 Task: Find connections with filter location Paris with filter topic #Leanstartupswith filter profile language Potuguese with filter current company Pine Labs with filter school IIMT UNIVERSITY with filter industry Computer Games with filter service category Email Marketing with filter keywords title Officer
Action: Mouse moved to (635, 104)
Screenshot: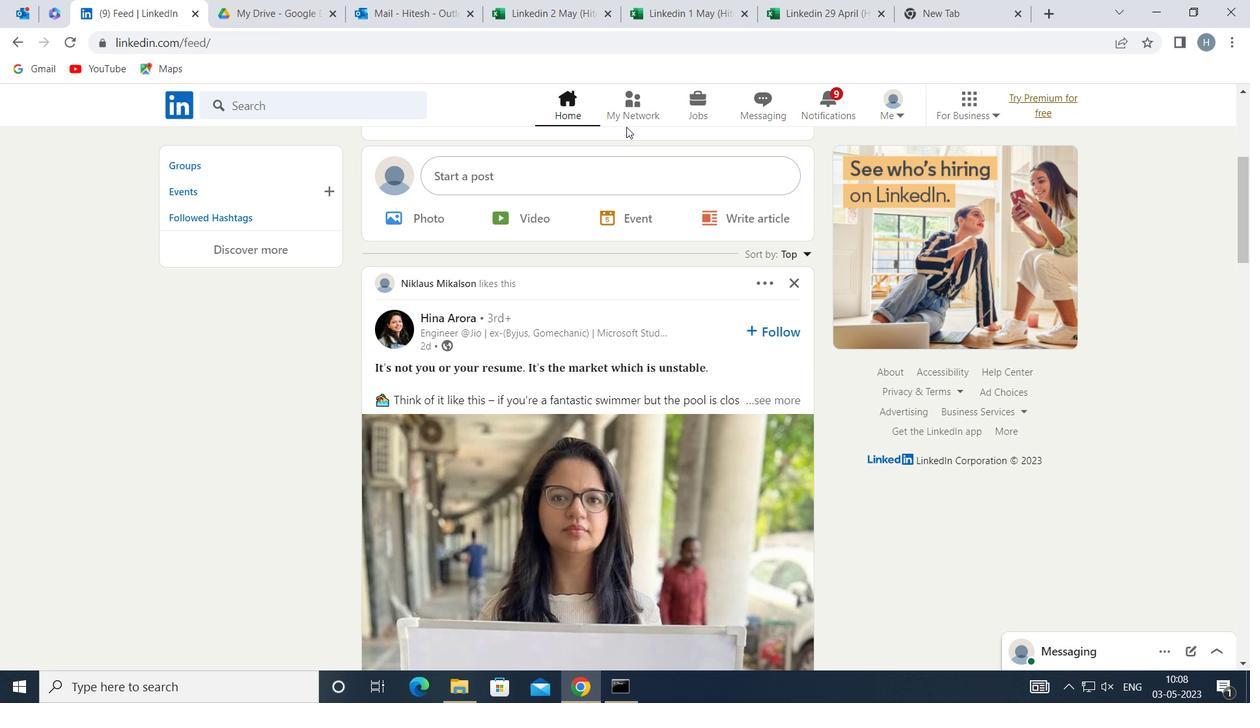 
Action: Mouse pressed left at (635, 104)
Screenshot: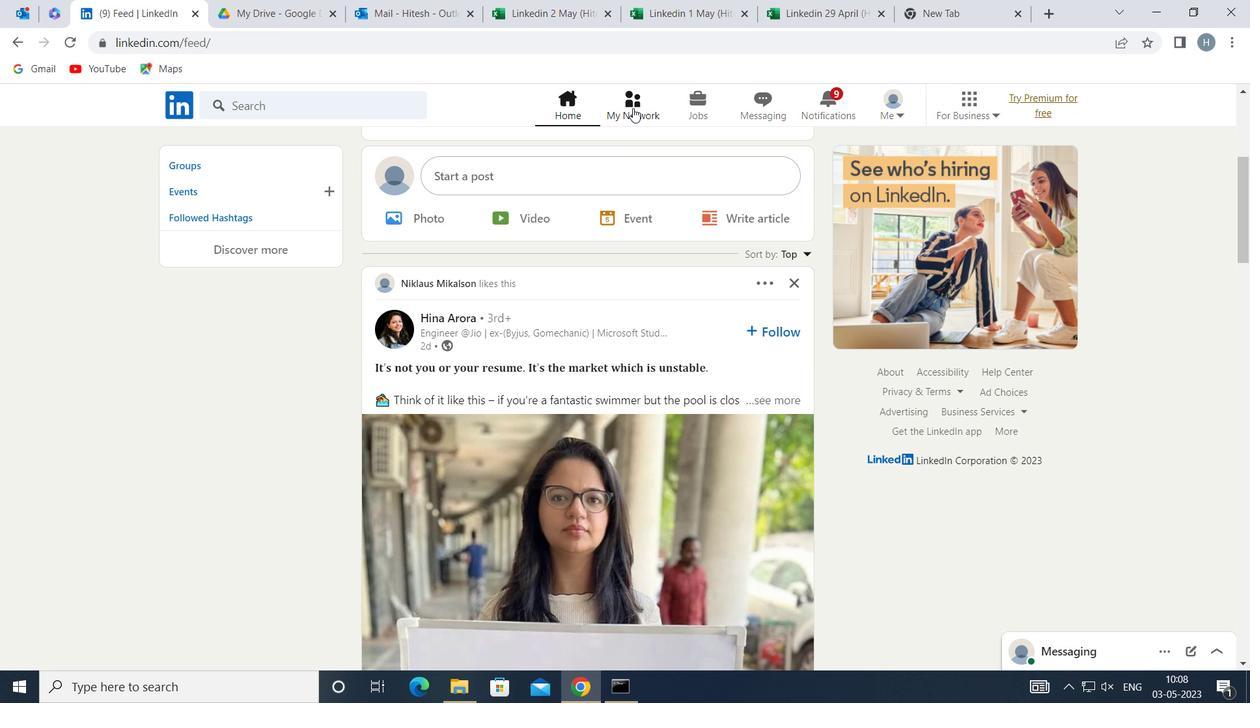 
Action: Mouse moved to (367, 201)
Screenshot: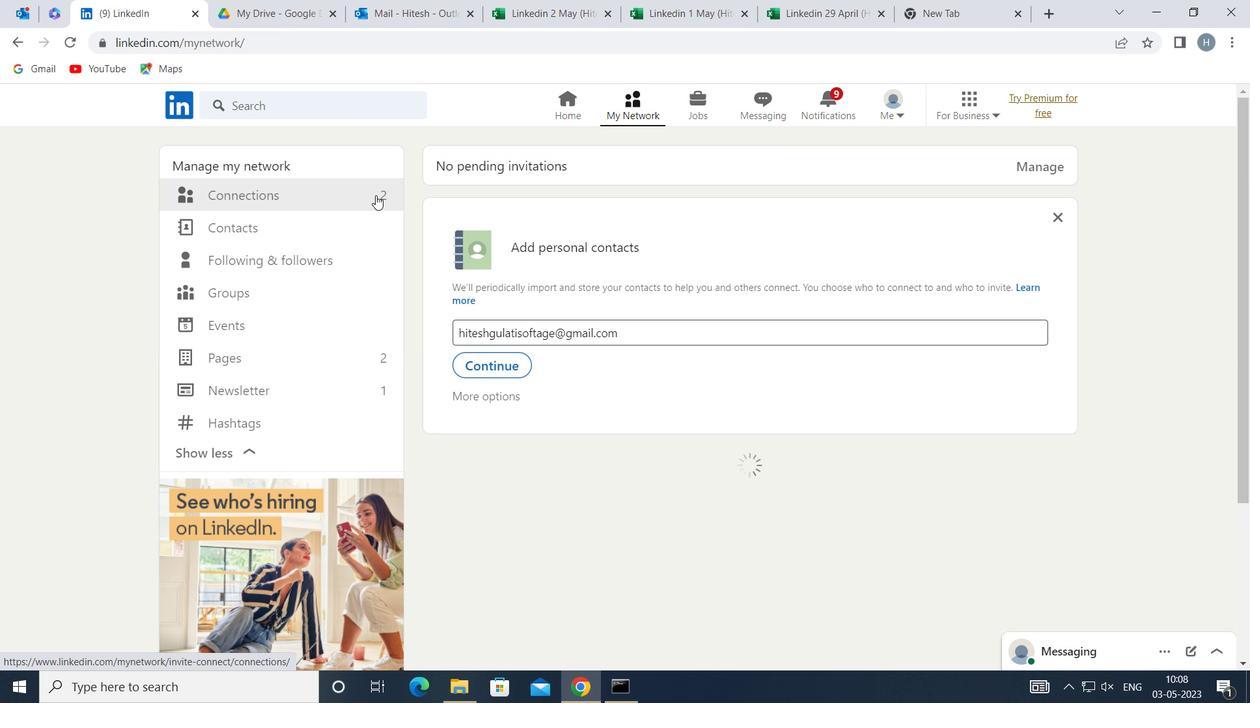 
Action: Mouse pressed left at (367, 201)
Screenshot: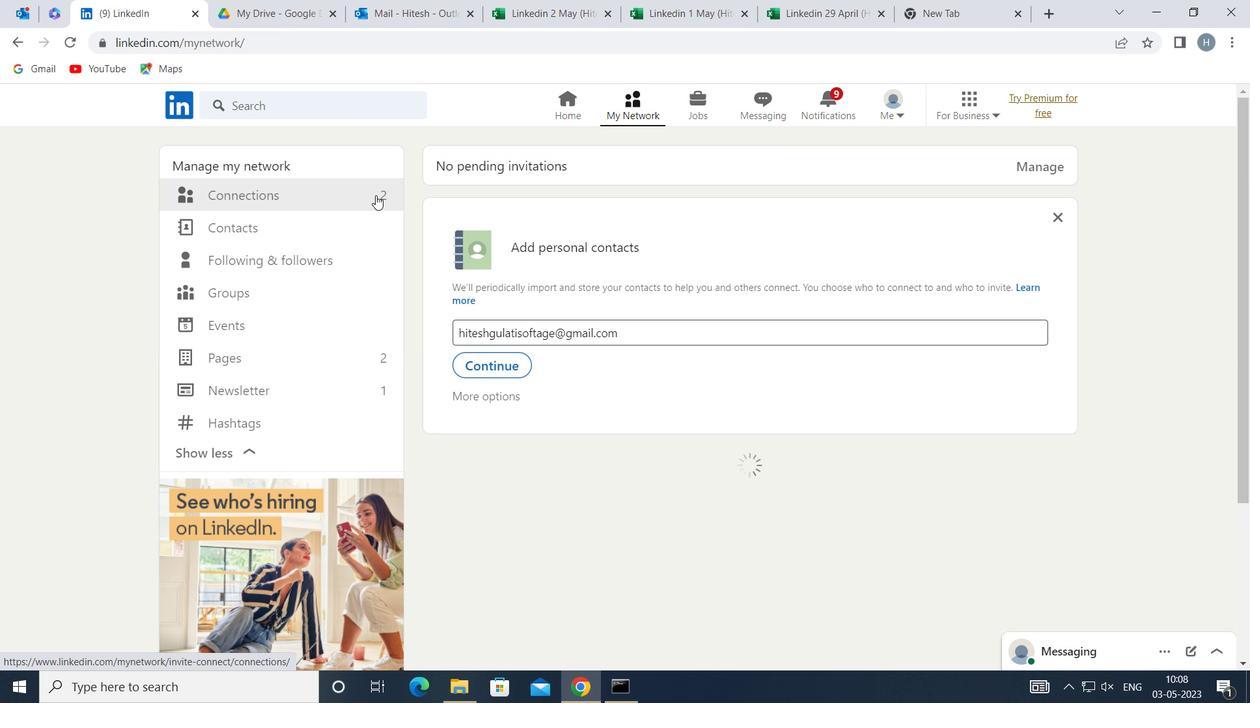 
Action: Mouse moved to (783, 194)
Screenshot: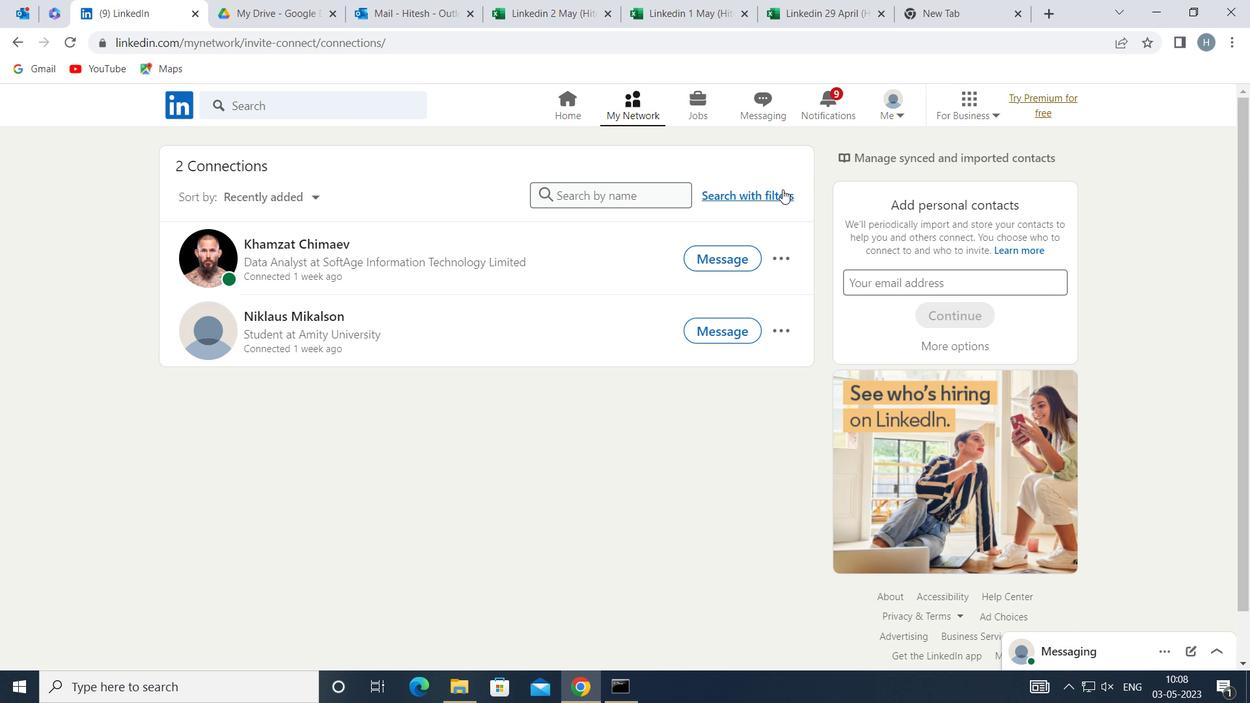 
Action: Mouse pressed left at (783, 194)
Screenshot: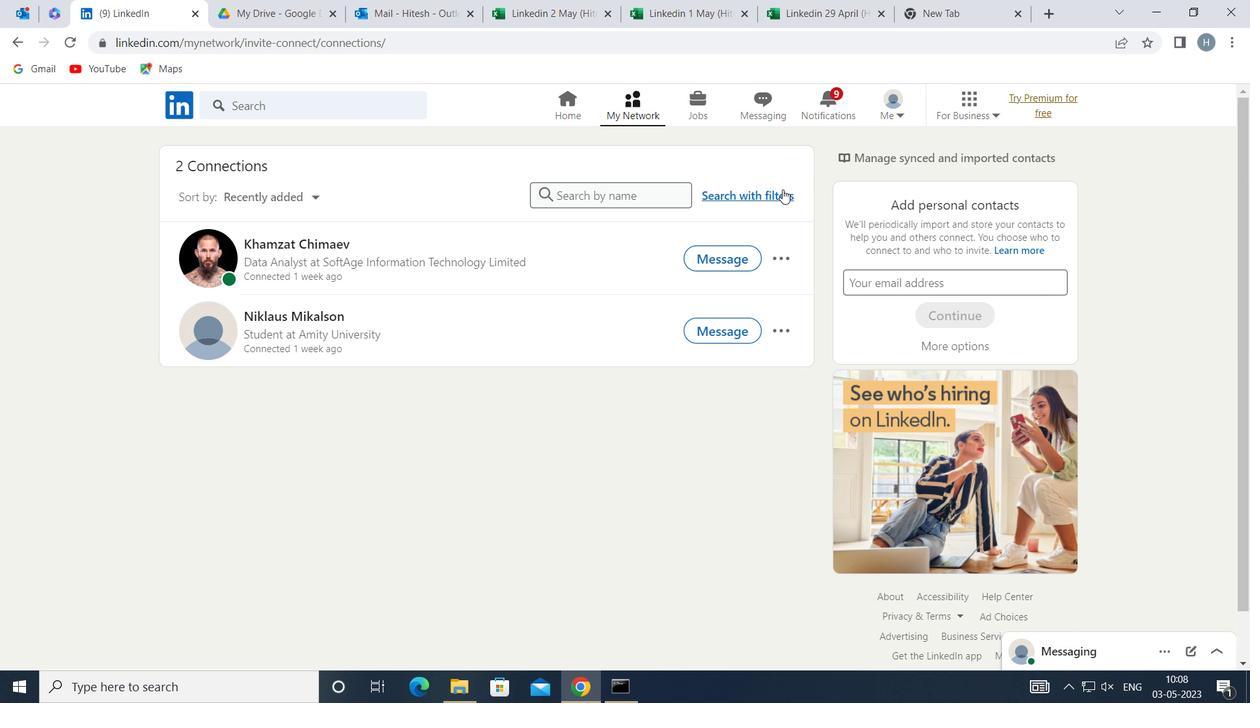 
Action: Mouse moved to (678, 151)
Screenshot: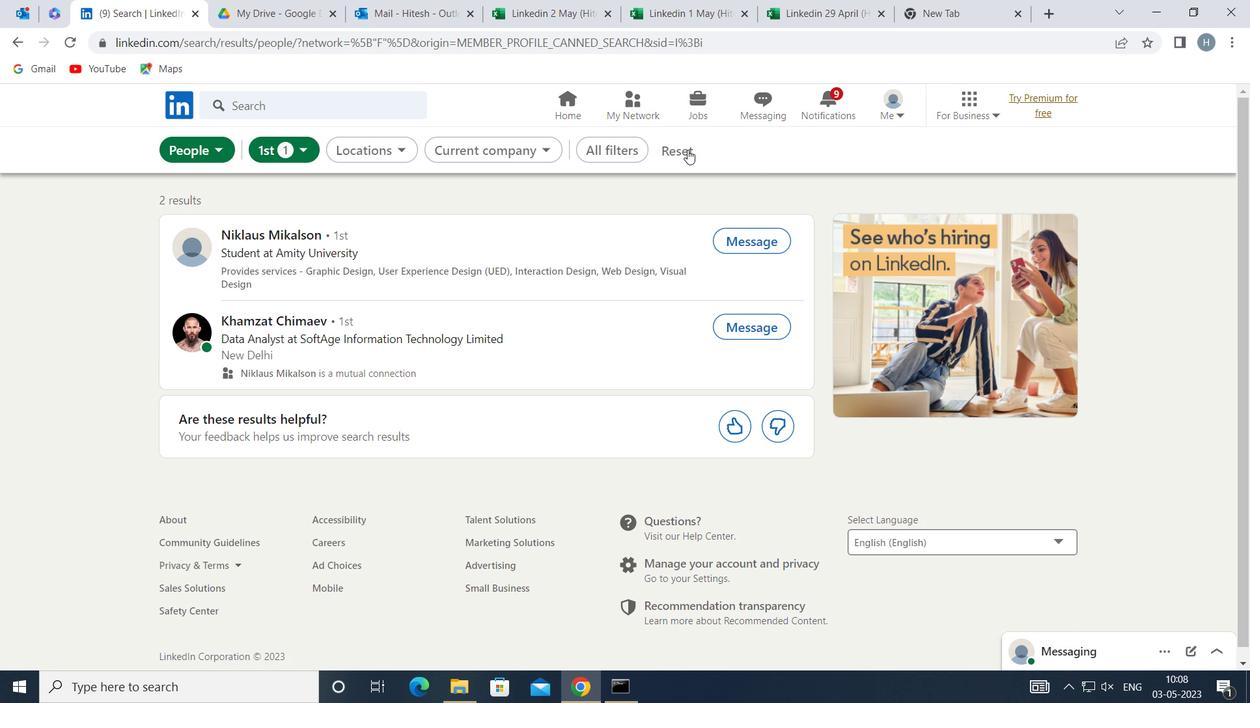 
Action: Mouse pressed left at (678, 151)
Screenshot: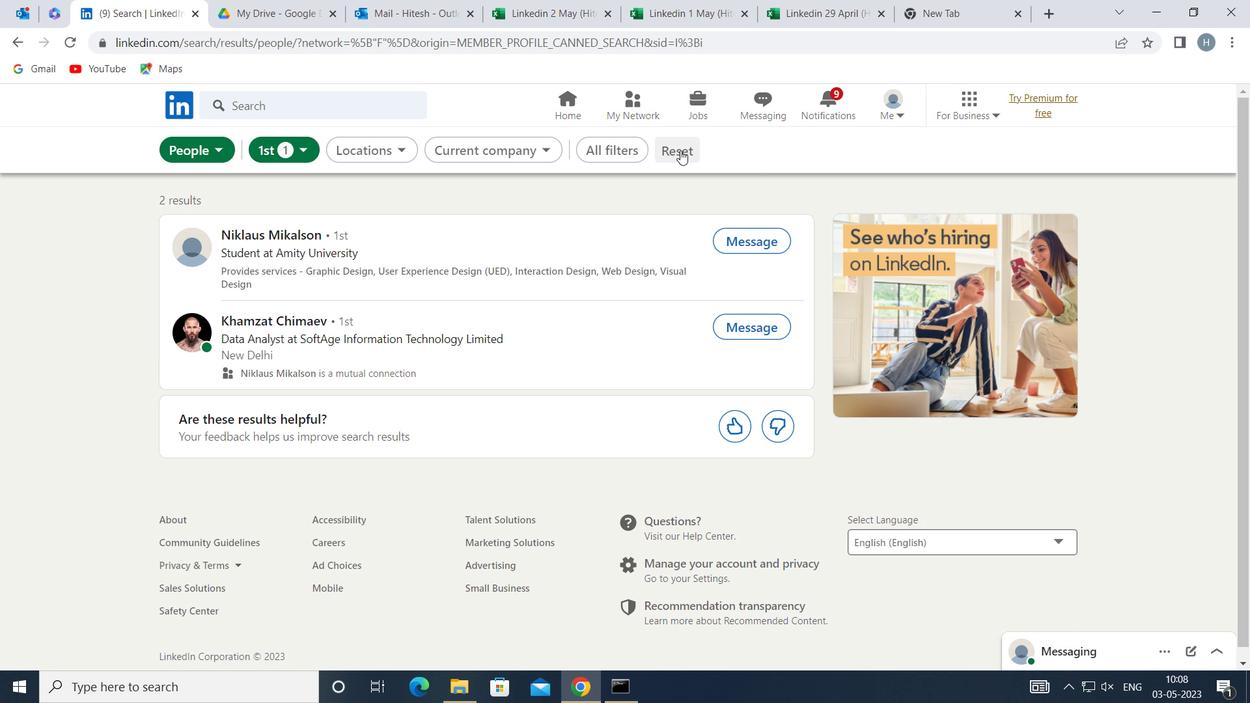 
Action: Mouse moved to (670, 152)
Screenshot: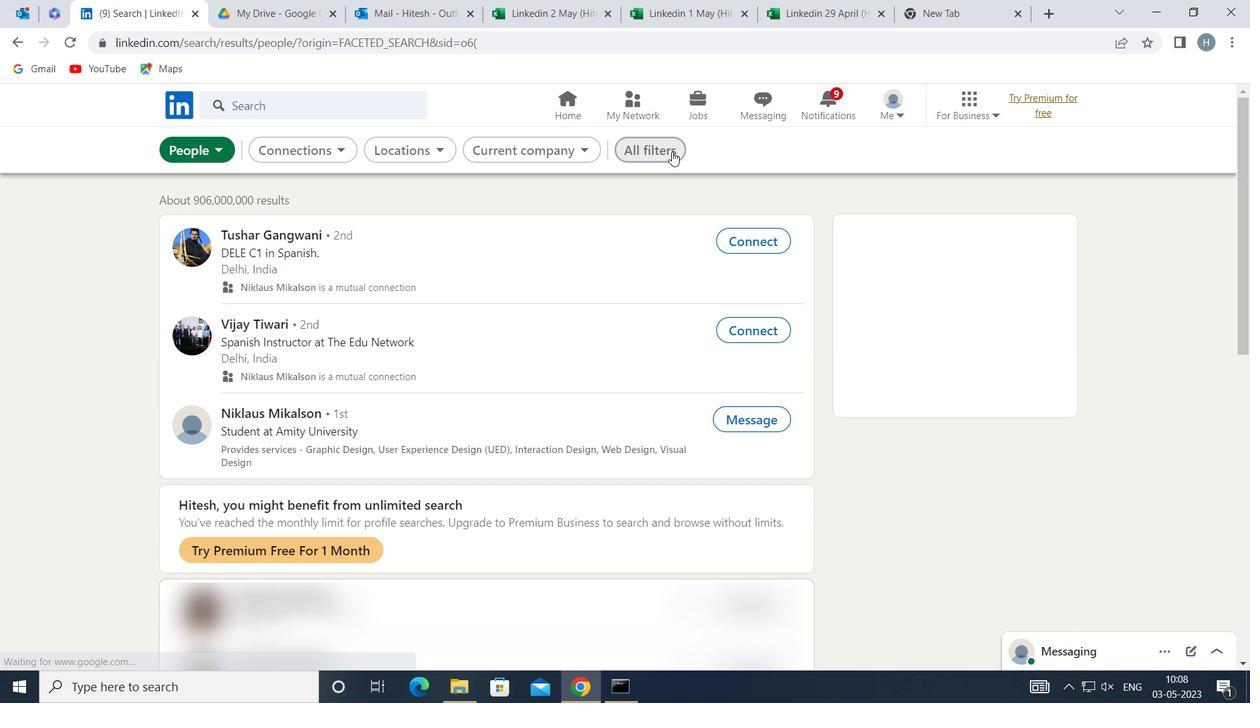 
Action: Mouse pressed left at (670, 152)
Screenshot: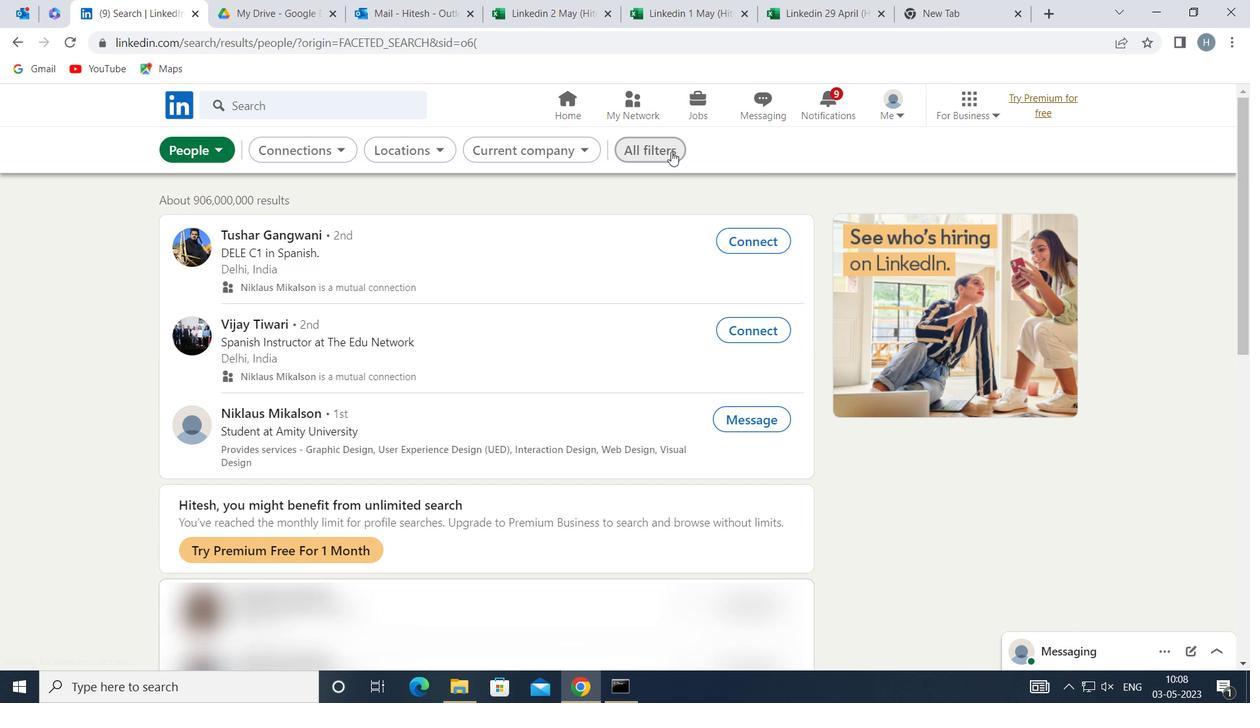 
Action: Mouse moved to (978, 376)
Screenshot: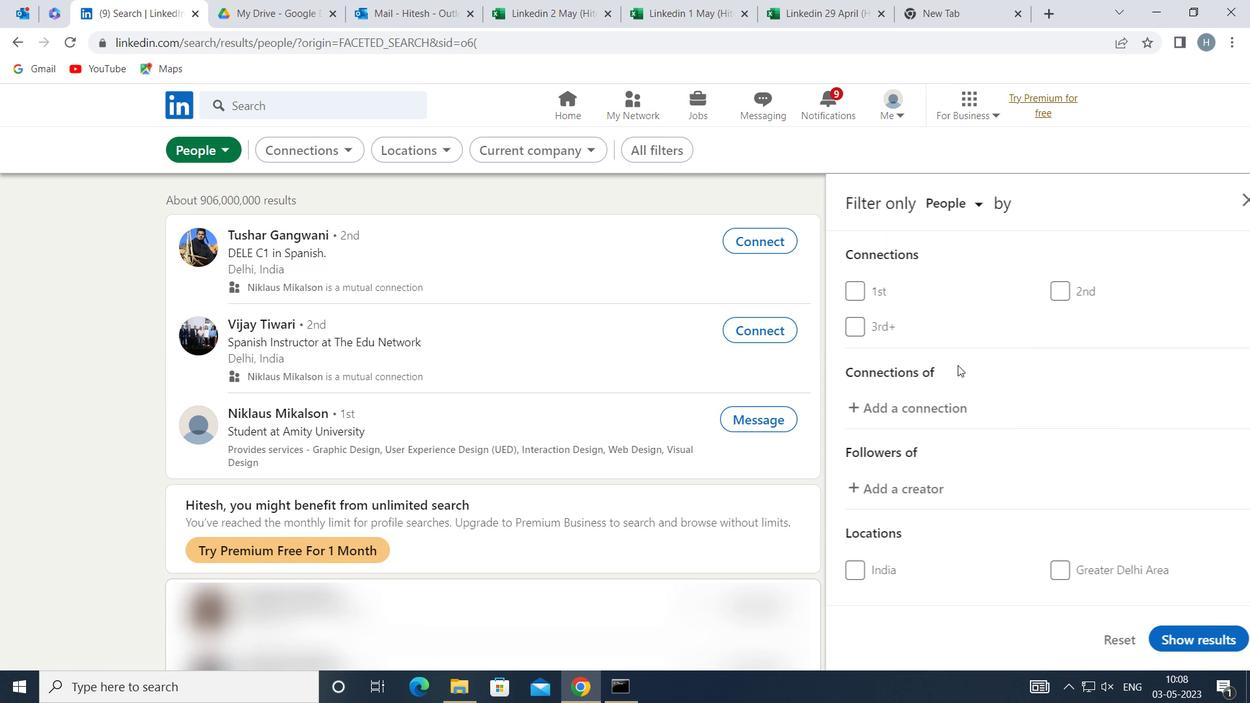 
Action: Mouse scrolled (978, 375) with delta (0, 0)
Screenshot: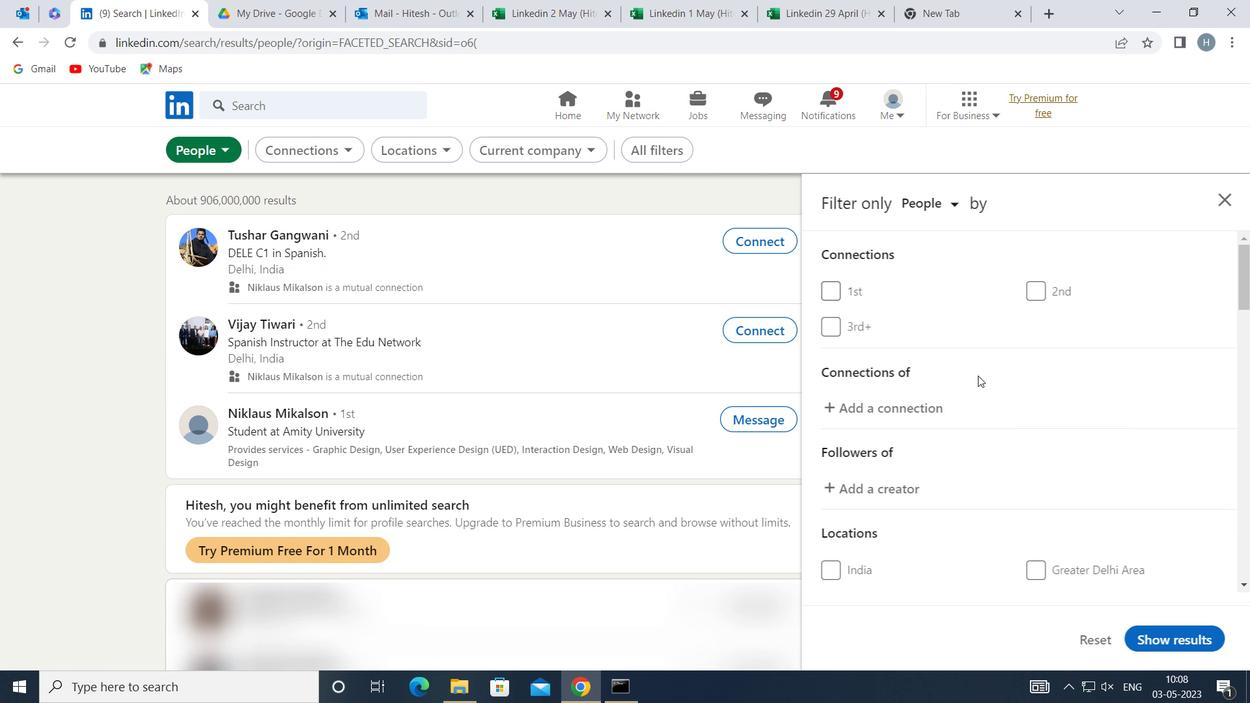 
Action: Mouse moved to (978, 376)
Screenshot: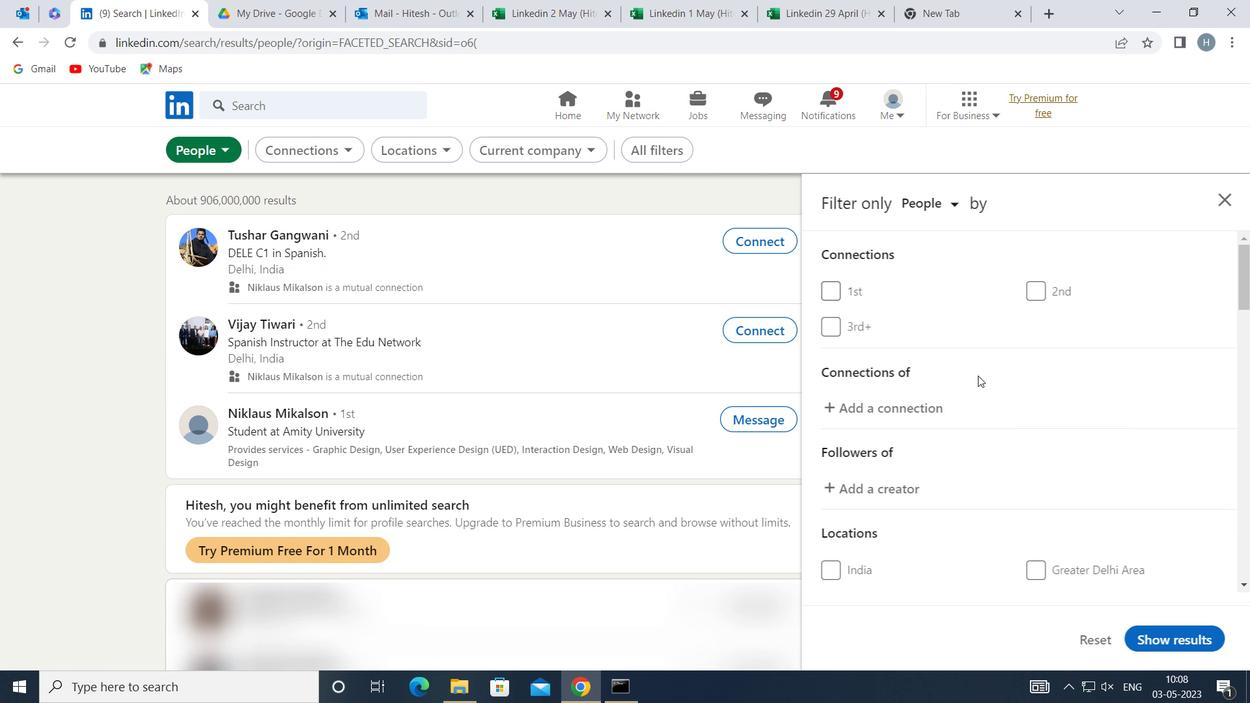 
Action: Mouse scrolled (978, 375) with delta (0, 0)
Screenshot: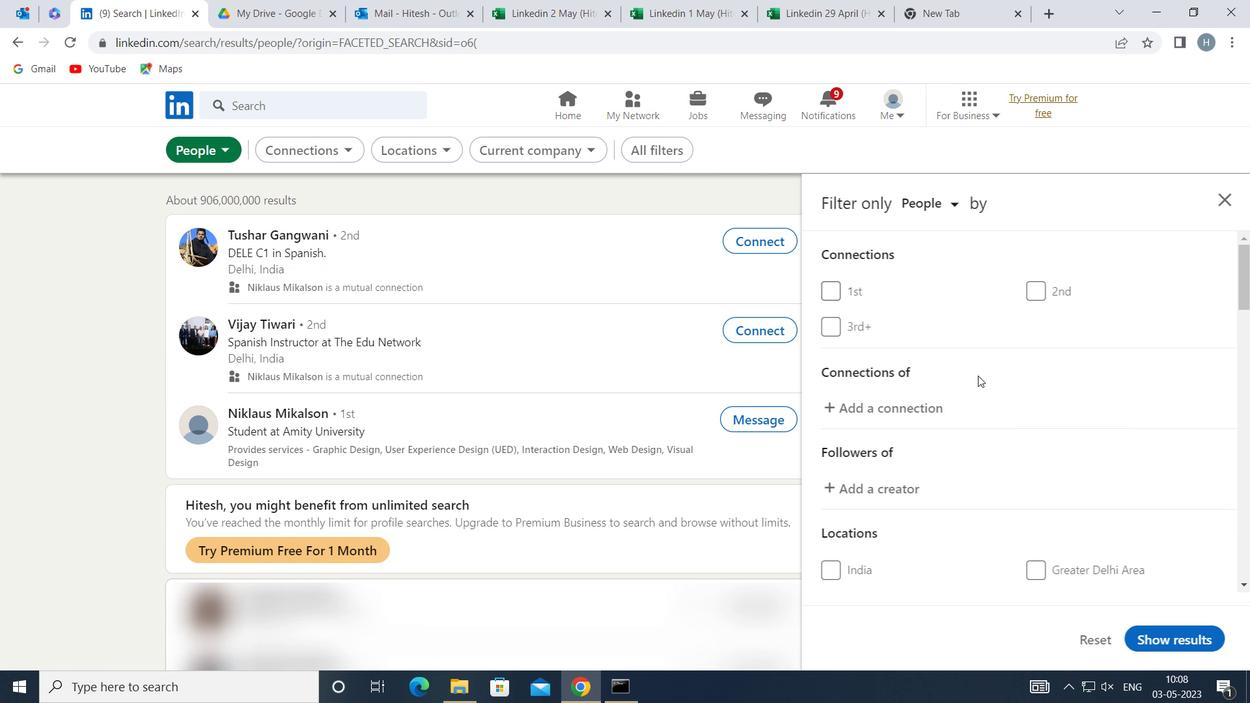
Action: Mouse scrolled (978, 375) with delta (0, 0)
Screenshot: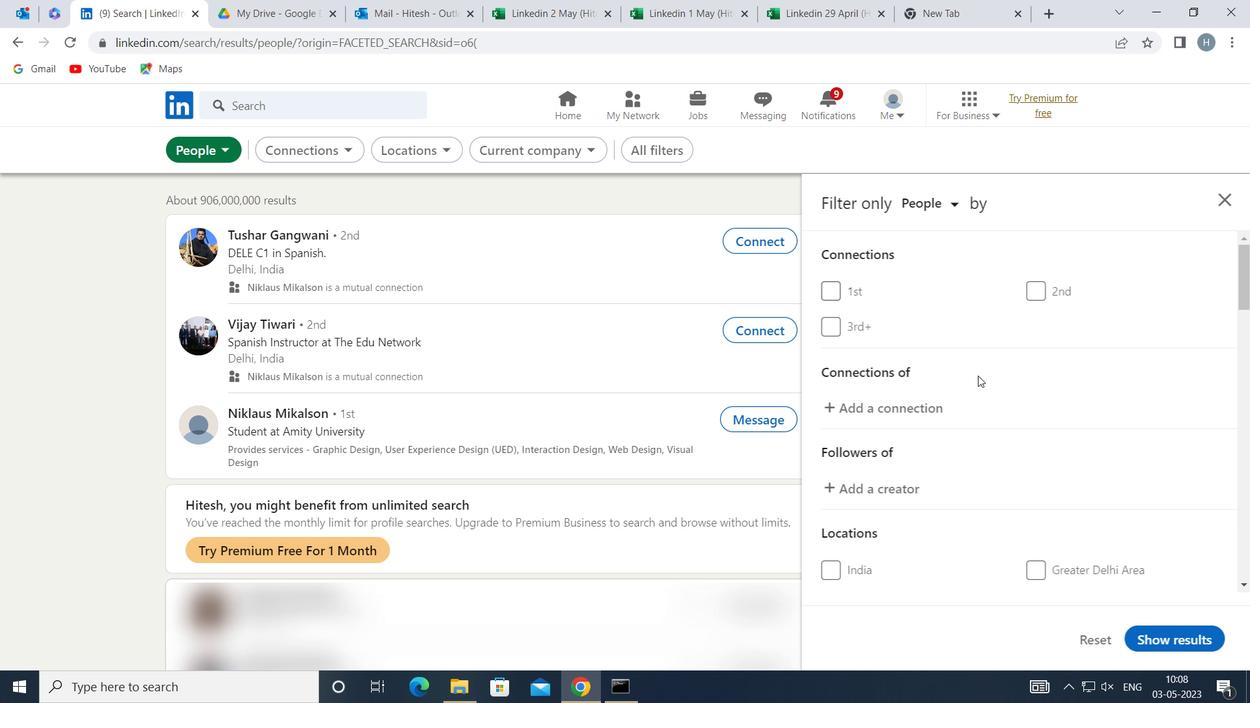 
Action: Mouse moved to (1075, 388)
Screenshot: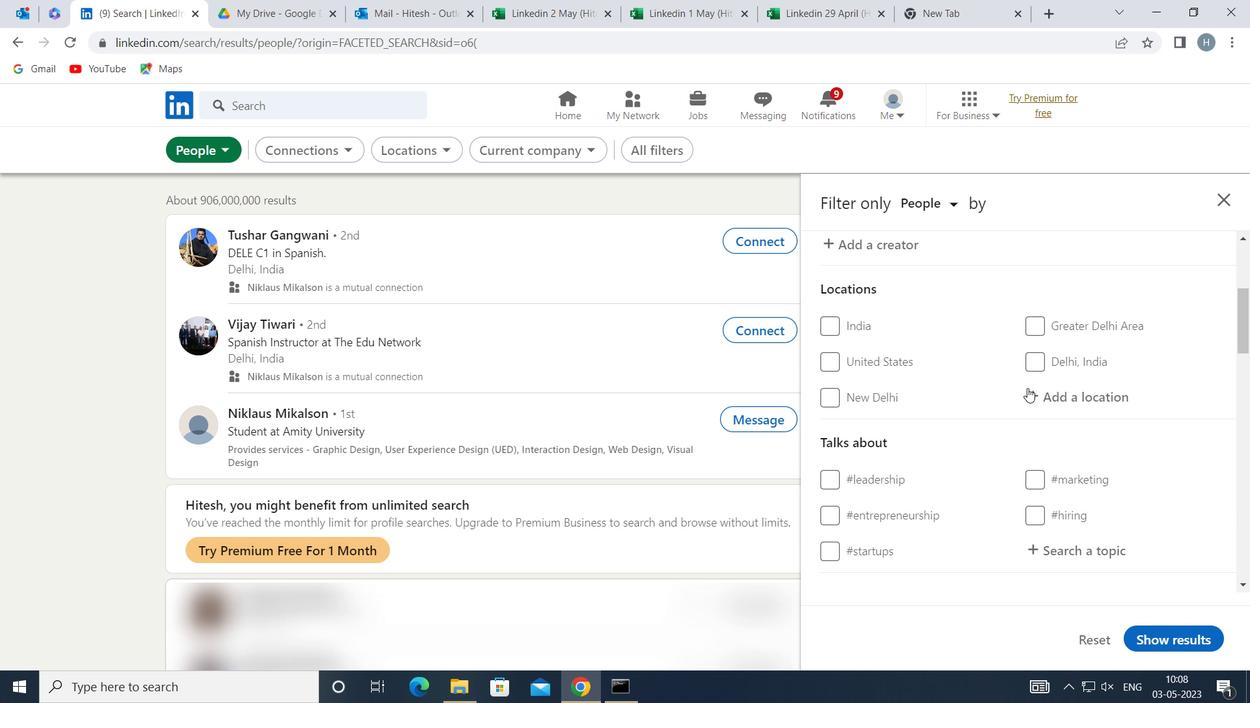 
Action: Mouse pressed left at (1075, 388)
Screenshot: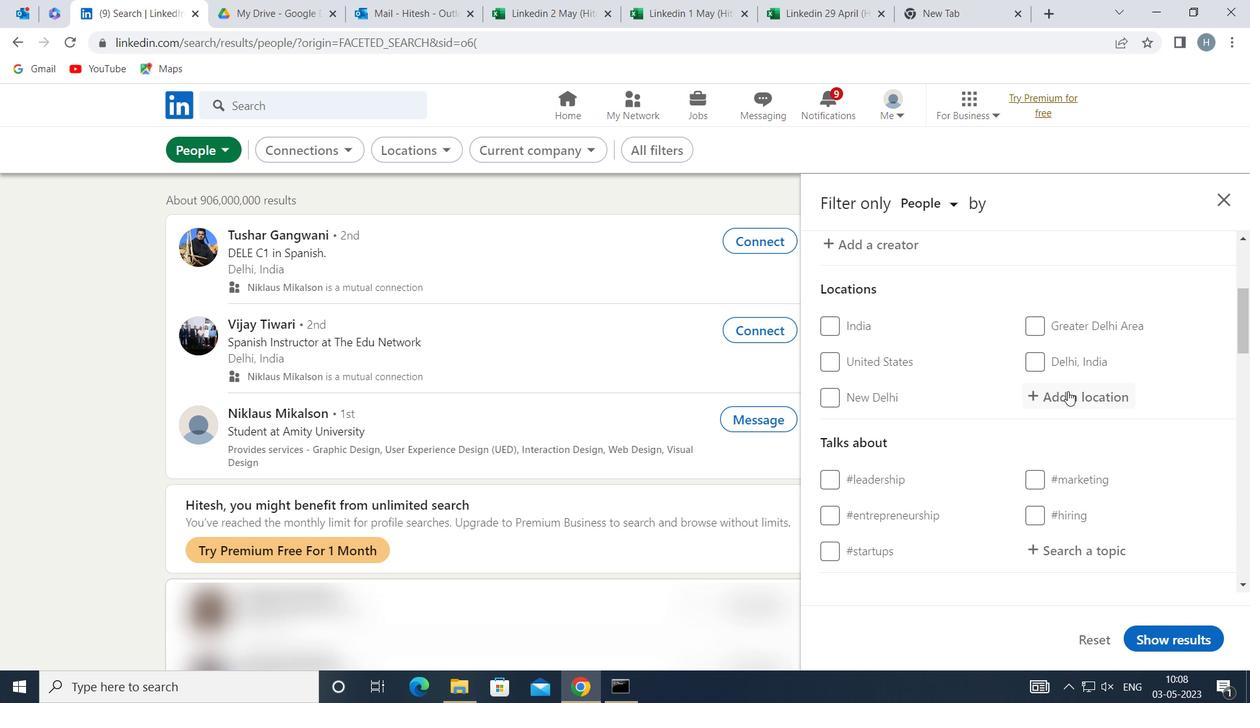 
Action: Key pressed <Key.shift>PARIS<Key.space>
Screenshot: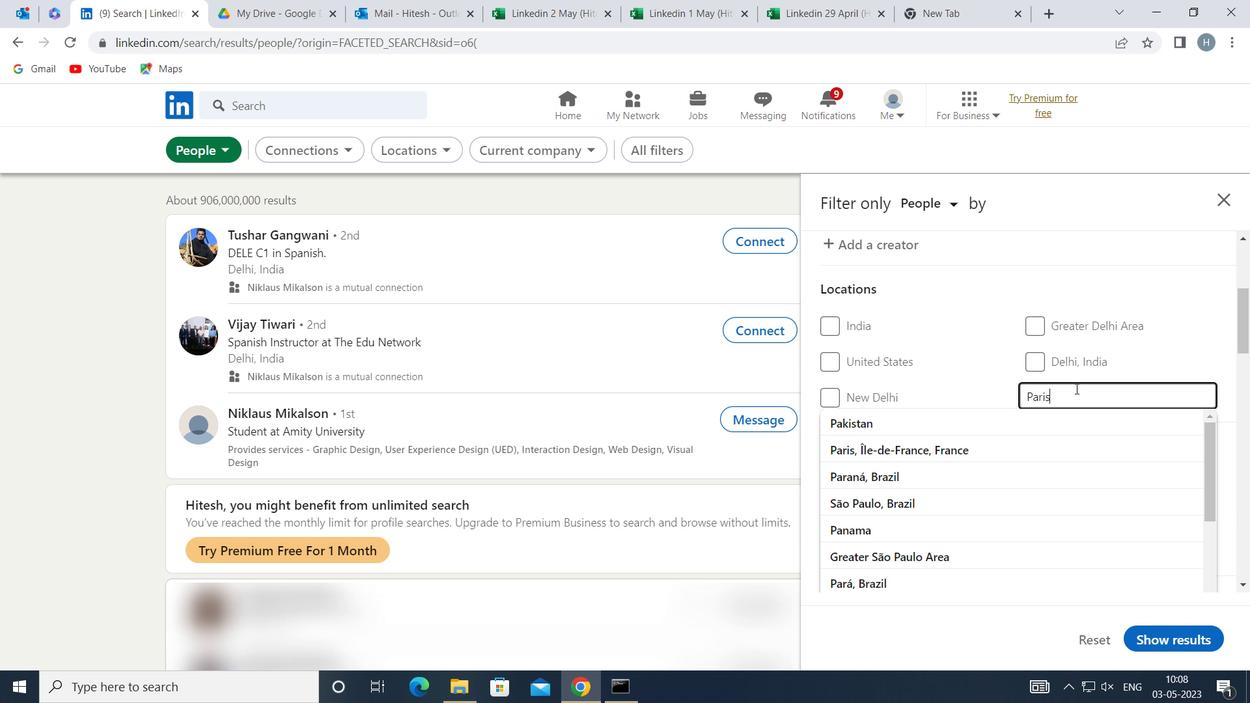 
Action: Mouse moved to (1208, 354)
Screenshot: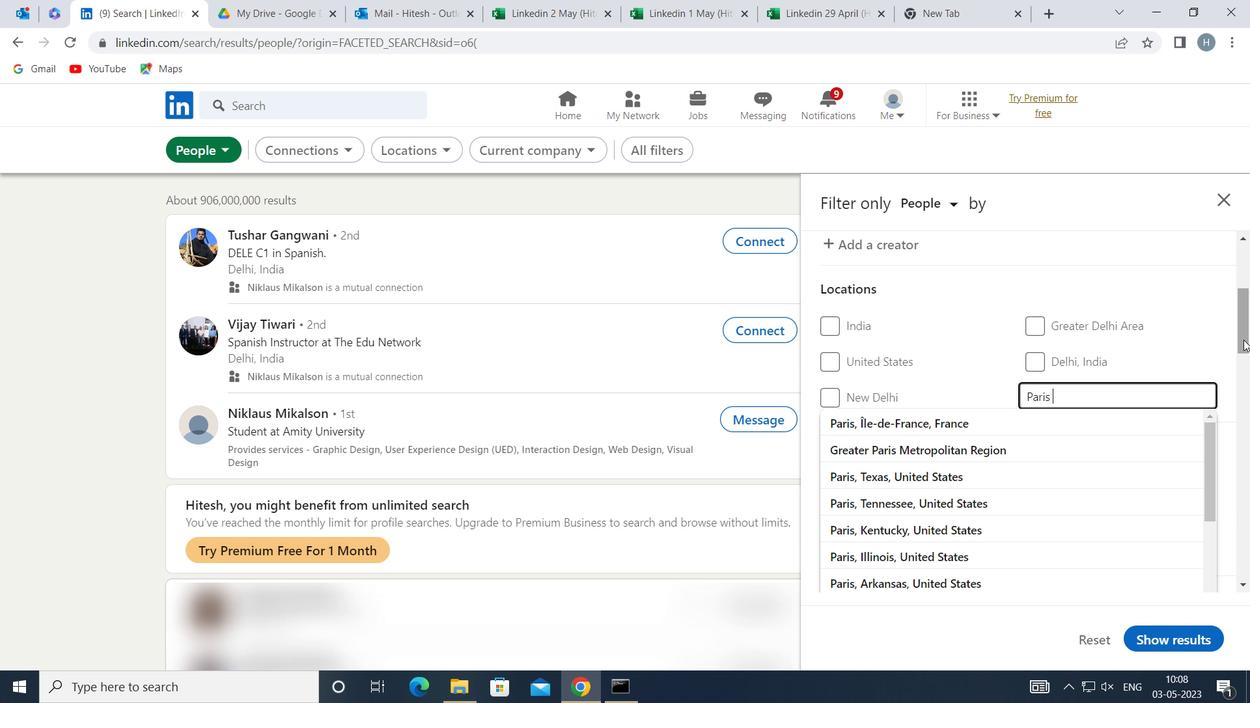 
Action: Mouse pressed left at (1208, 354)
Screenshot: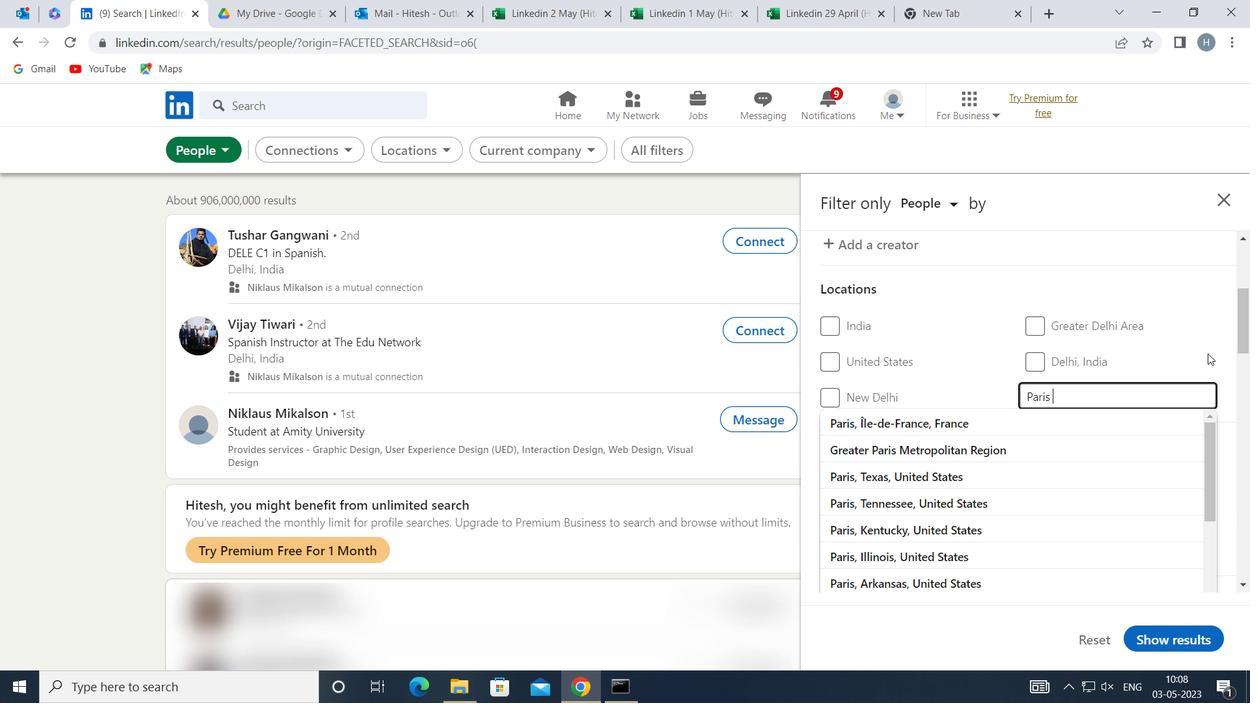 
Action: Mouse moved to (1188, 362)
Screenshot: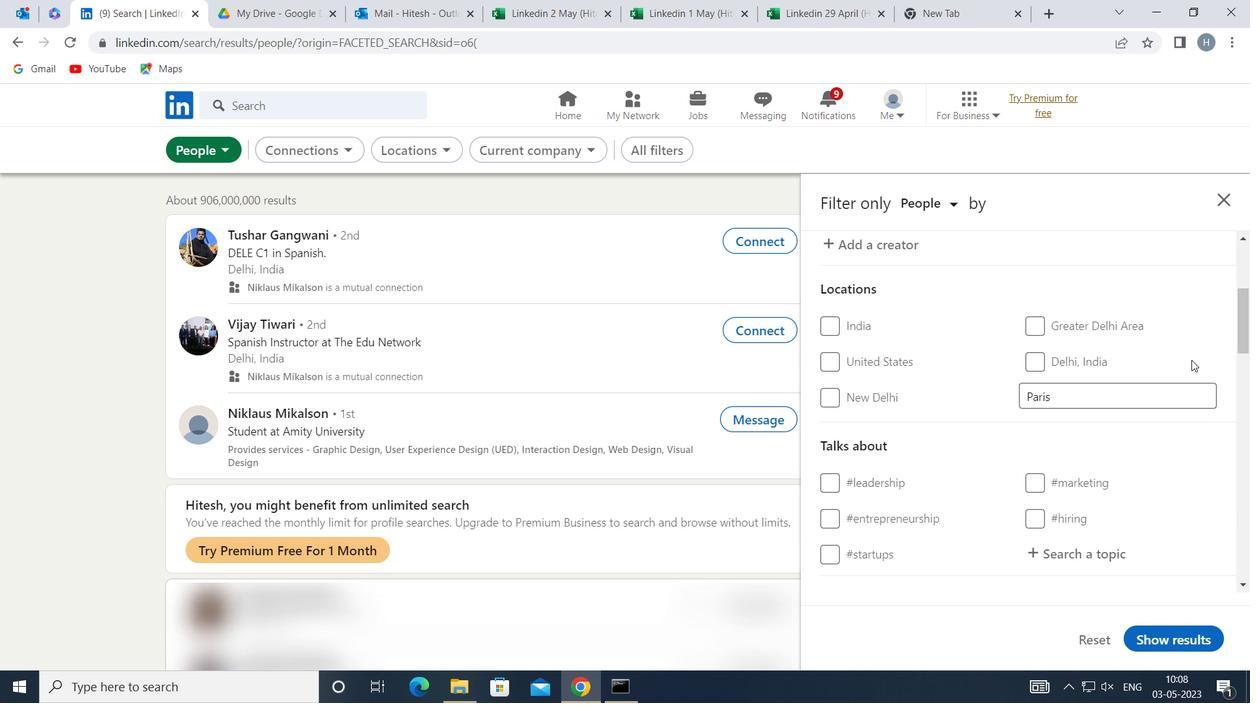 
Action: Mouse scrolled (1188, 362) with delta (0, 0)
Screenshot: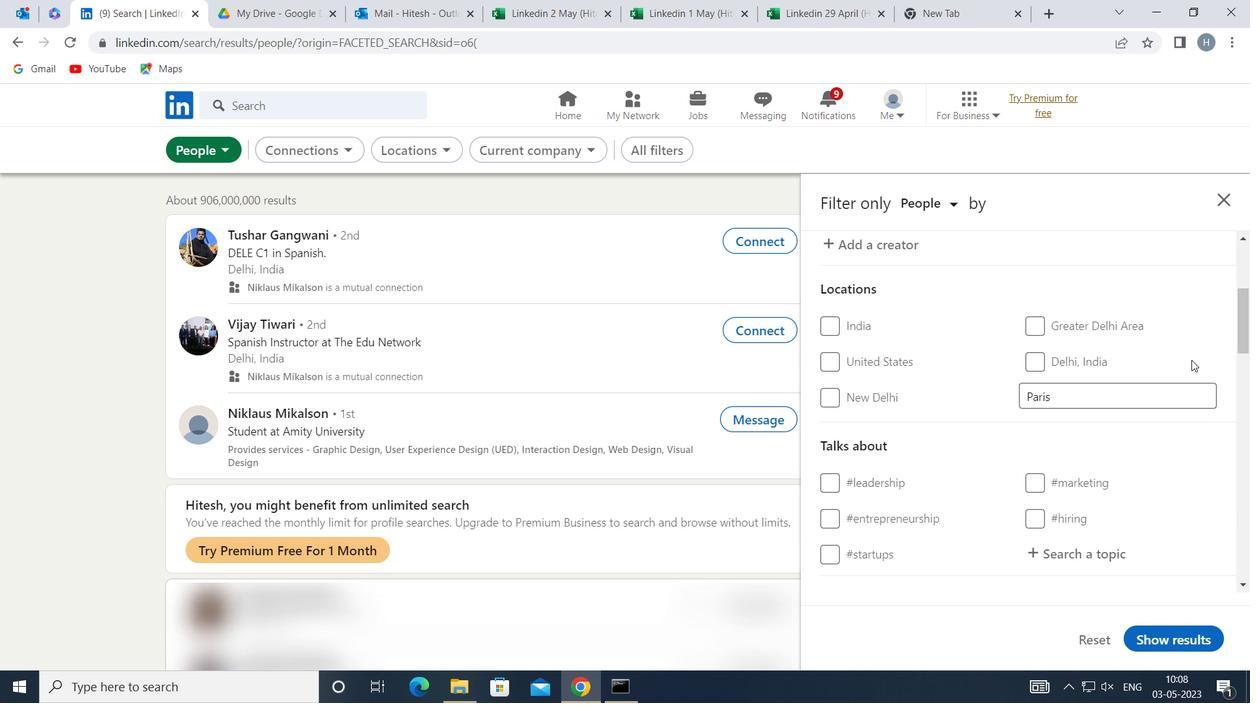 
Action: Mouse moved to (1186, 367)
Screenshot: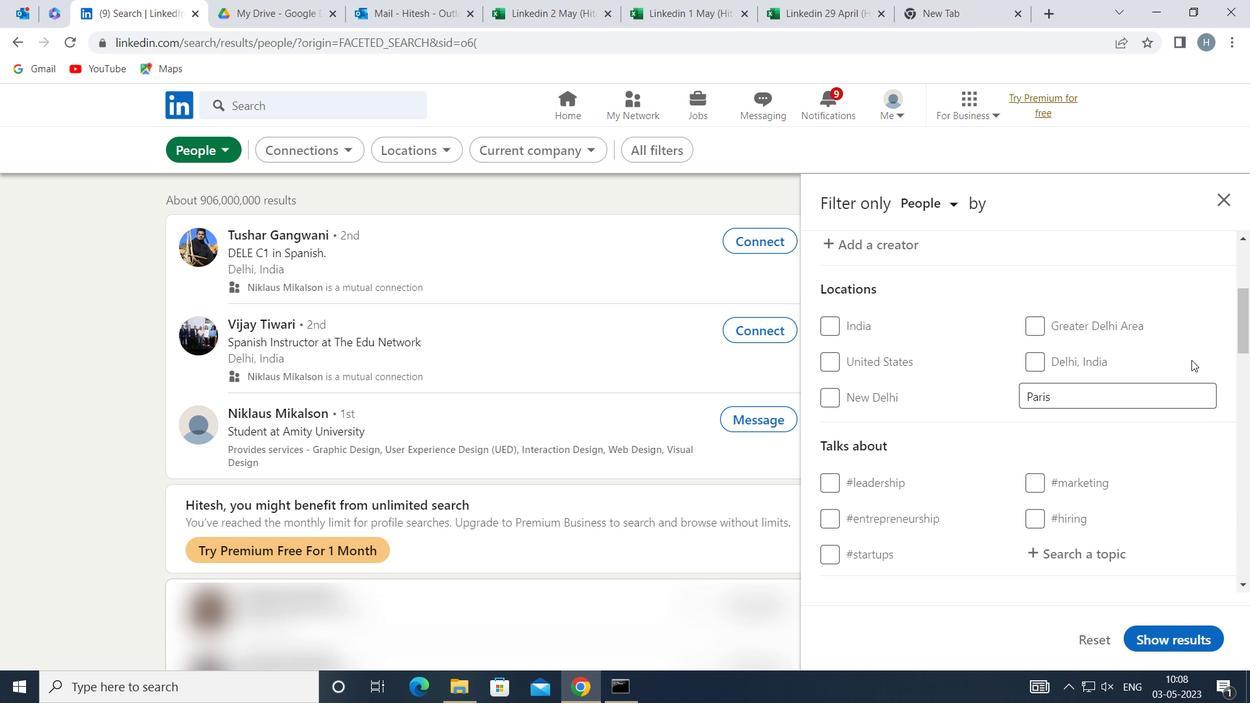
Action: Mouse scrolled (1186, 366) with delta (0, 0)
Screenshot: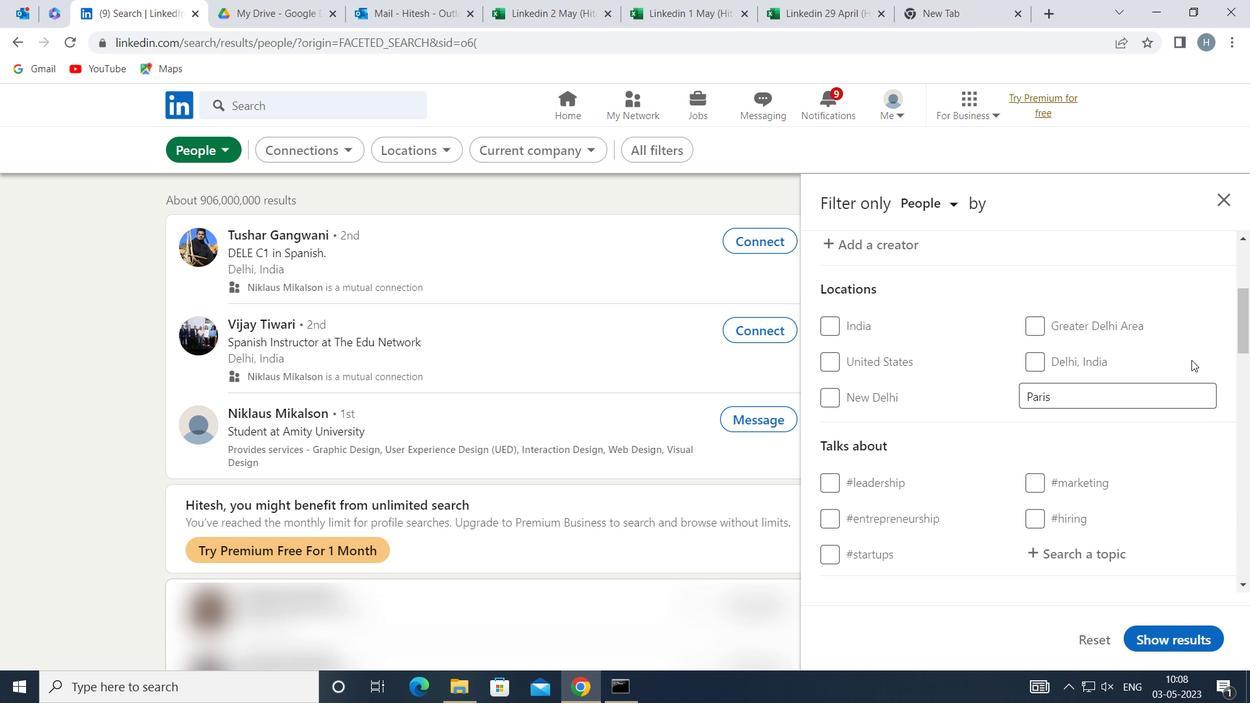 
Action: Mouse moved to (1084, 395)
Screenshot: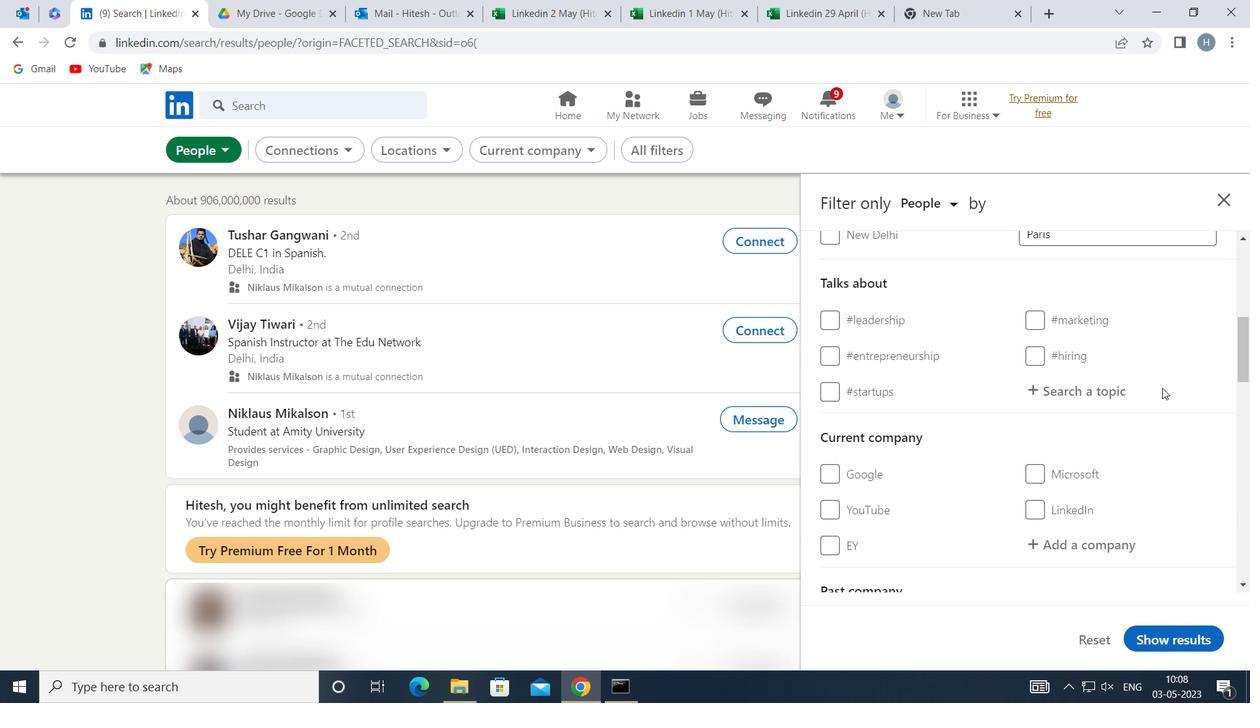 
Action: Mouse pressed left at (1084, 395)
Screenshot: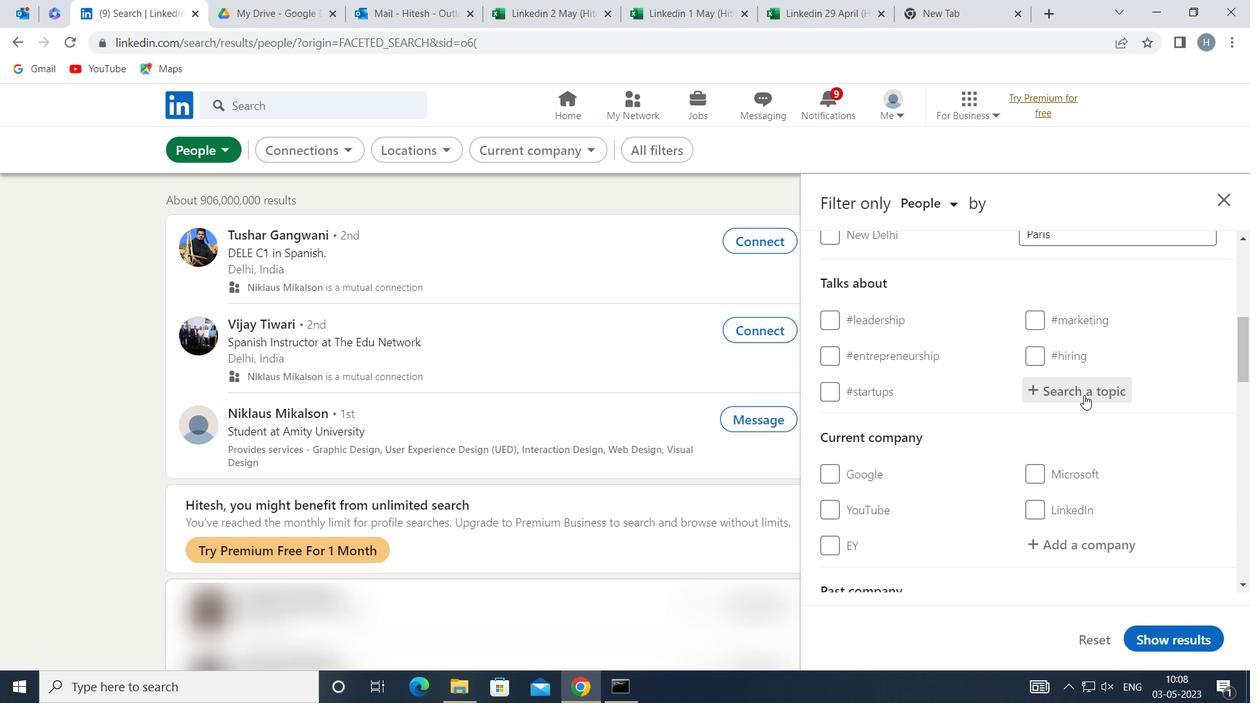 
Action: Key pressed <Key.shift>LEANSTARTUP
Screenshot: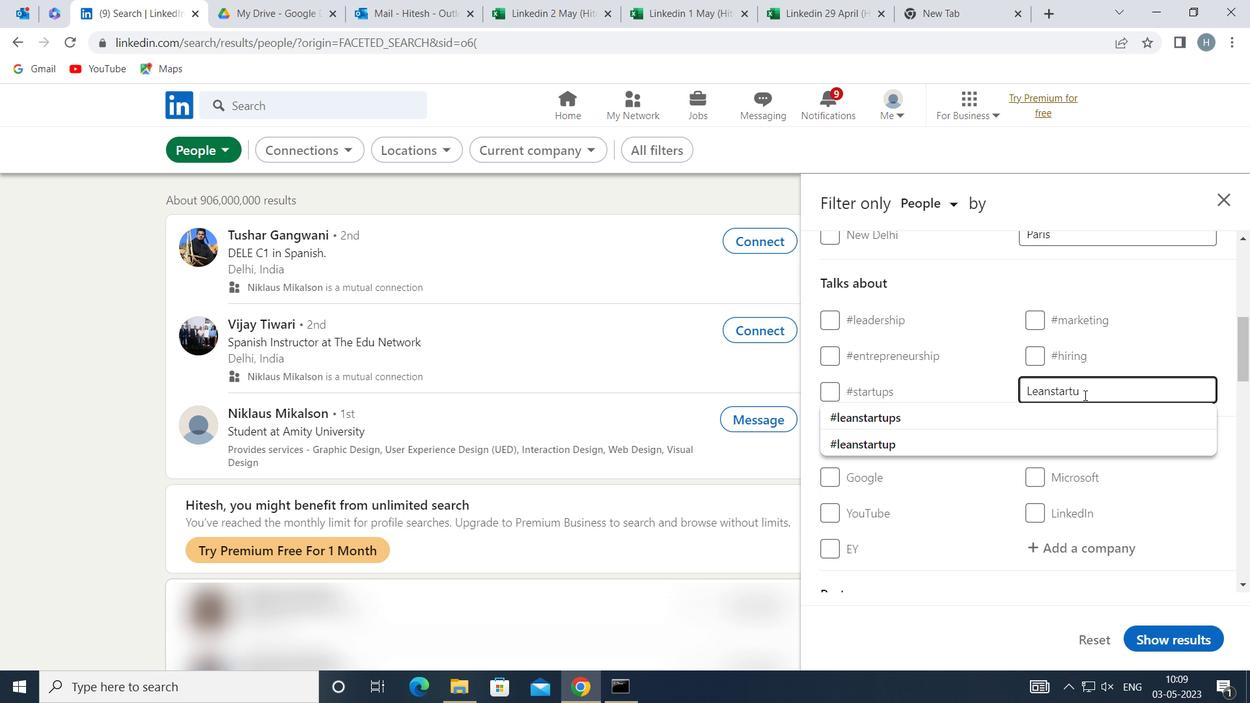 
Action: Mouse moved to (1015, 411)
Screenshot: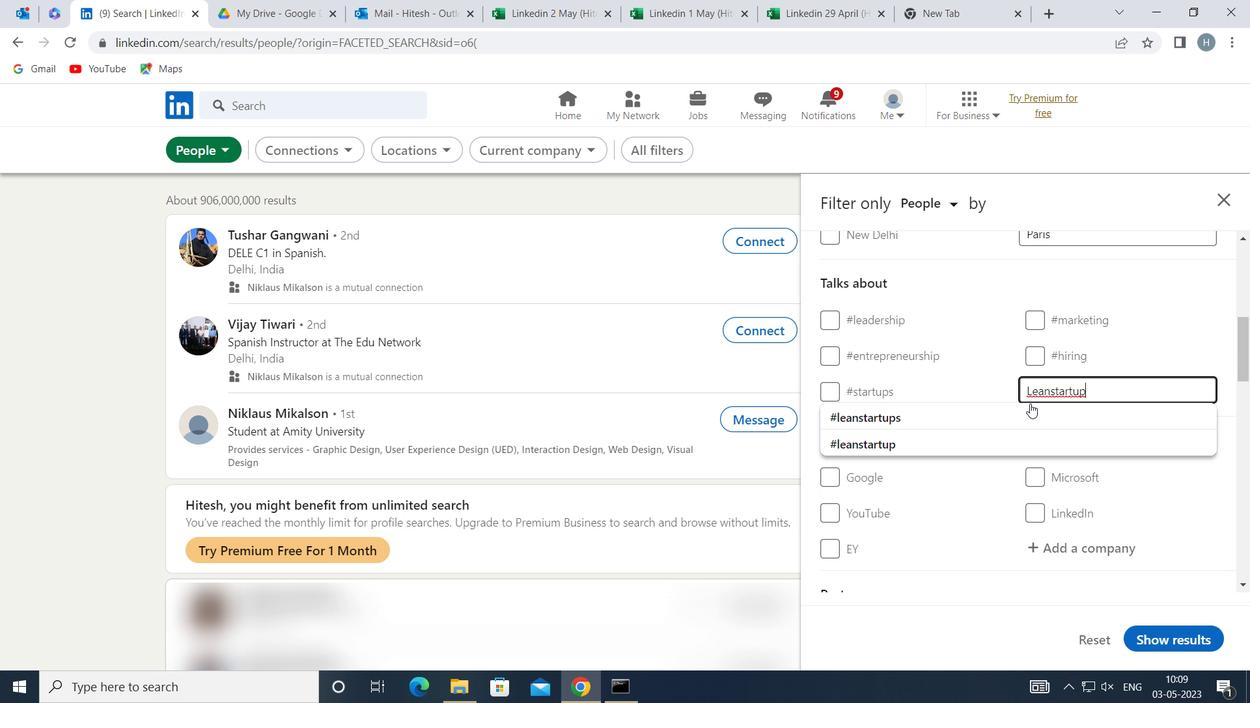 
Action: Mouse pressed left at (1015, 411)
Screenshot: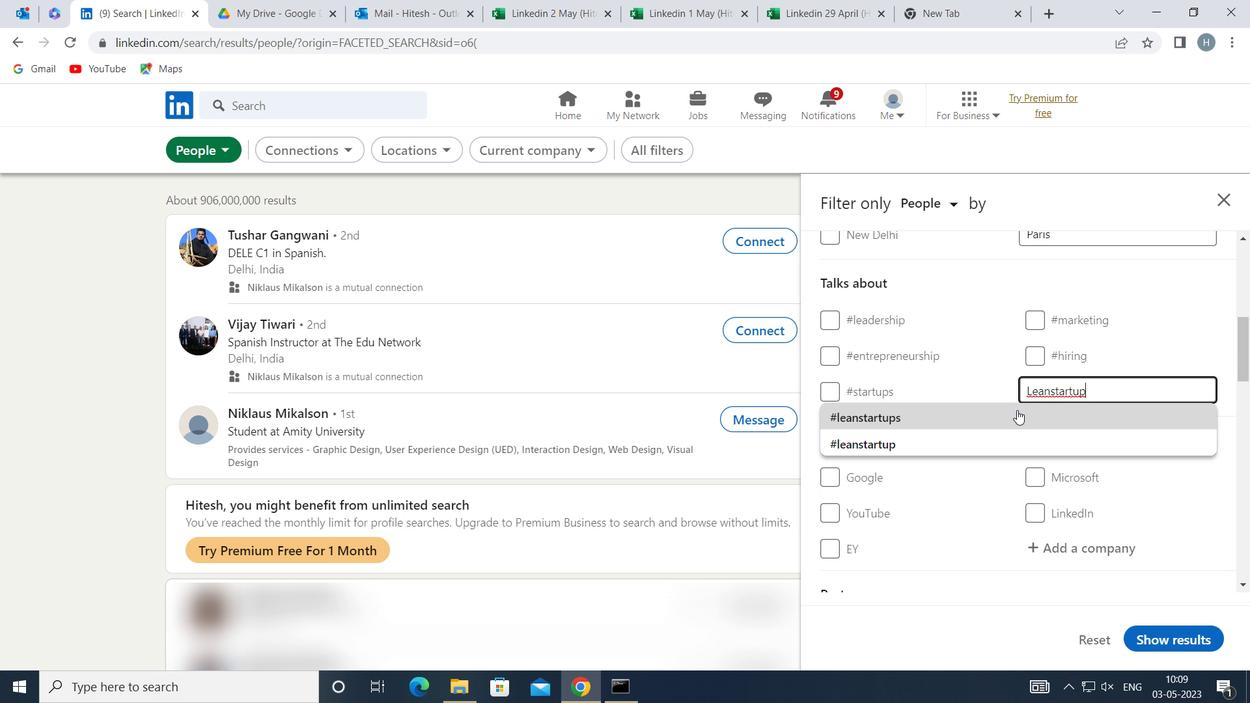 
Action: Mouse moved to (978, 414)
Screenshot: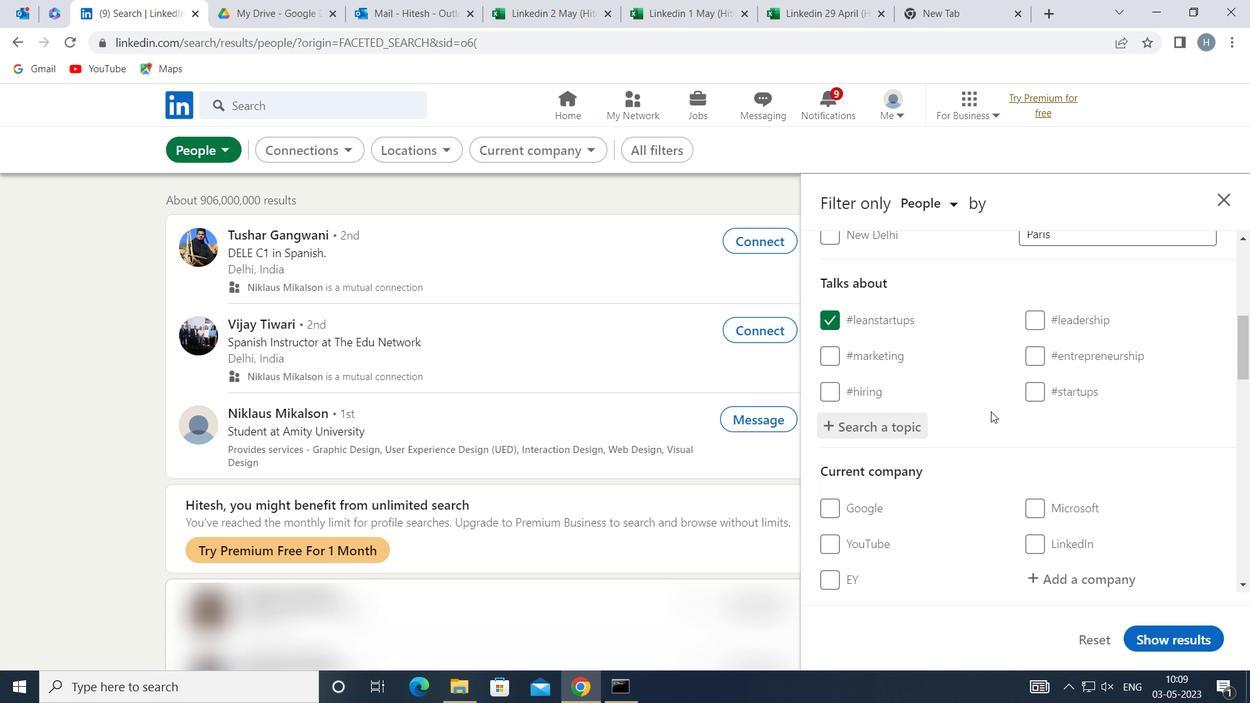 
Action: Mouse scrolled (978, 413) with delta (0, 0)
Screenshot: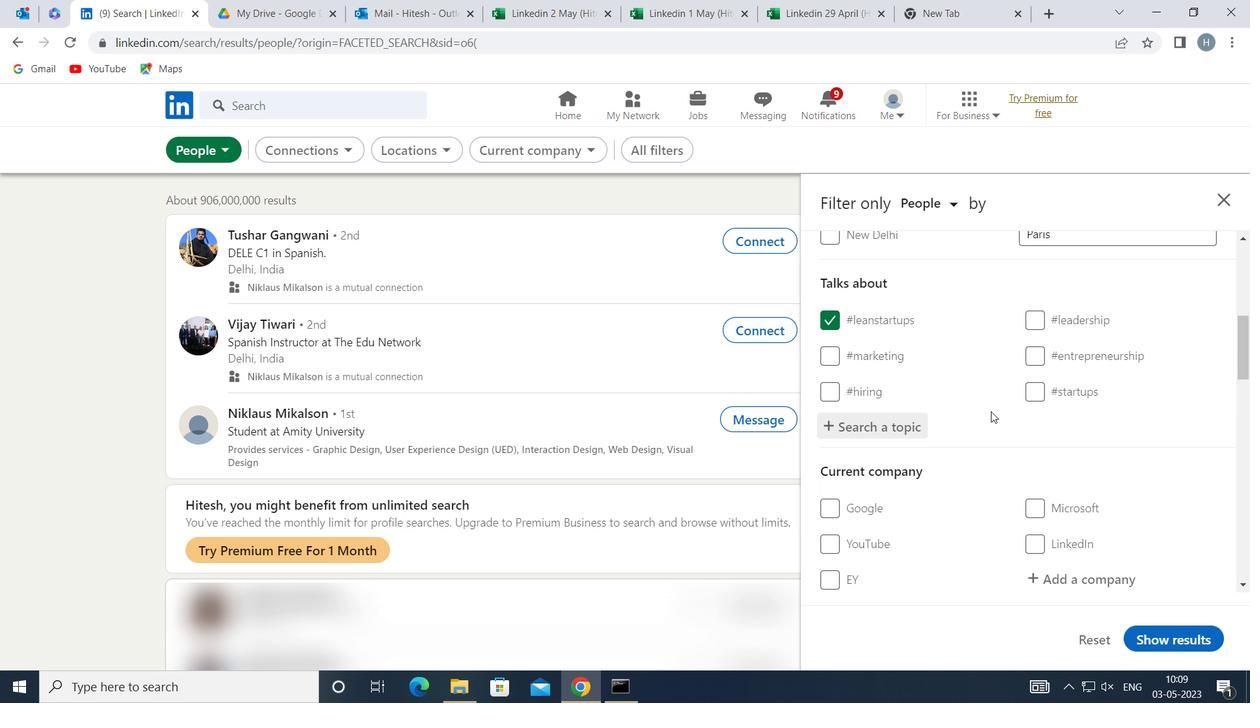 
Action: Mouse moved to (976, 415)
Screenshot: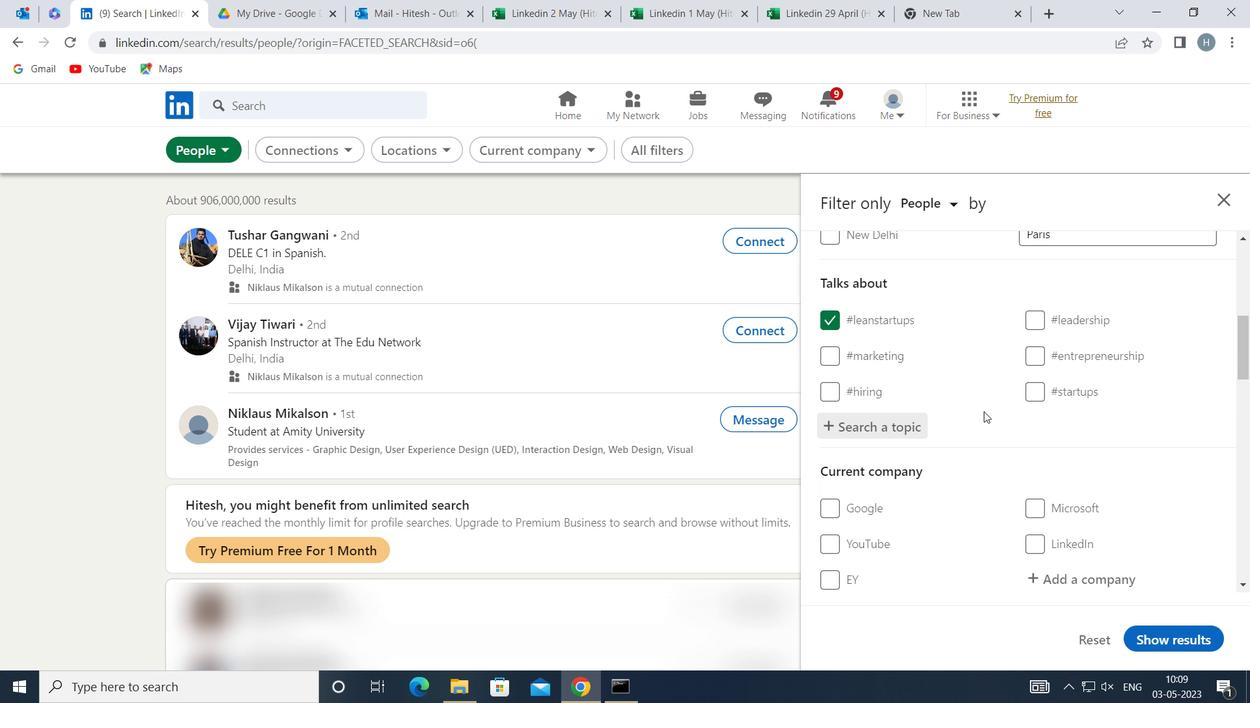
Action: Mouse scrolled (976, 414) with delta (0, 0)
Screenshot: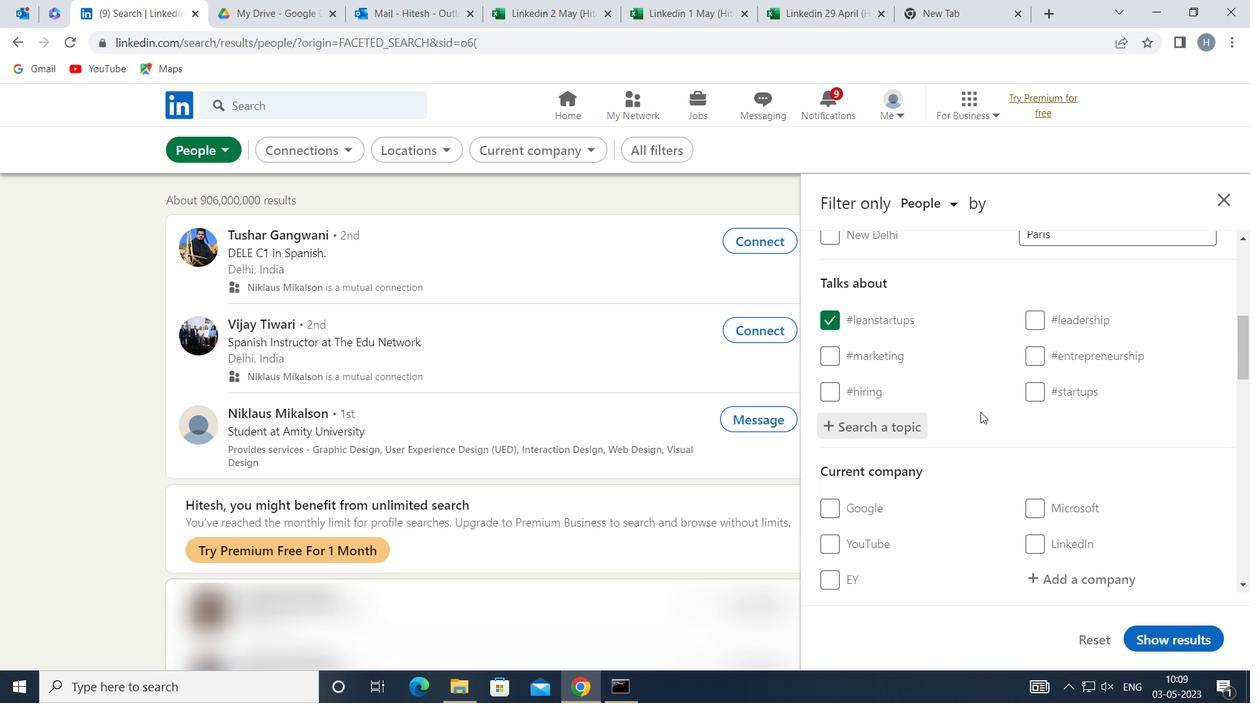 
Action: Mouse scrolled (976, 414) with delta (0, 0)
Screenshot: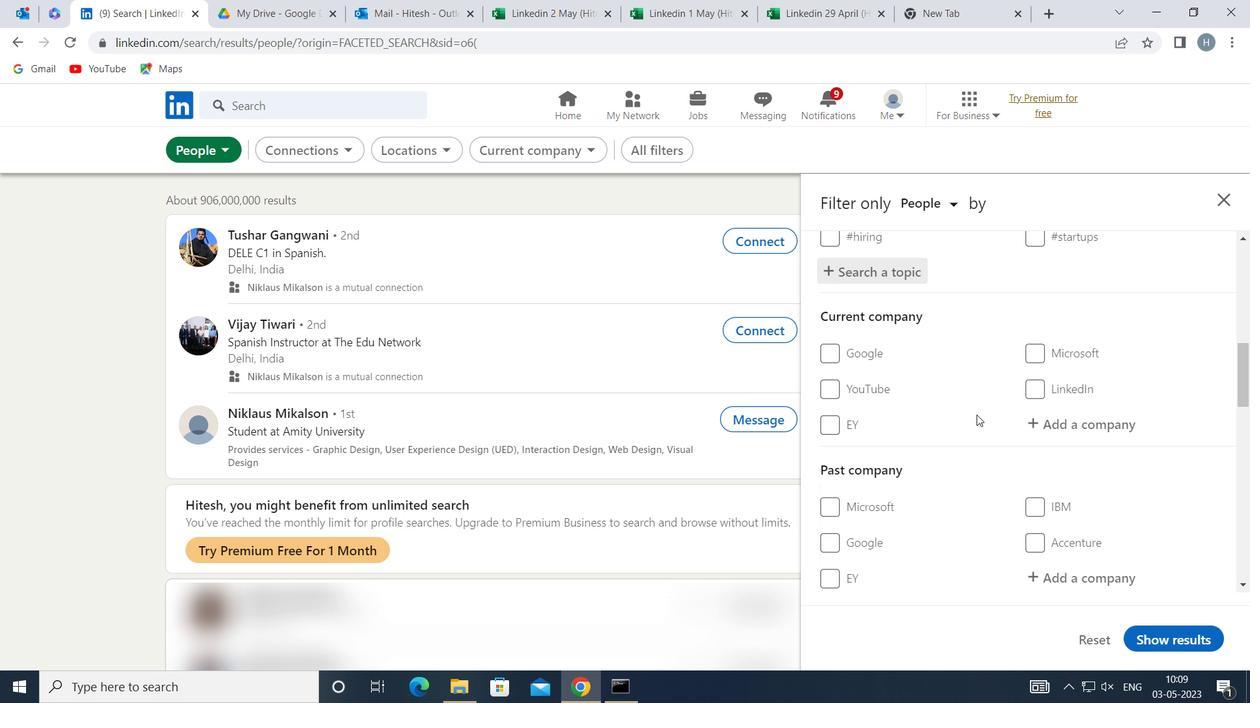 
Action: Mouse scrolled (976, 414) with delta (0, 0)
Screenshot: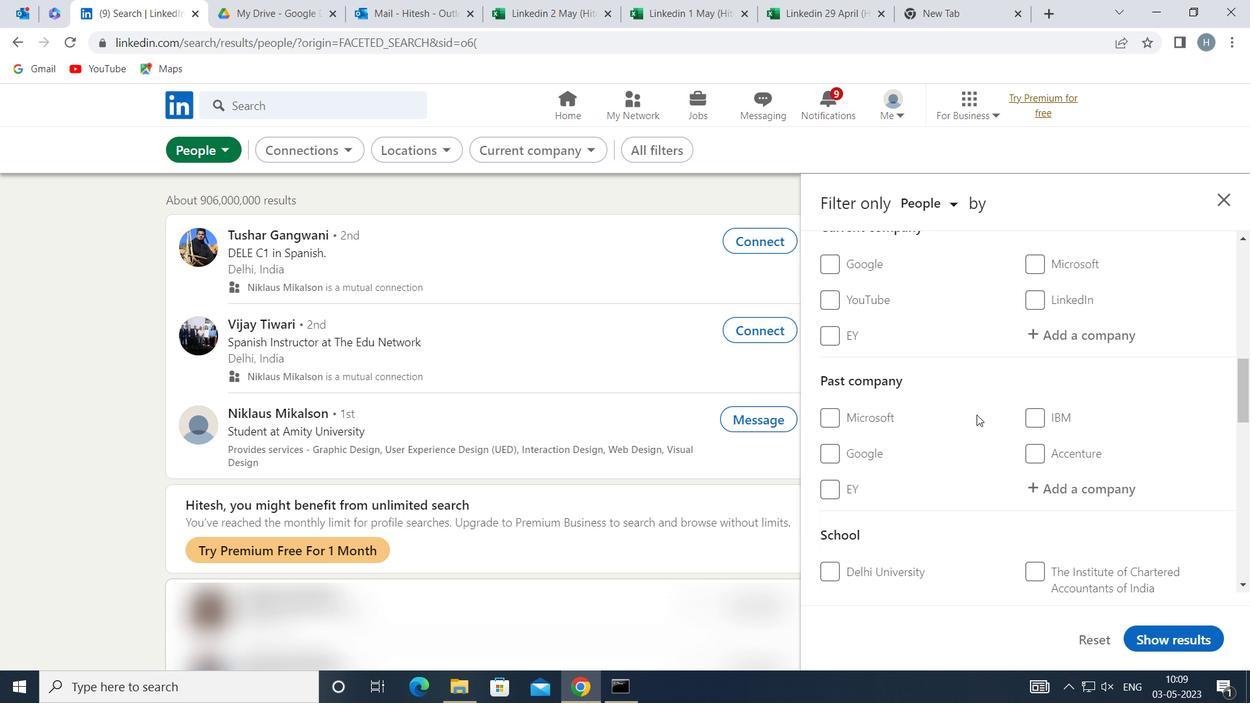 
Action: Mouse scrolled (976, 414) with delta (0, 0)
Screenshot: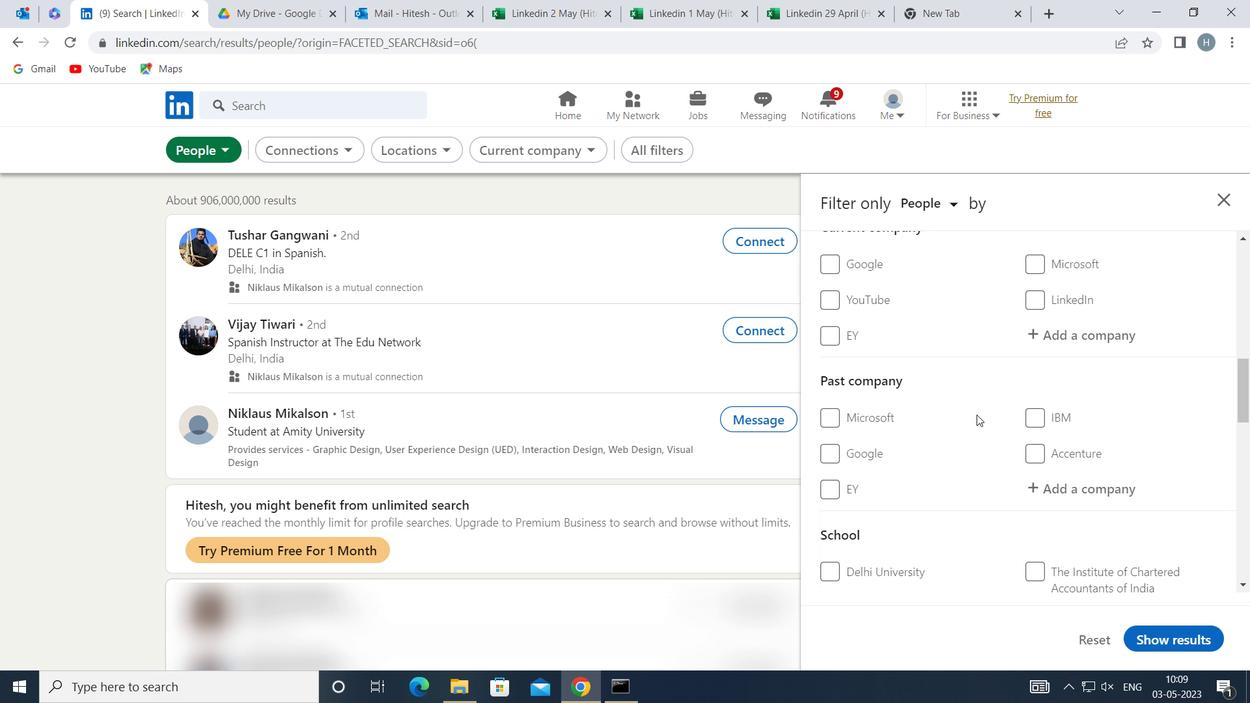 
Action: Mouse moved to (976, 415)
Screenshot: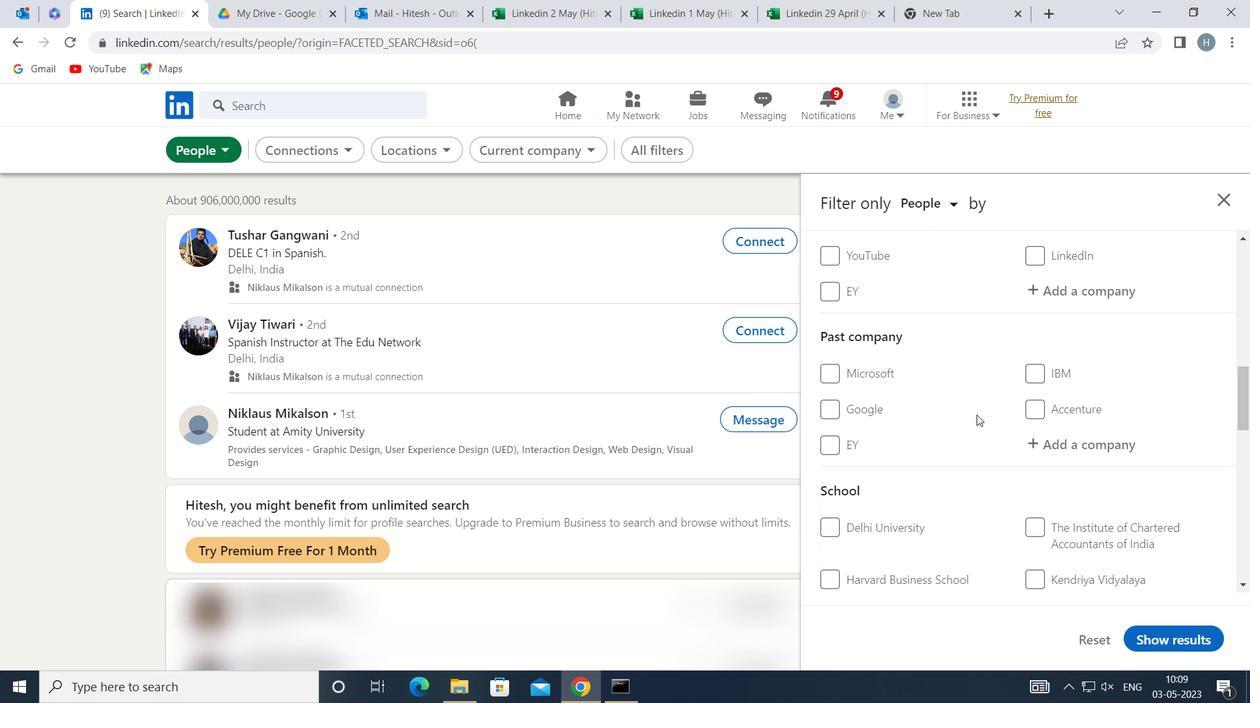 
Action: Mouse scrolled (976, 414) with delta (0, 0)
Screenshot: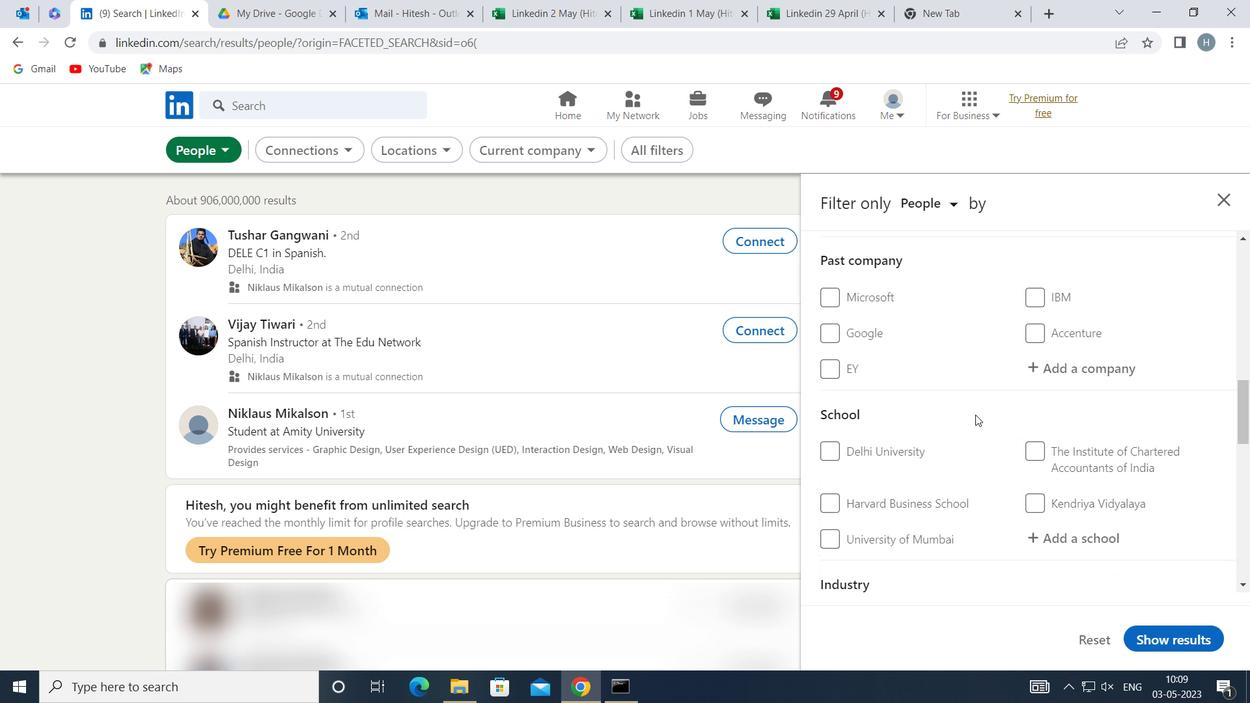 
Action: Mouse scrolled (976, 414) with delta (0, 0)
Screenshot: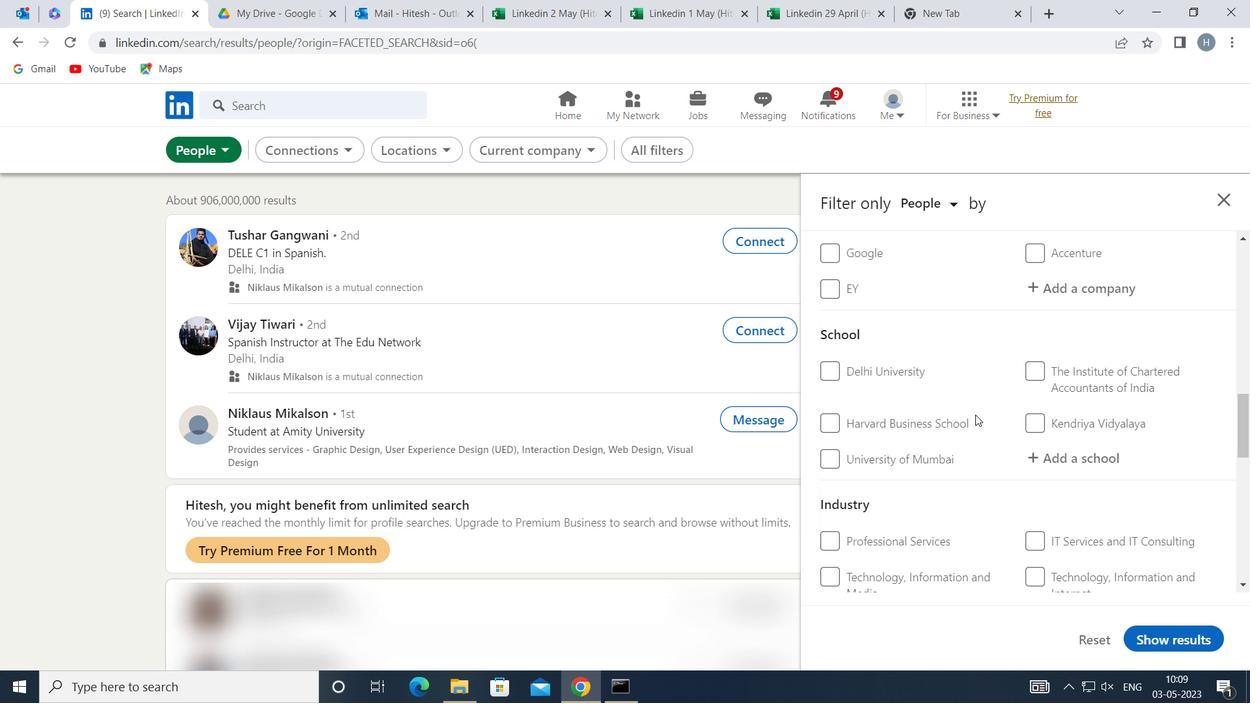 
Action: Mouse scrolled (976, 414) with delta (0, 0)
Screenshot: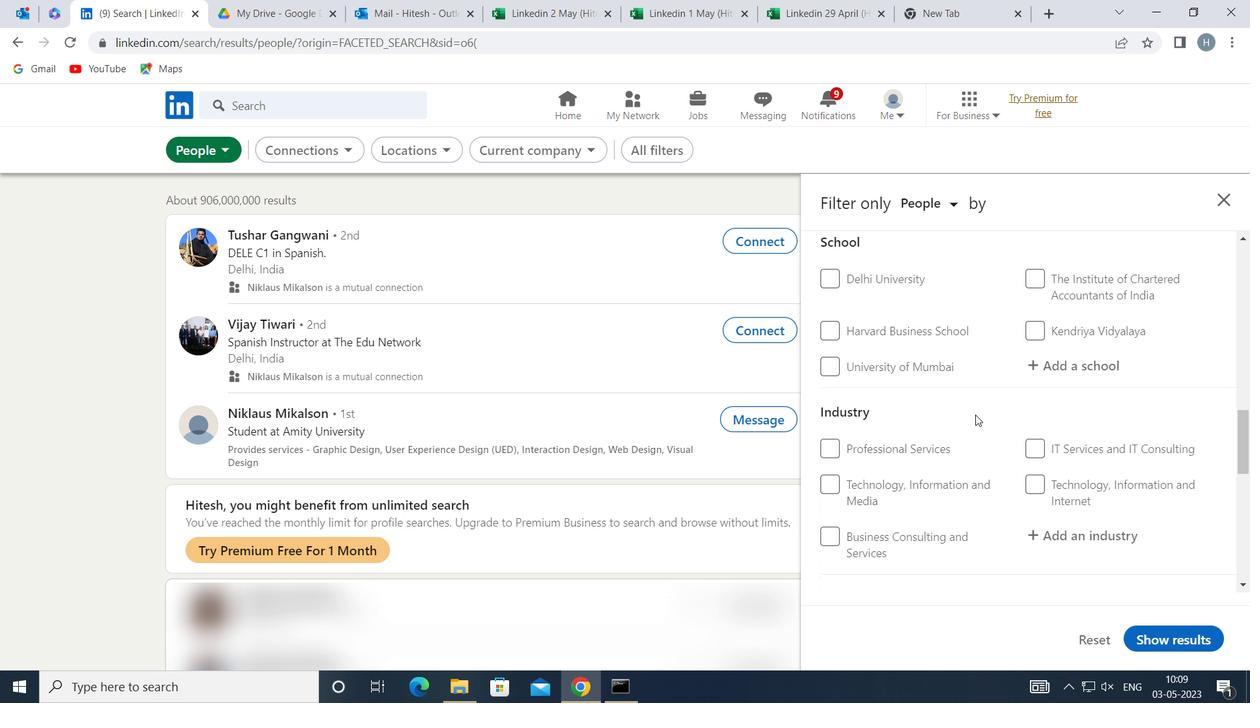 
Action: Mouse scrolled (976, 414) with delta (0, 0)
Screenshot: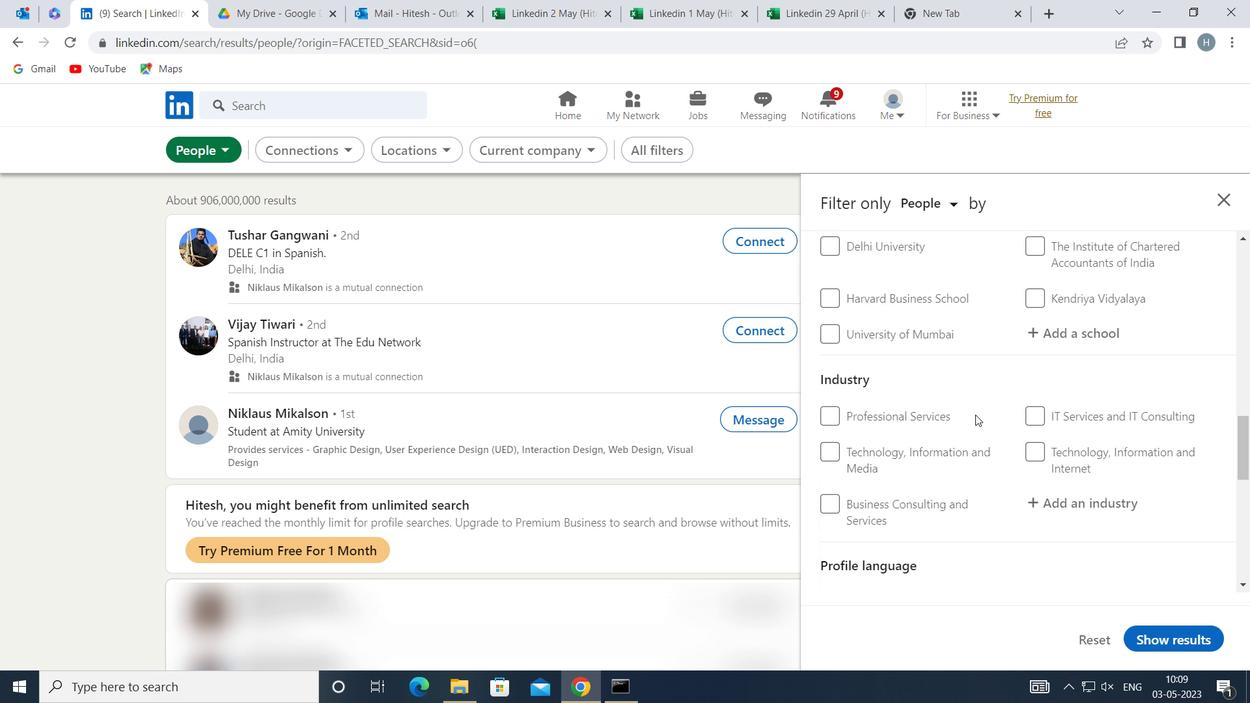 
Action: Mouse scrolled (976, 414) with delta (0, 0)
Screenshot: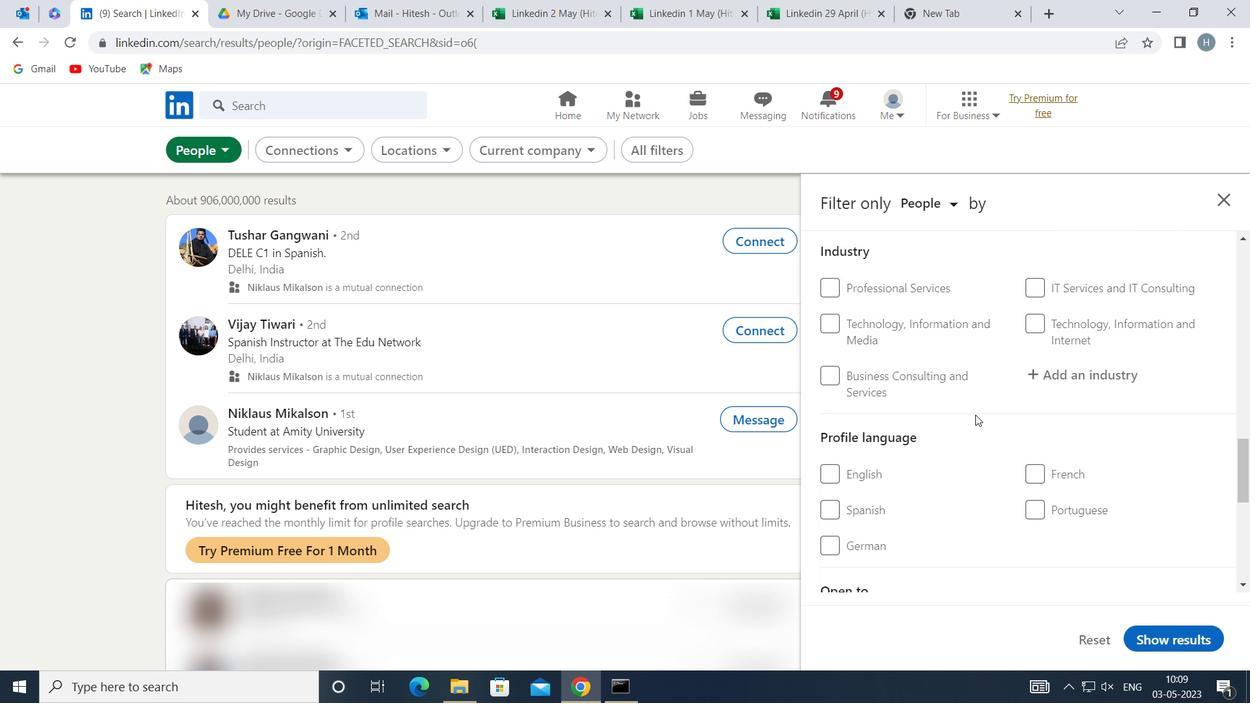 
Action: Mouse moved to (1037, 397)
Screenshot: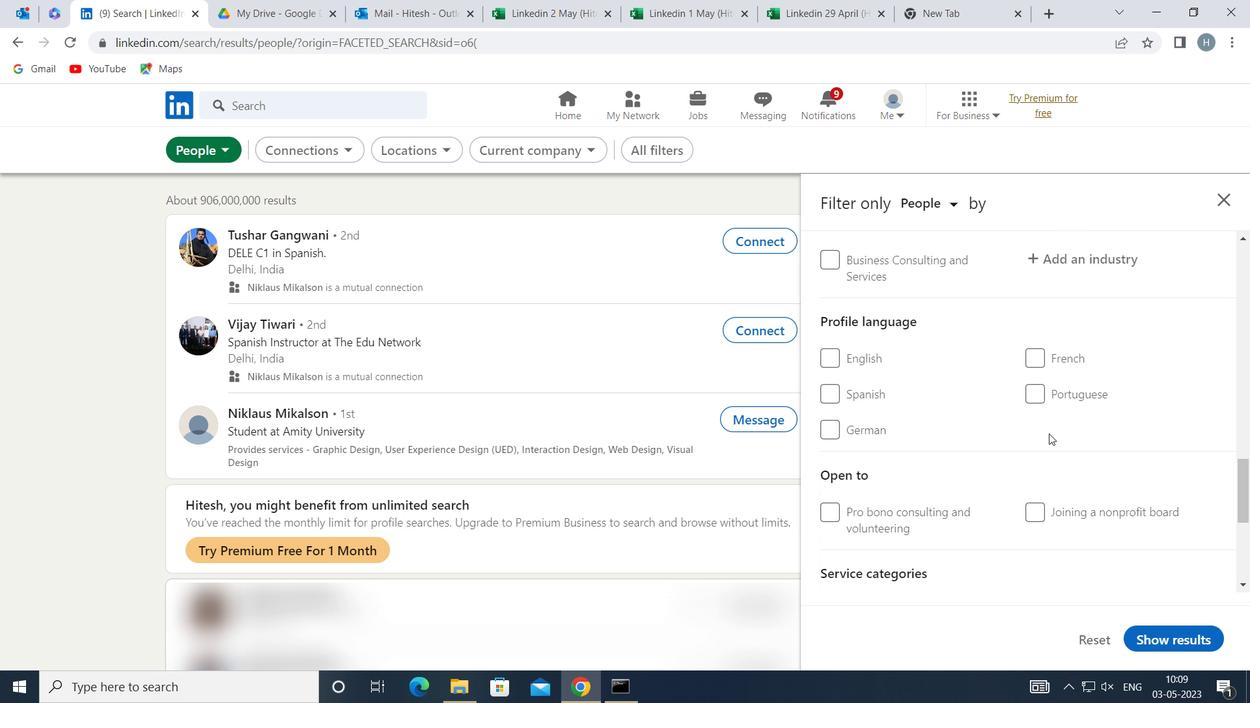 
Action: Mouse pressed left at (1037, 397)
Screenshot: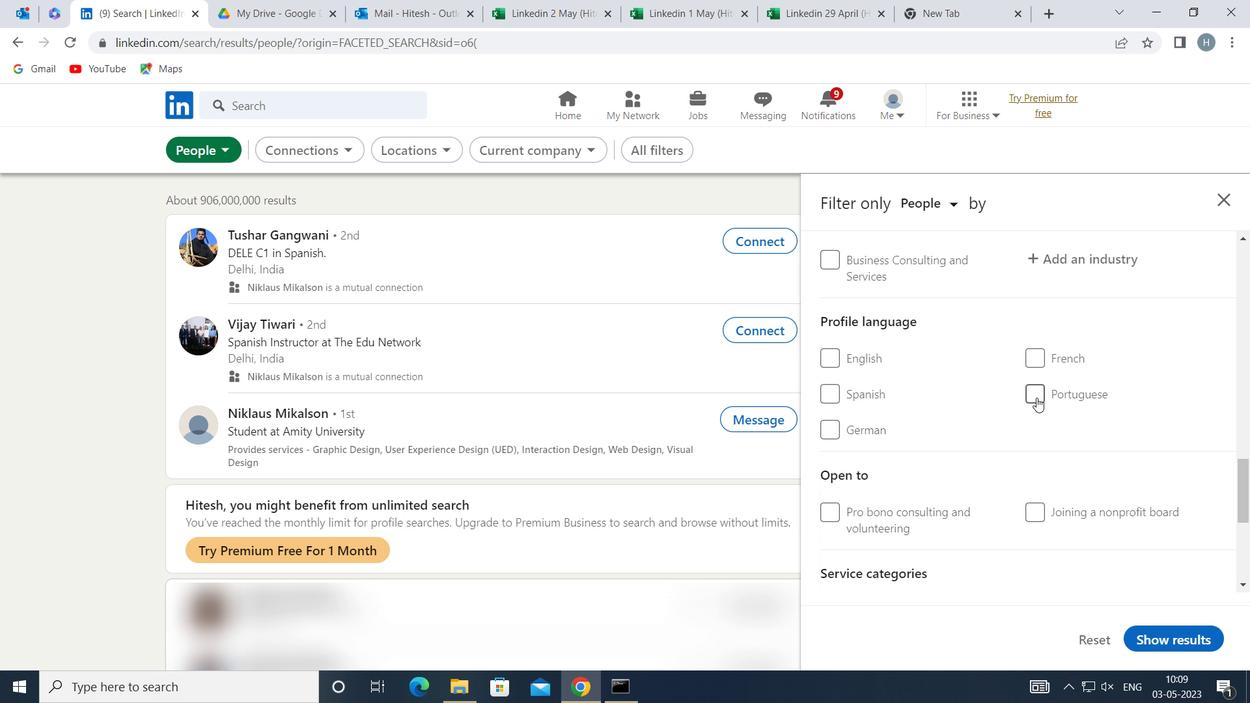 
Action: Mouse moved to (1001, 418)
Screenshot: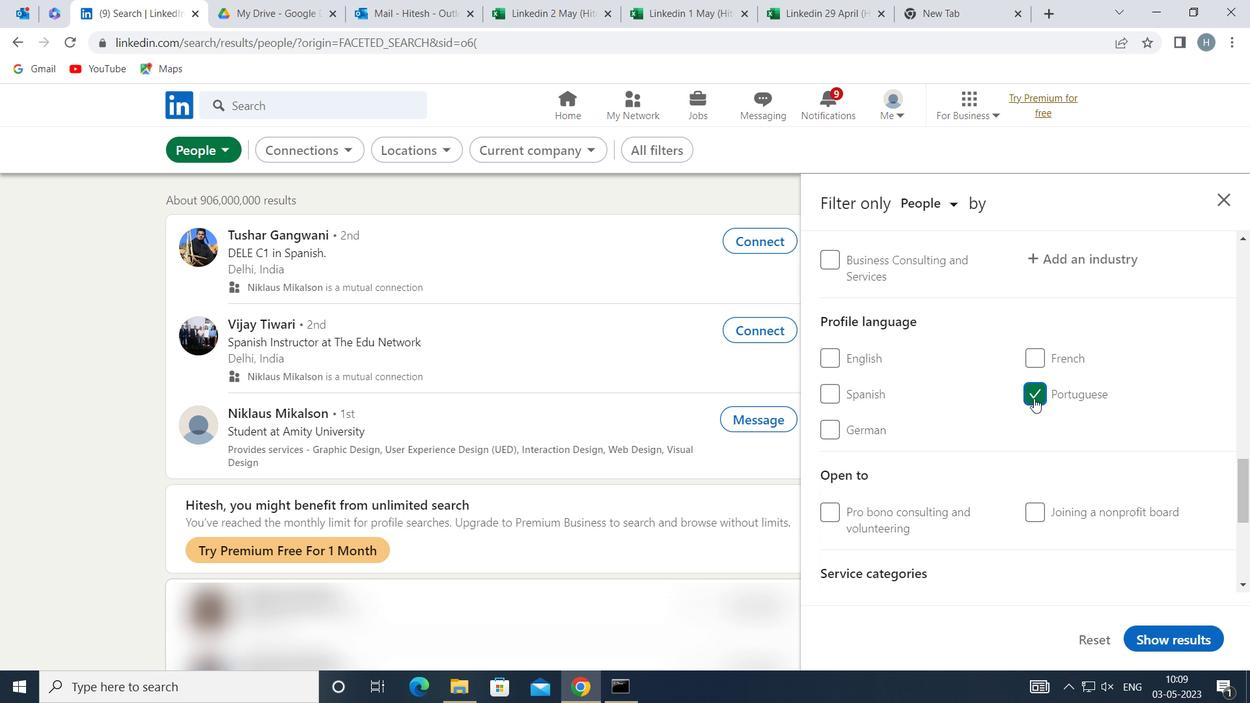 
Action: Mouse scrolled (1001, 419) with delta (0, 0)
Screenshot: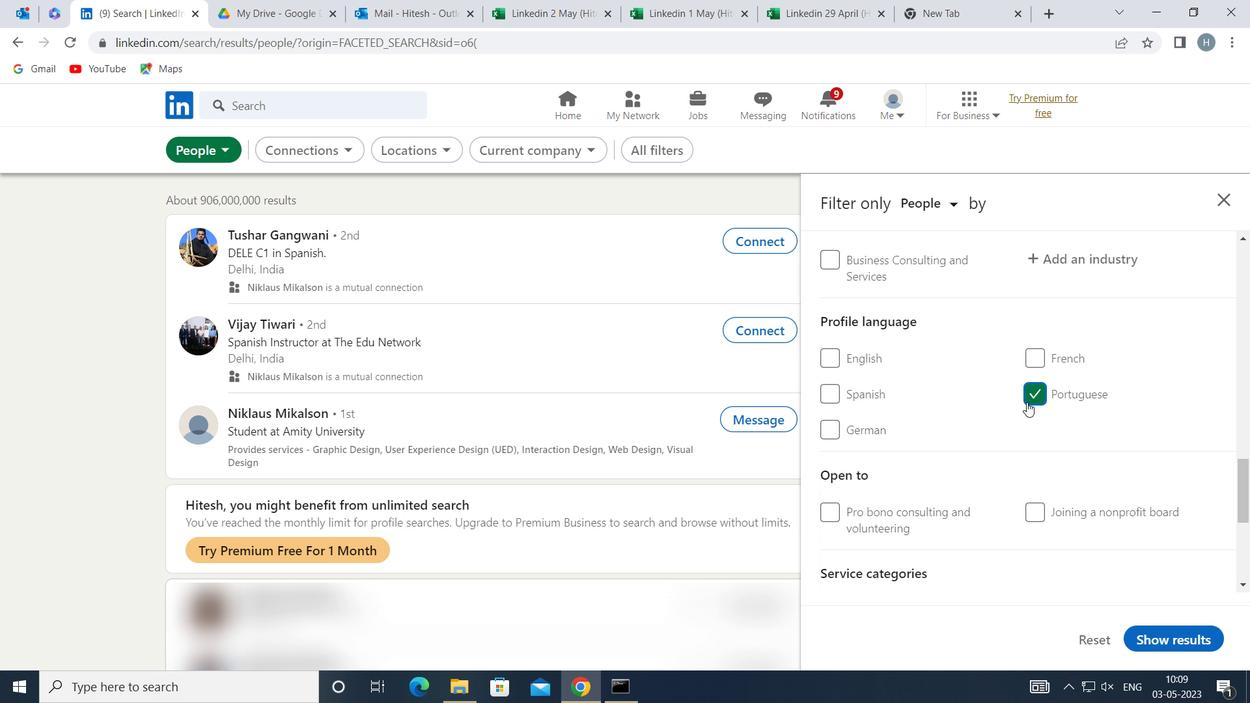 
Action: Mouse scrolled (1001, 419) with delta (0, 0)
Screenshot: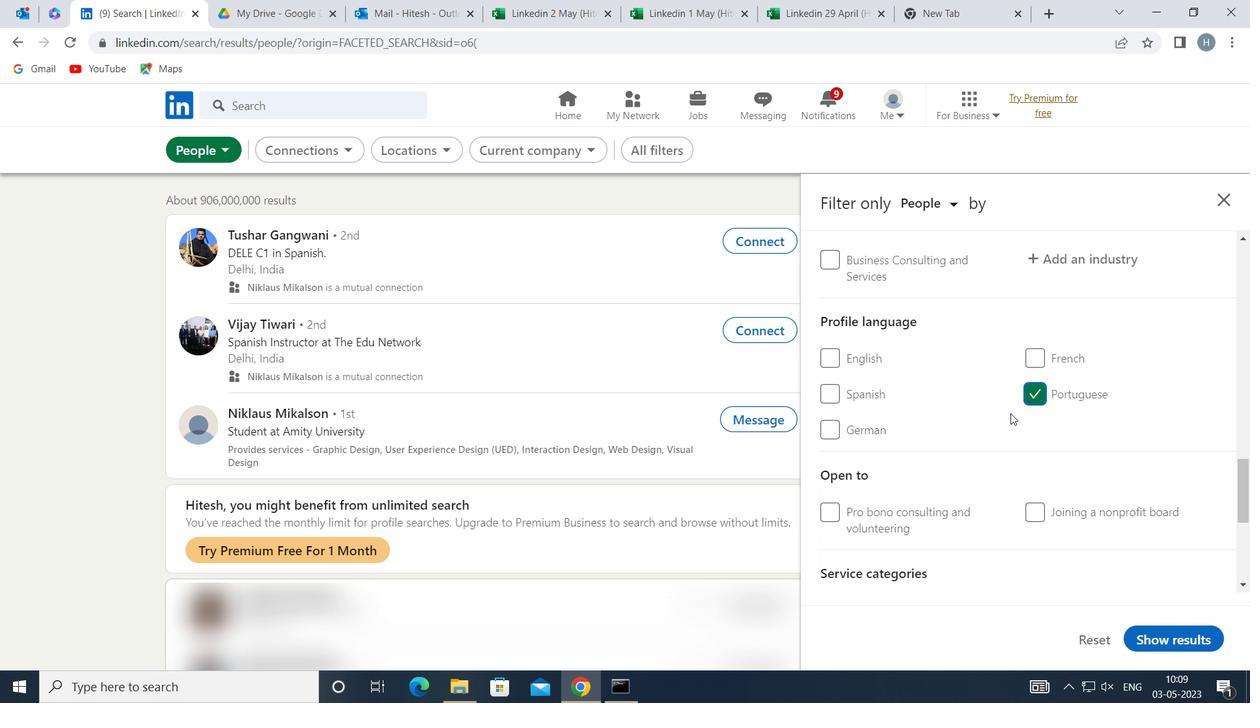 
Action: Mouse scrolled (1001, 419) with delta (0, 0)
Screenshot: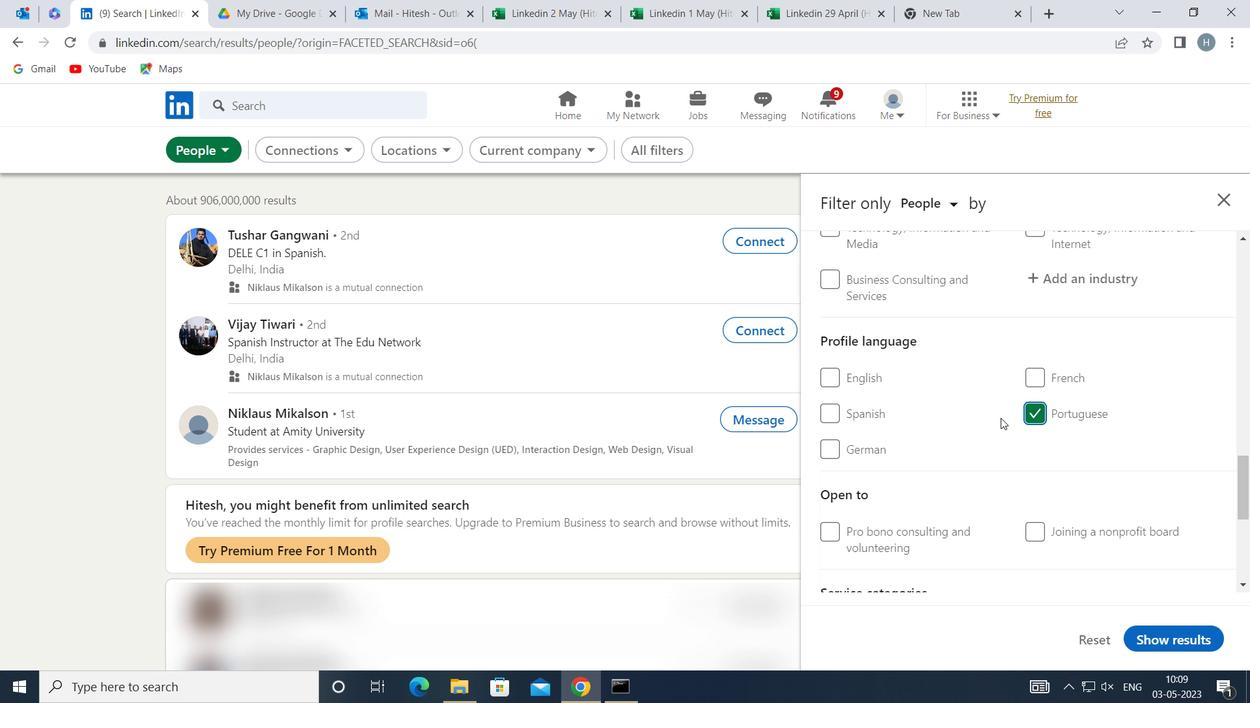 
Action: Mouse scrolled (1001, 419) with delta (0, 0)
Screenshot: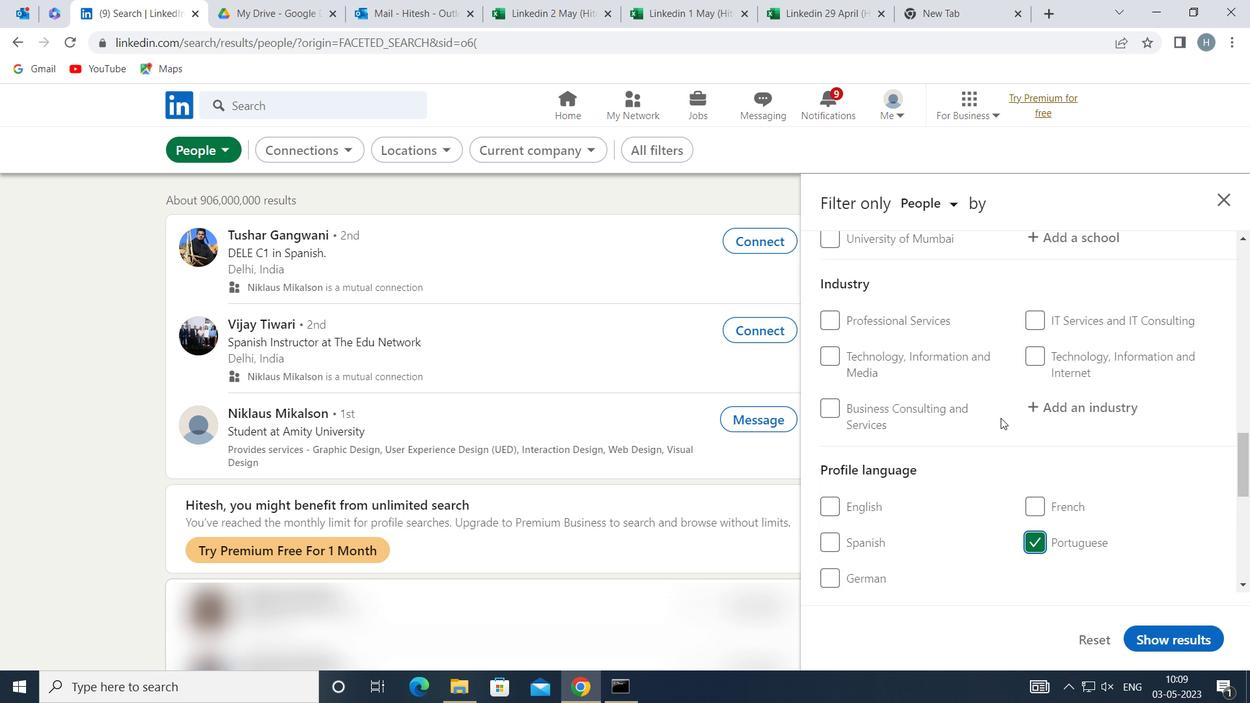 
Action: Mouse scrolled (1001, 419) with delta (0, 0)
Screenshot: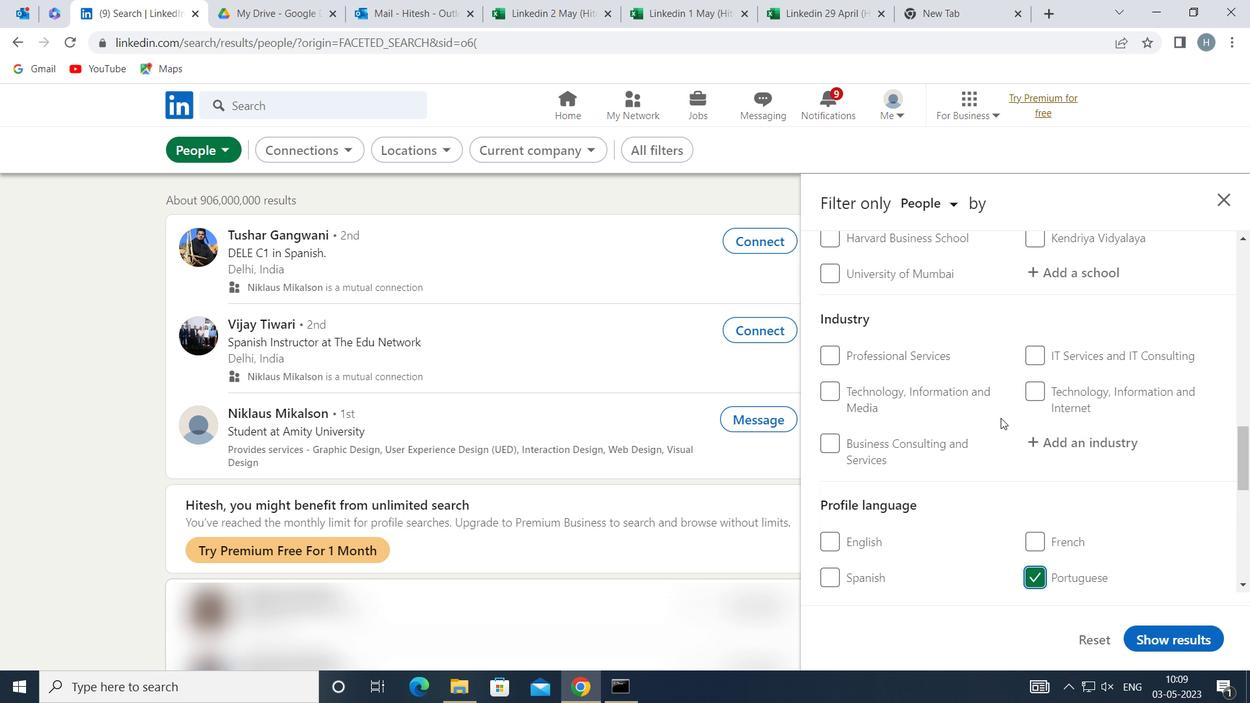 
Action: Mouse scrolled (1001, 419) with delta (0, 0)
Screenshot: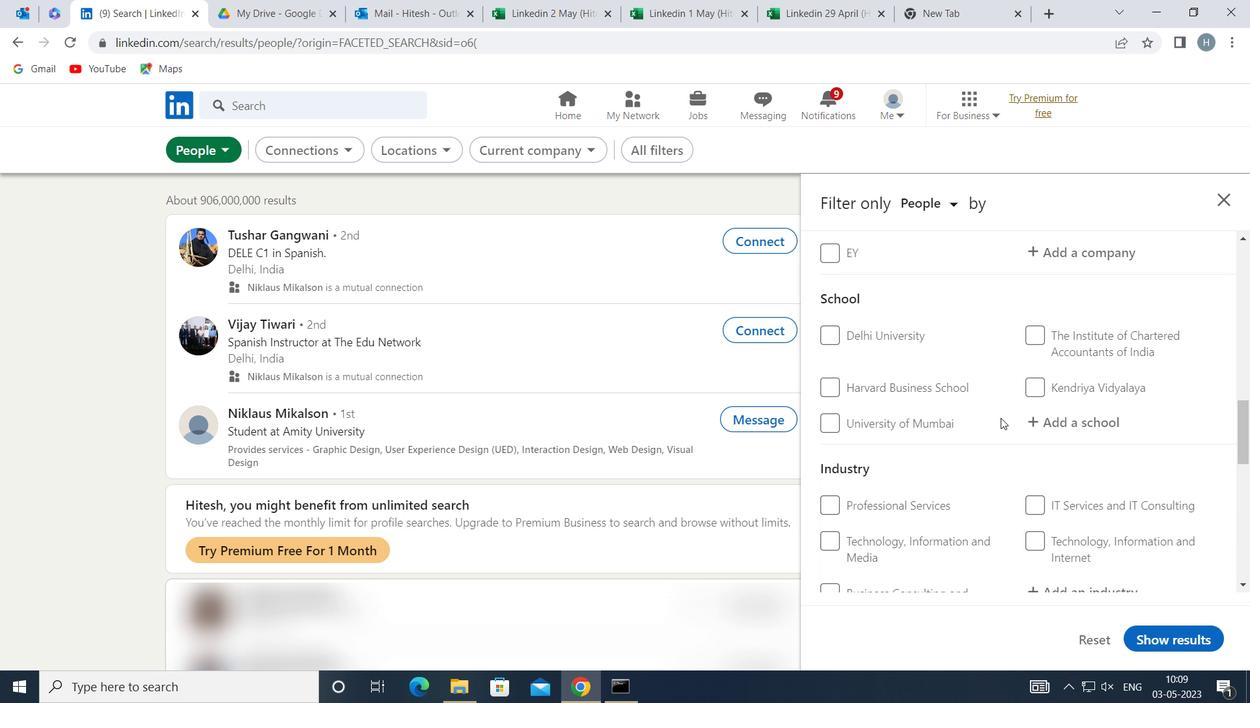 
Action: Mouse scrolled (1001, 419) with delta (0, 0)
Screenshot: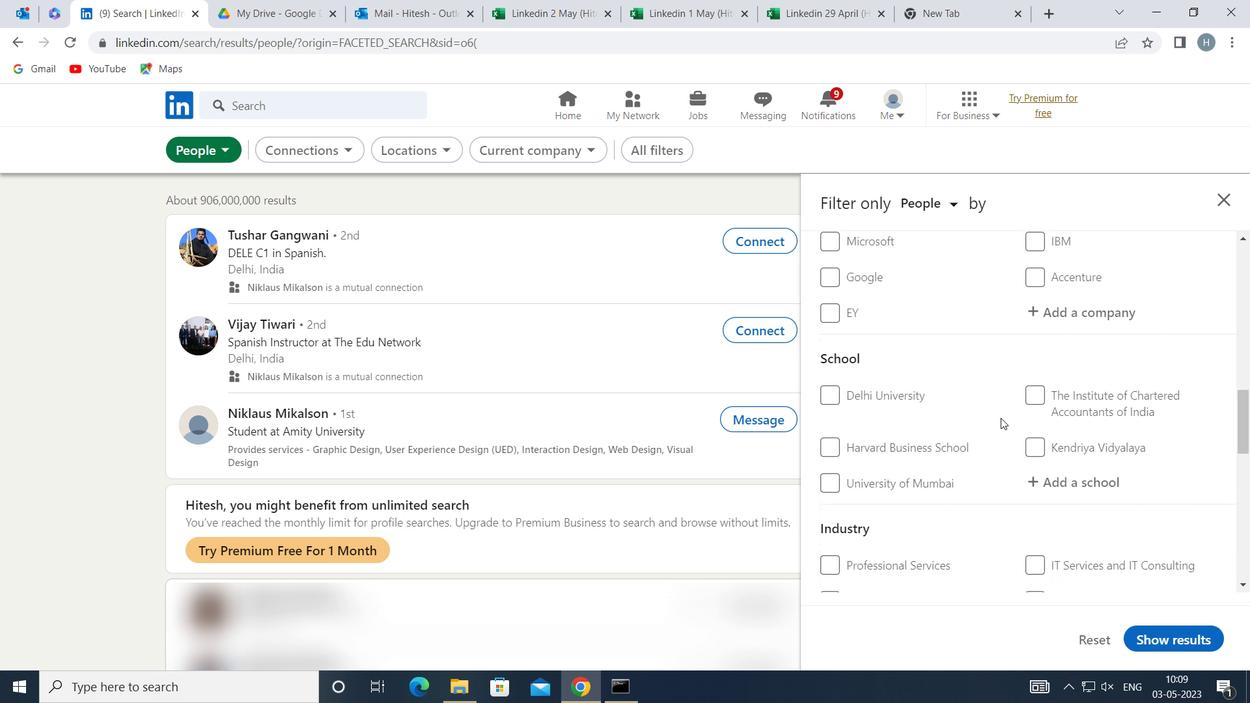 
Action: Mouse scrolled (1001, 419) with delta (0, 0)
Screenshot: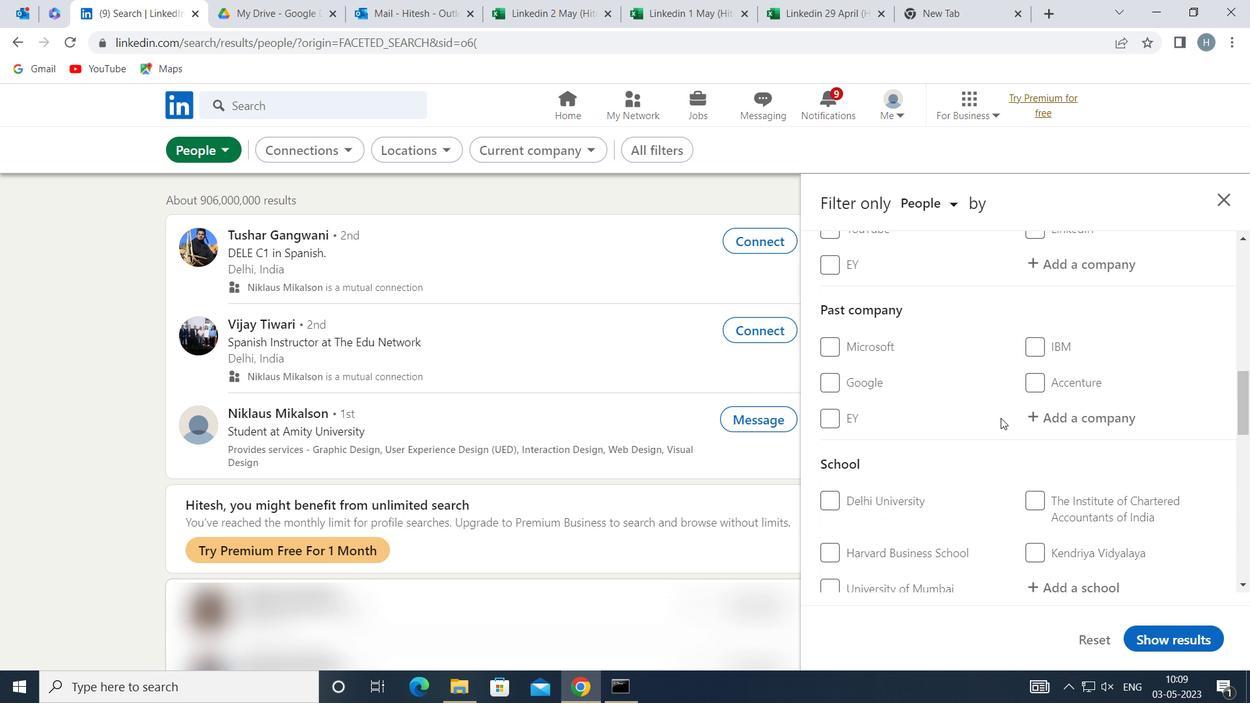 
Action: Mouse scrolled (1001, 419) with delta (0, 0)
Screenshot: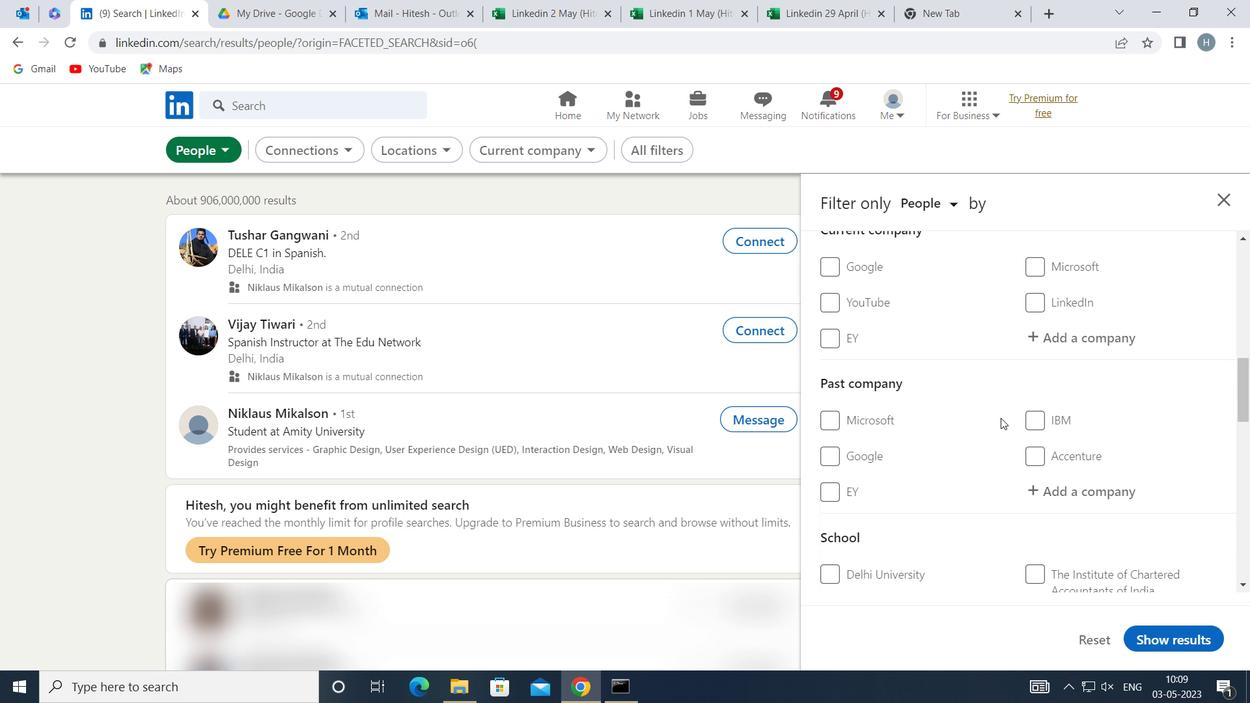 
Action: Mouse scrolled (1001, 419) with delta (0, 0)
Screenshot: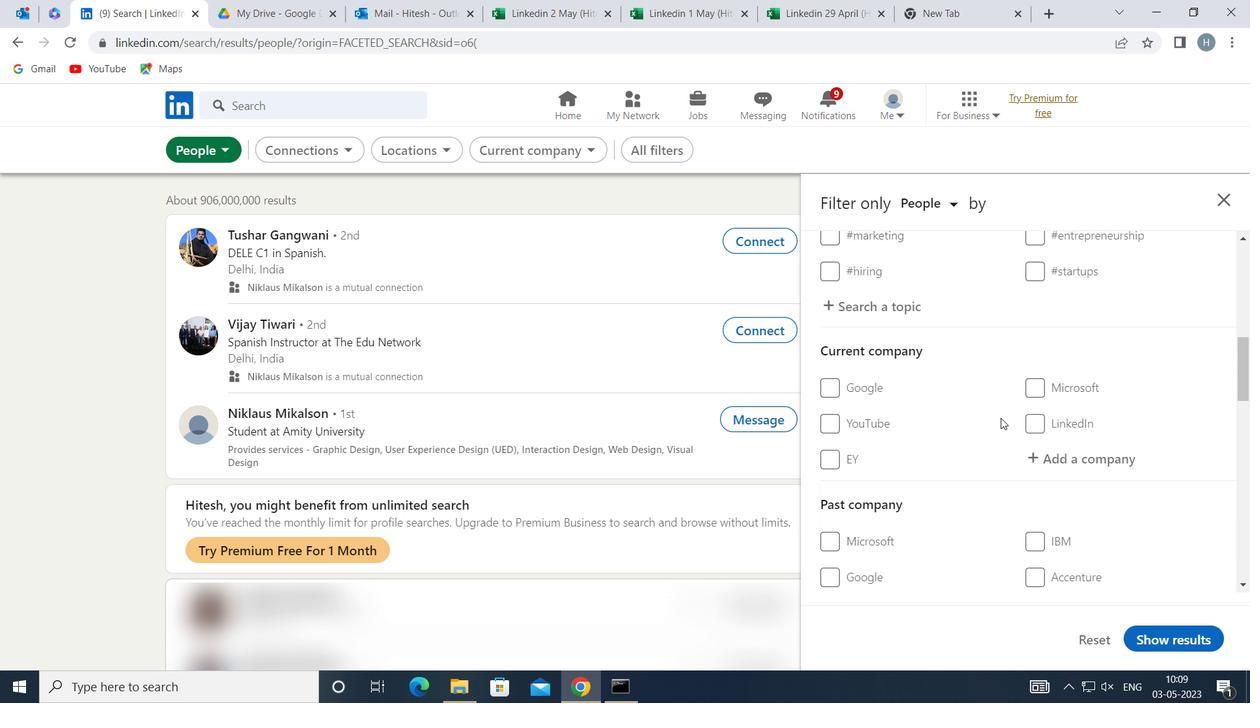 
Action: Mouse scrolled (1001, 418) with delta (0, 0)
Screenshot: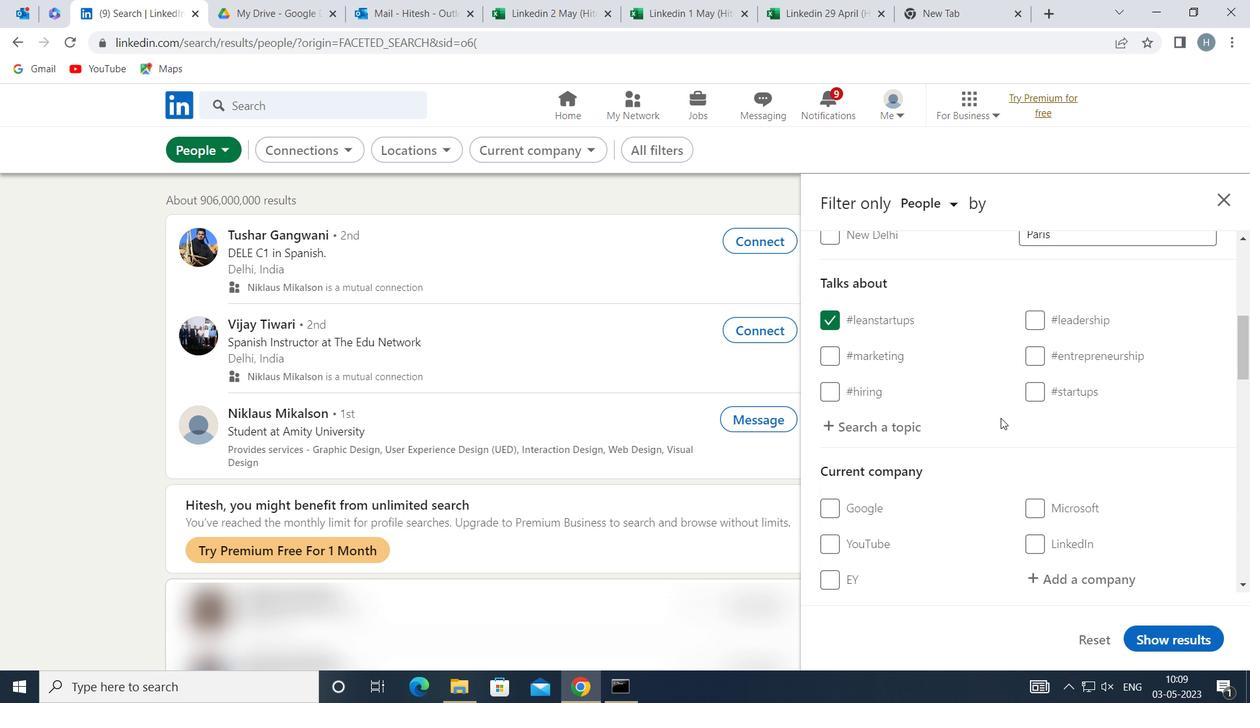 
Action: Mouse moved to (1001, 419)
Screenshot: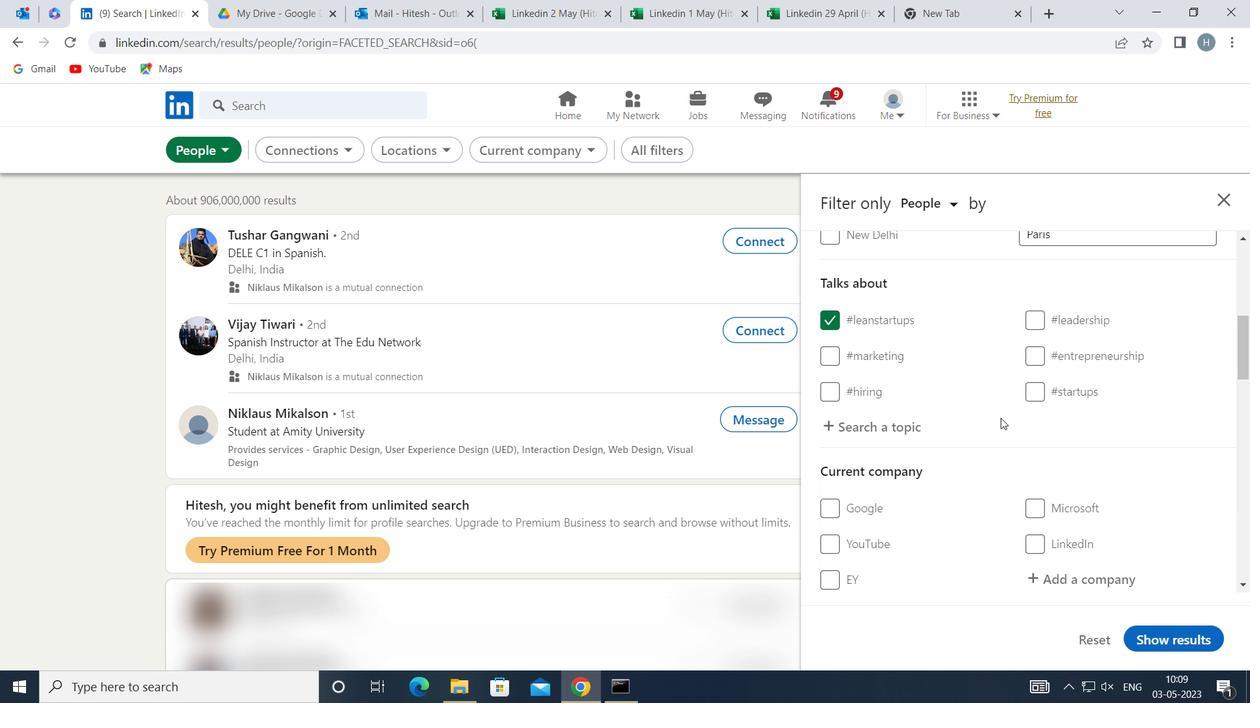 
Action: Mouse scrolled (1001, 418) with delta (0, 0)
Screenshot: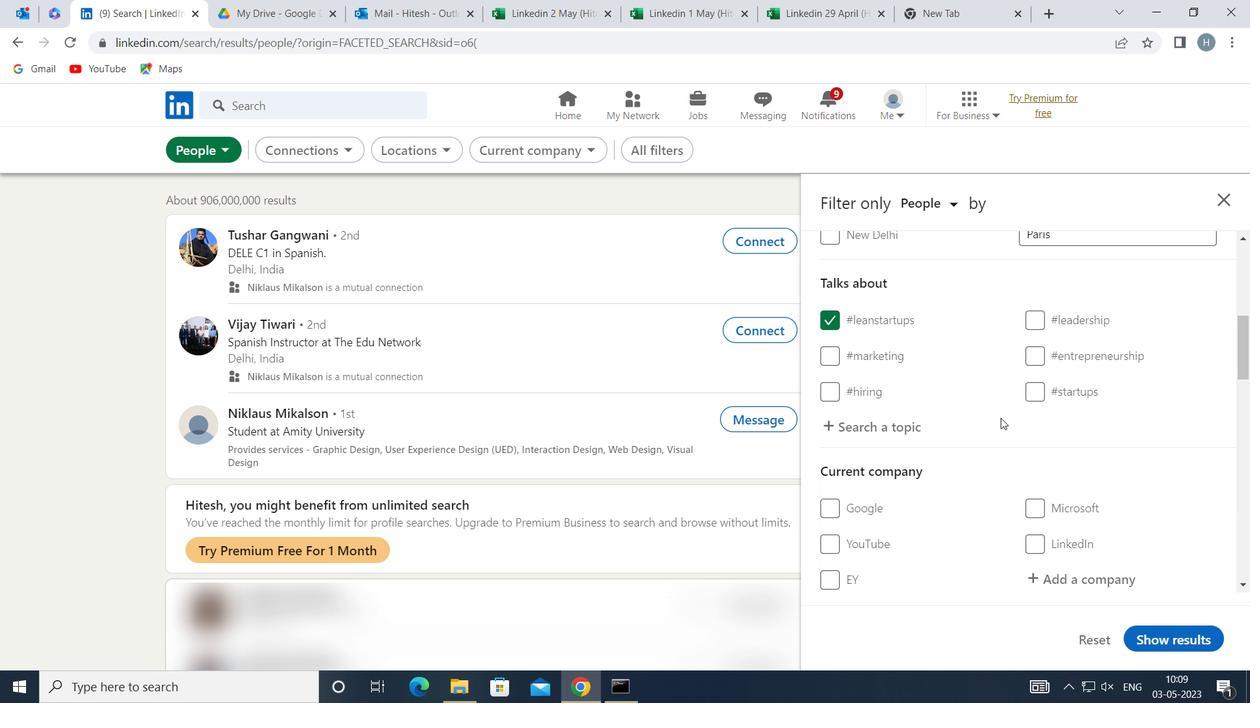 
Action: Mouse moved to (1086, 409)
Screenshot: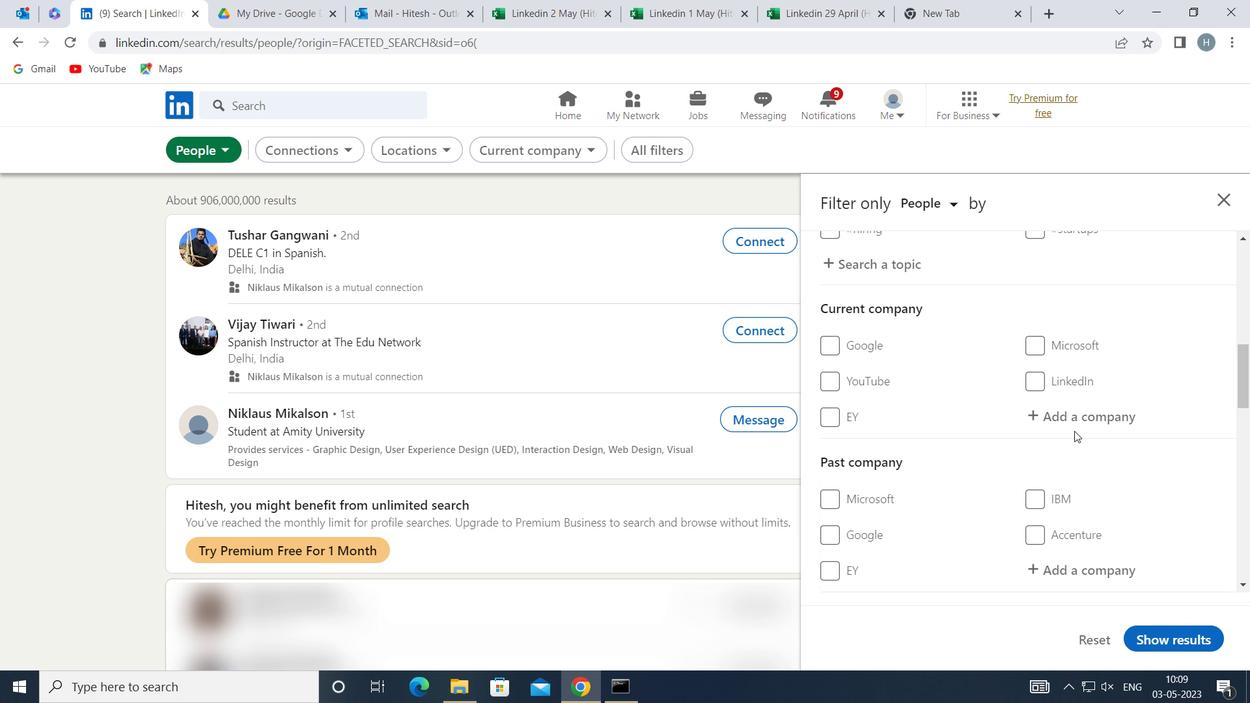 
Action: Mouse pressed left at (1086, 409)
Screenshot: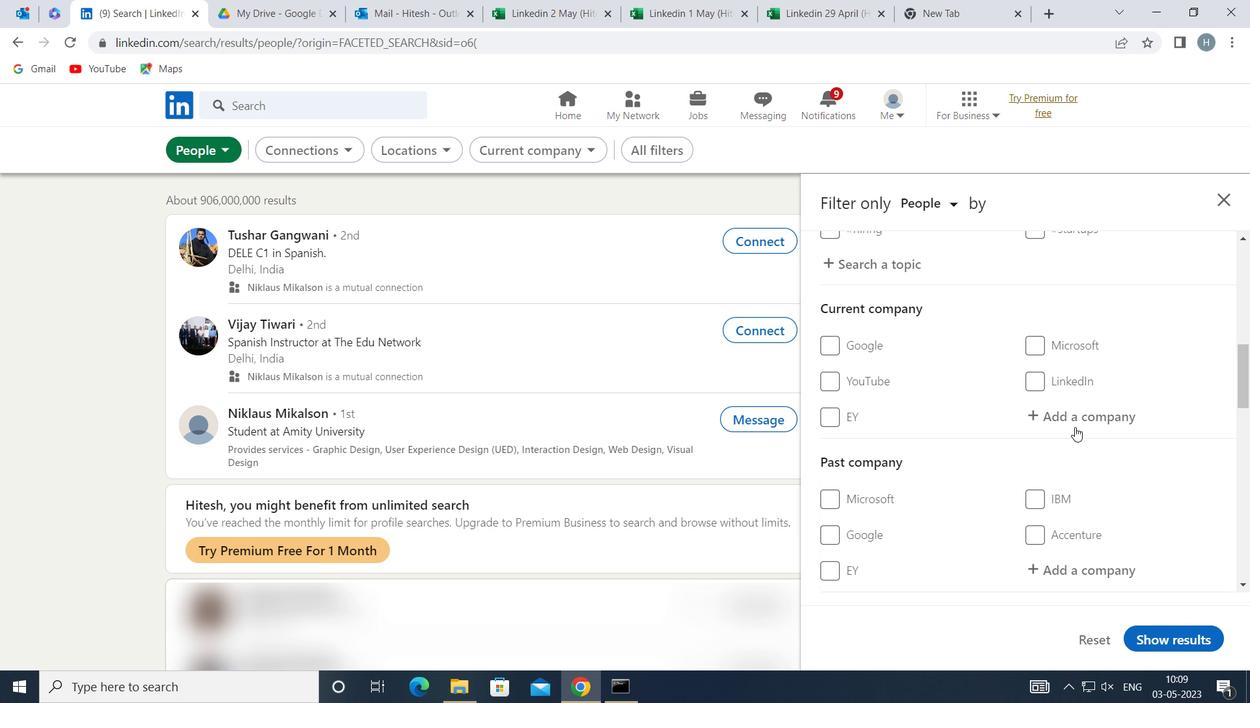 
Action: Key pressed <Key.shift>PINE<Key.space><Key.shift>LABS
Screenshot: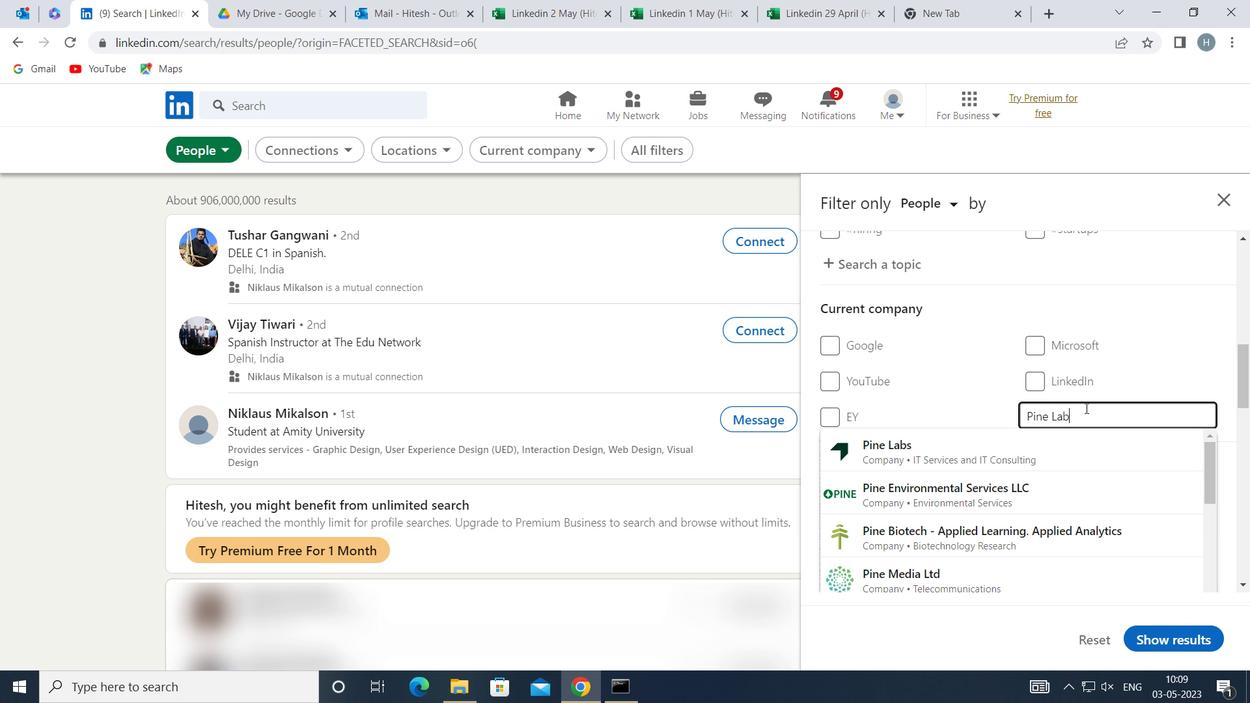 
Action: Mouse moved to (982, 438)
Screenshot: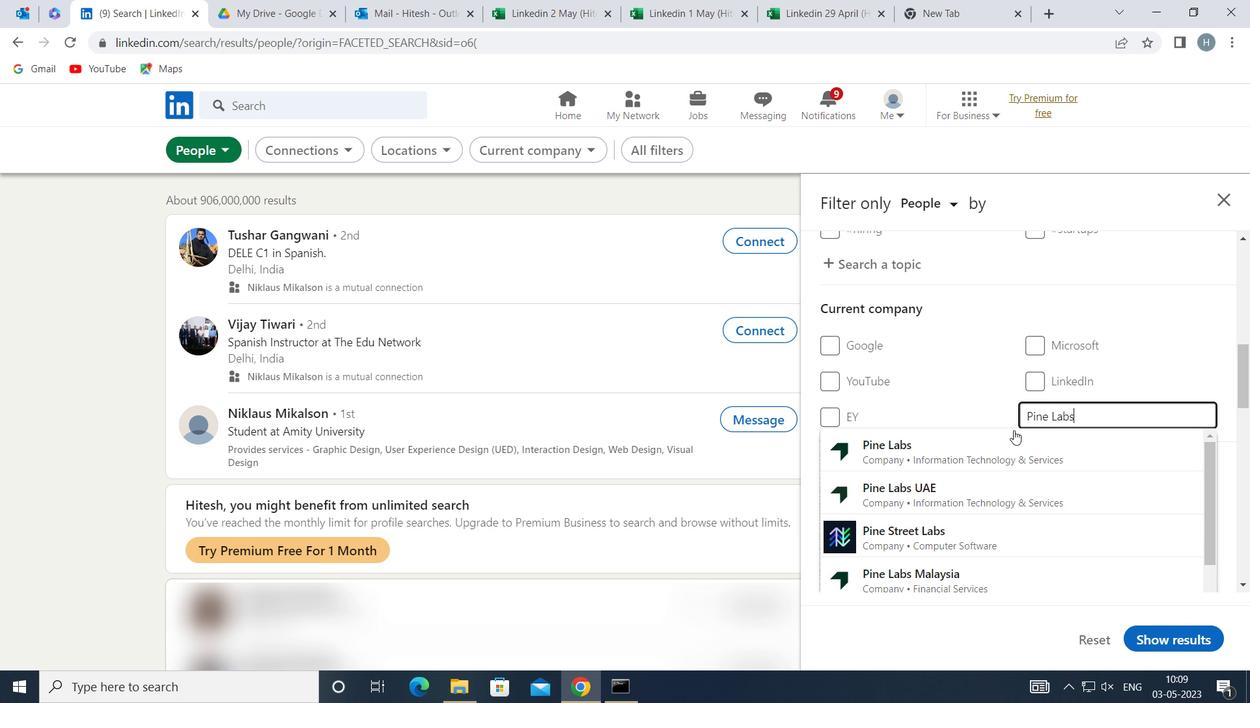 
Action: Mouse pressed left at (982, 438)
Screenshot: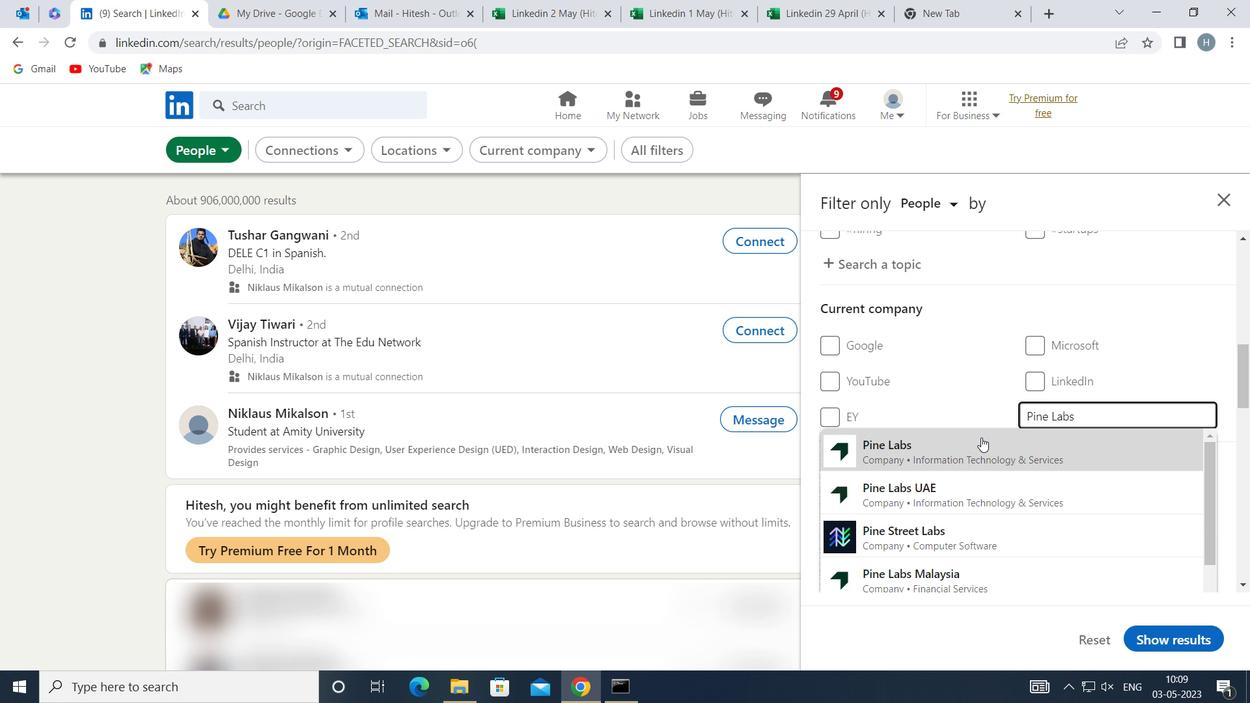 
Action: Mouse moved to (969, 425)
Screenshot: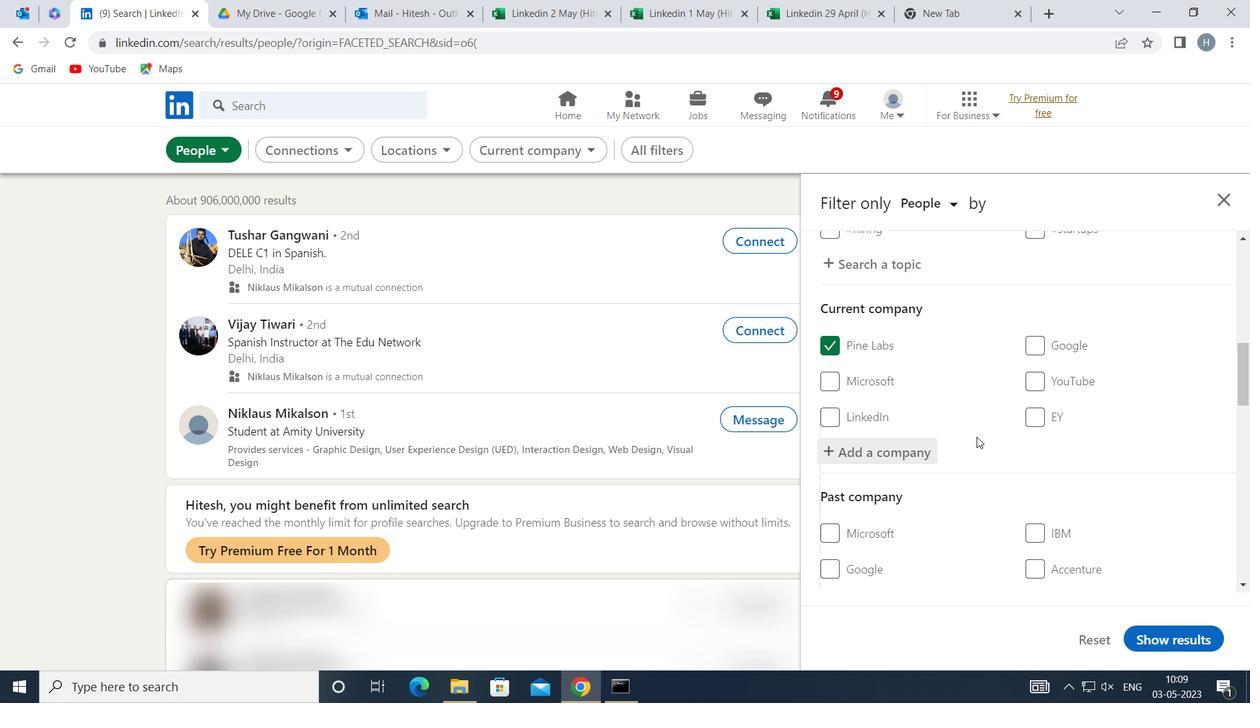 
Action: Mouse scrolled (969, 424) with delta (0, 0)
Screenshot: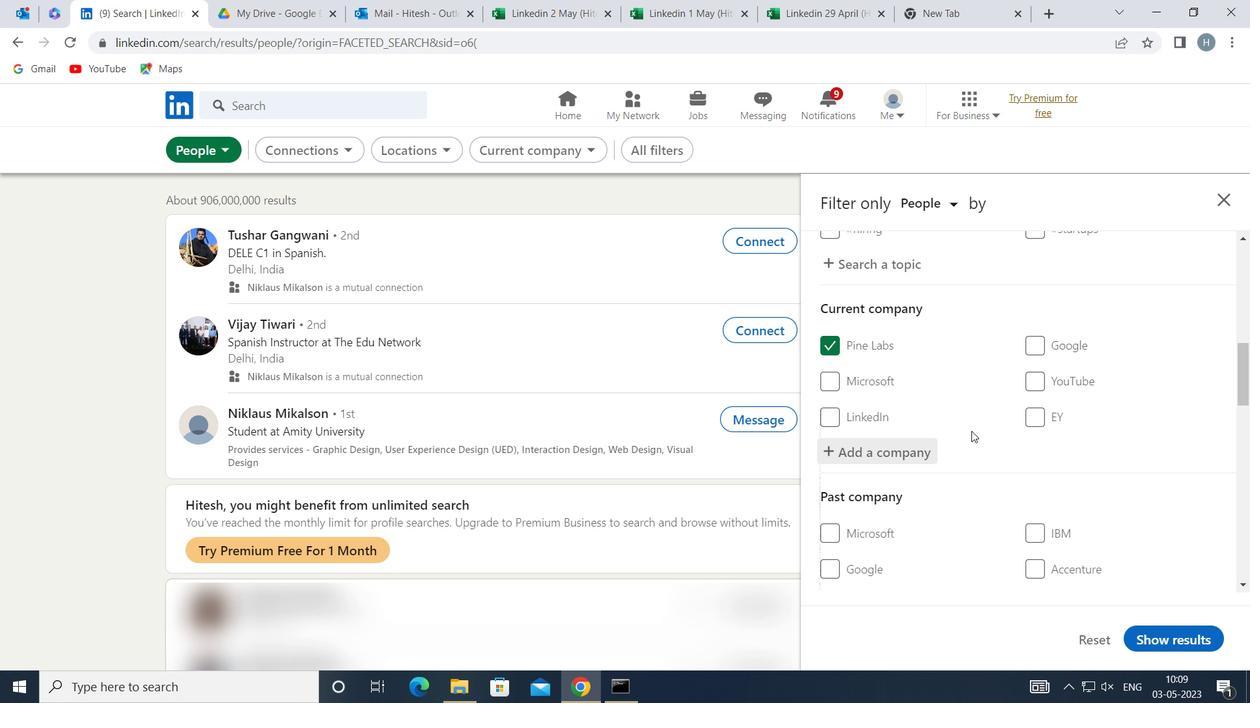 
Action: Mouse scrolled (969, 424) with delta (0, 0)
Screenshot: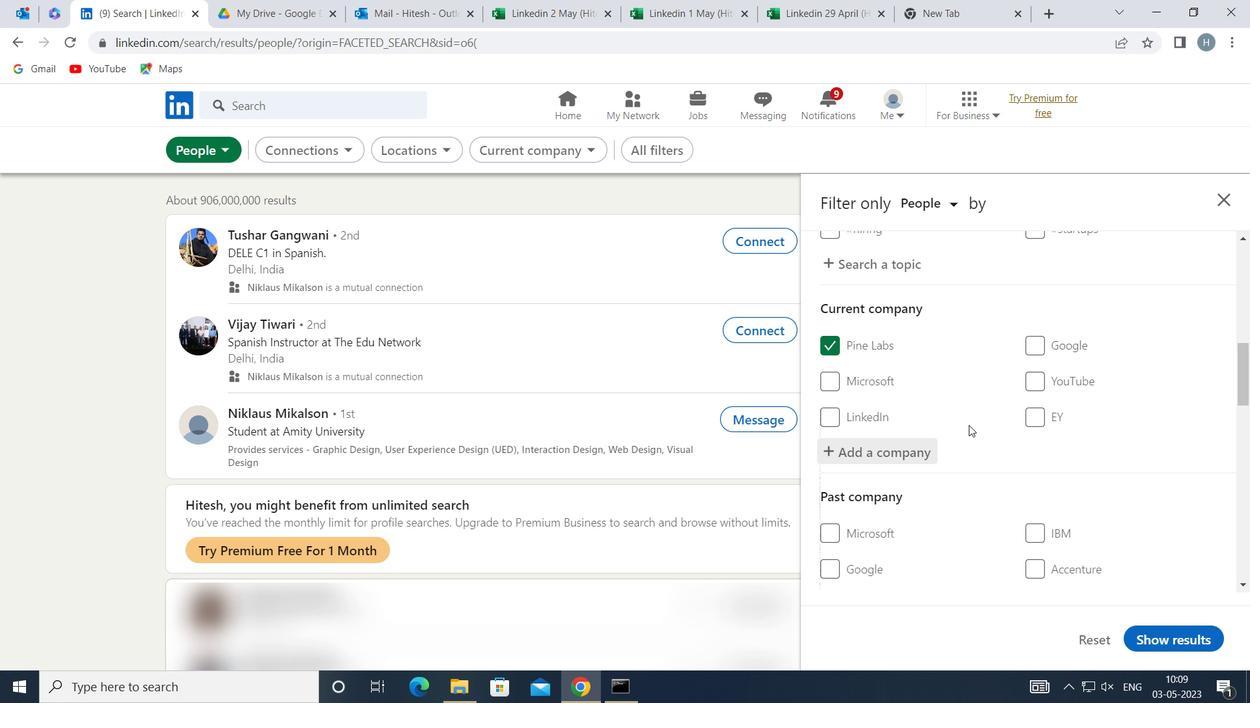 
Action: Mouse scrolled (969, 424) with delta (0, 0)
Screenshot: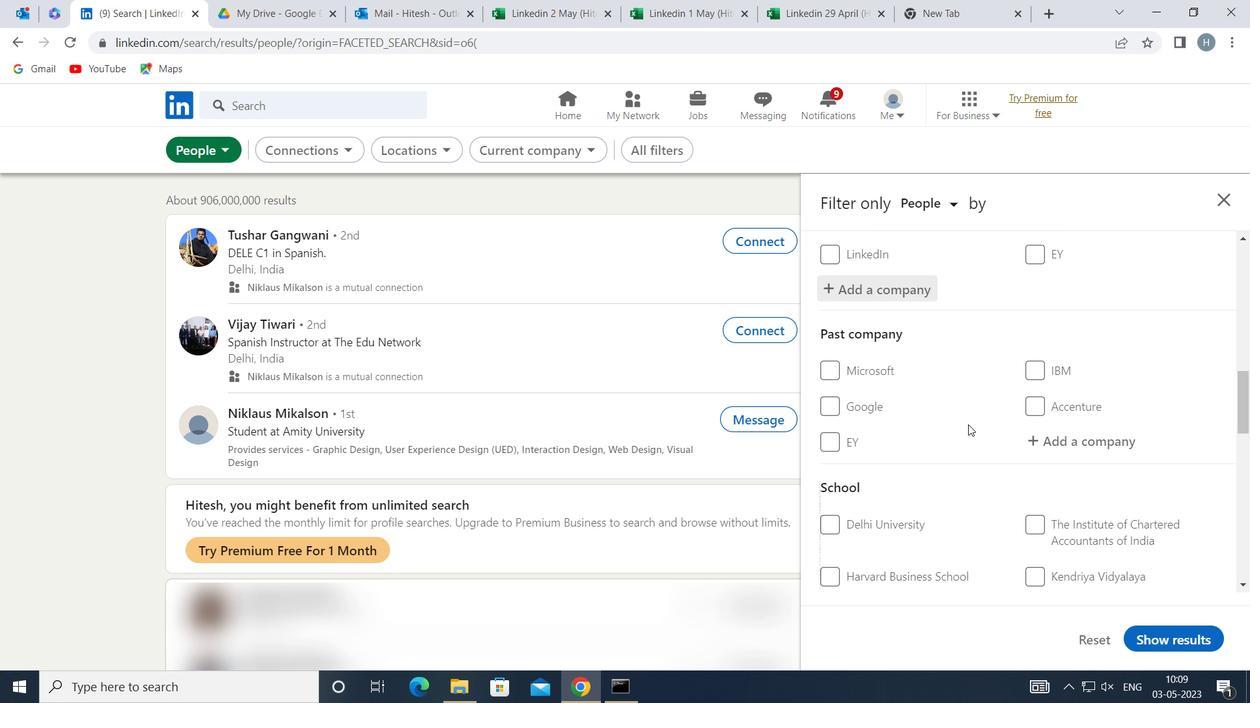 
Action: Mouse scrolled (969, 424) with delta (0, 0)
Screenshot: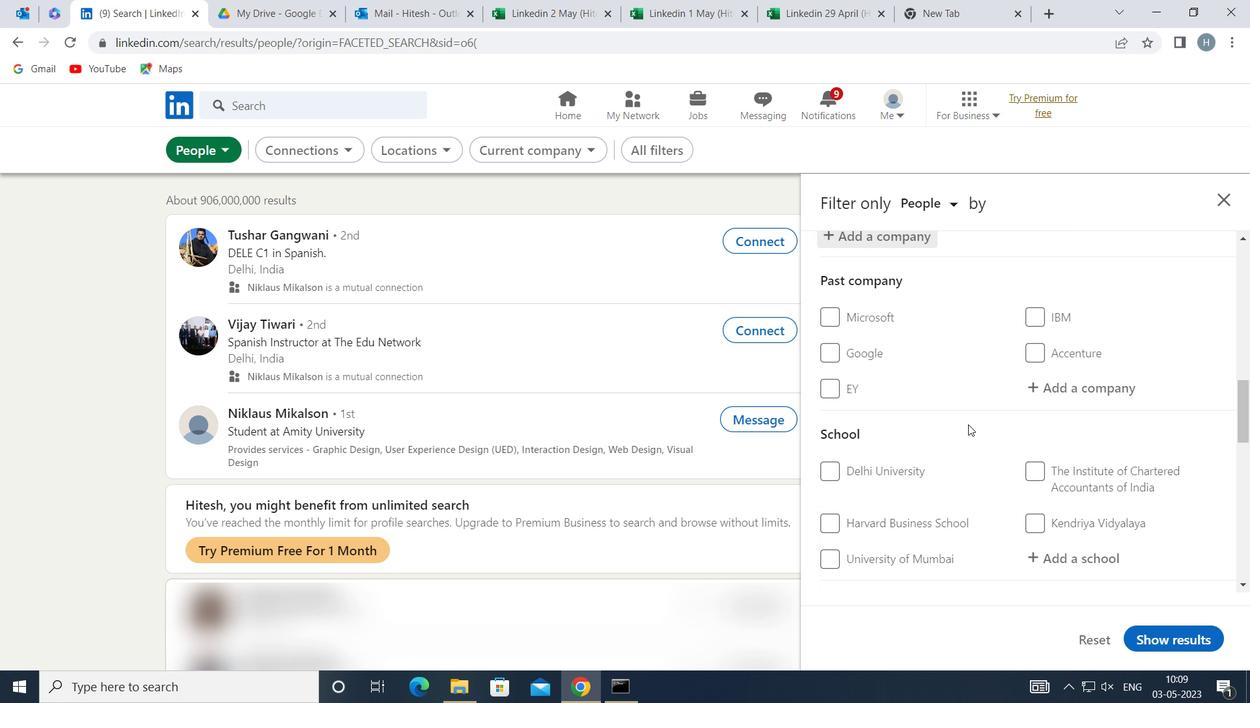 
Action: Mouse moved to (1089, 450)
Screenshot: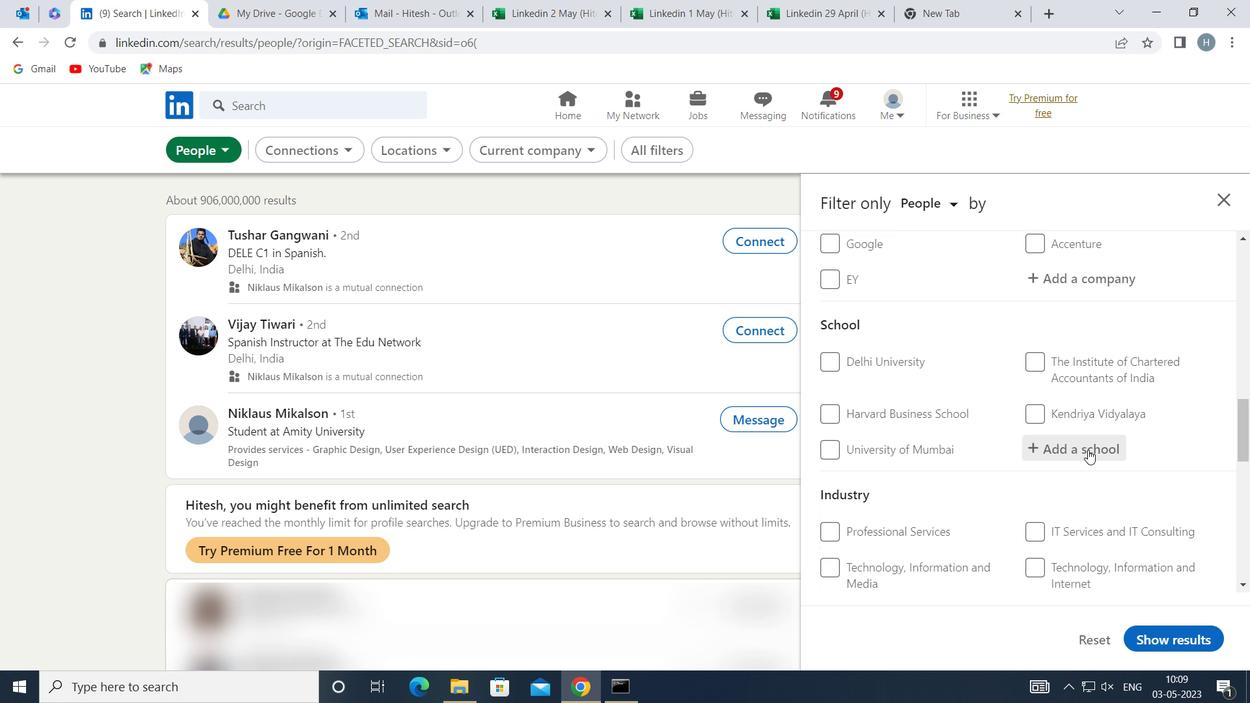
Action: Mouse pressed left at (1089, 450)
Screenshot: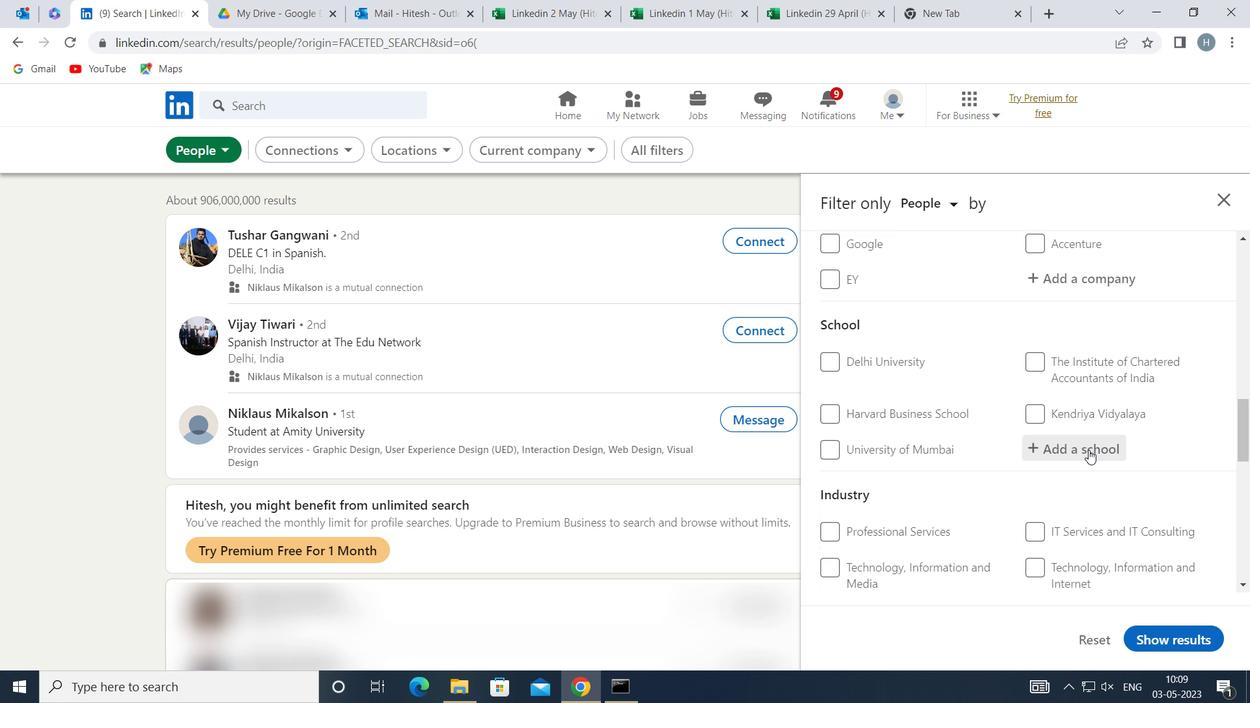 
Action: Key pressed <Key.shift><Key.shift><Key.shift>IIMT<Key.space>UNIVERSITY<Key.space>
Screenshot: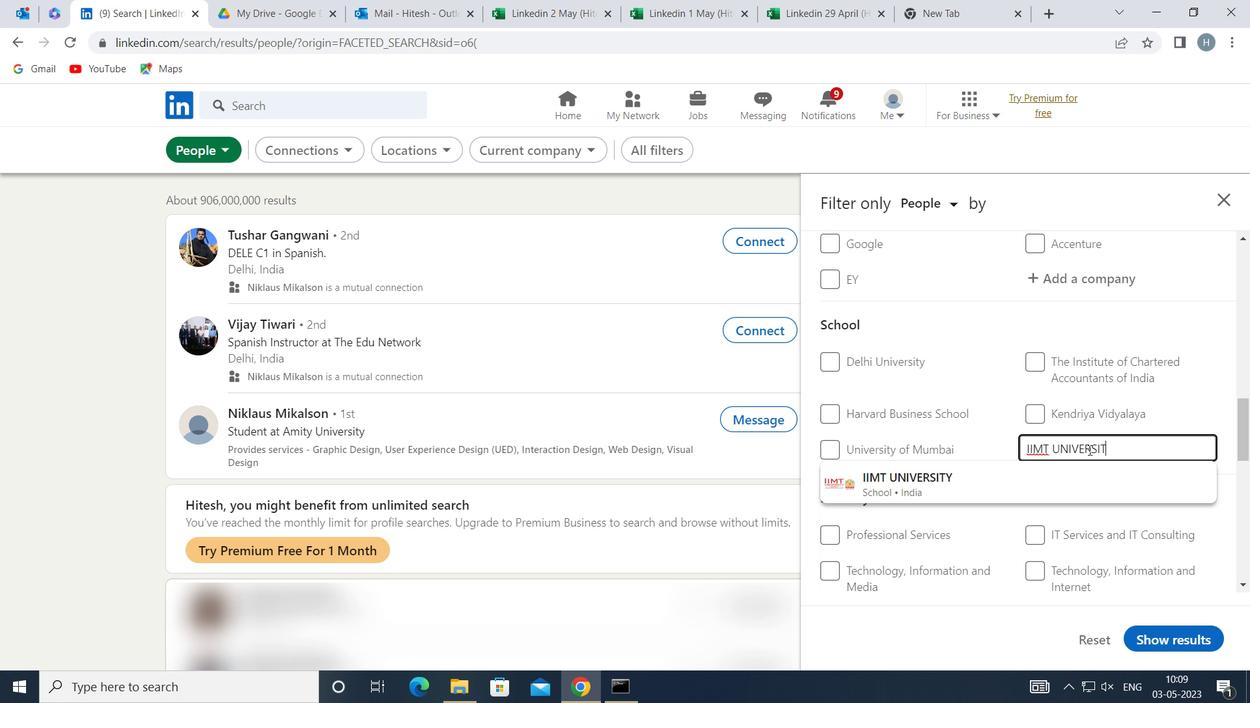 
Action: Mouse moved to (1014, 475)
Screenshot: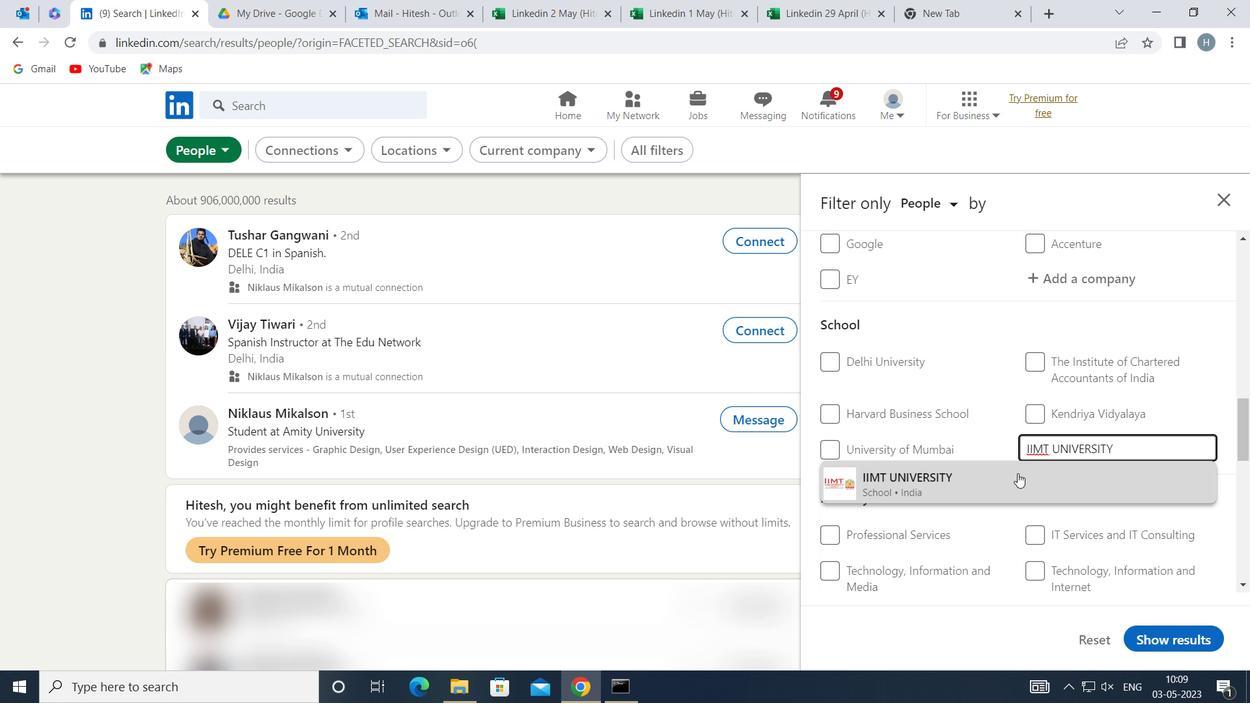 
Action: Mouse pressed left at (1014, 475)
Screenshot: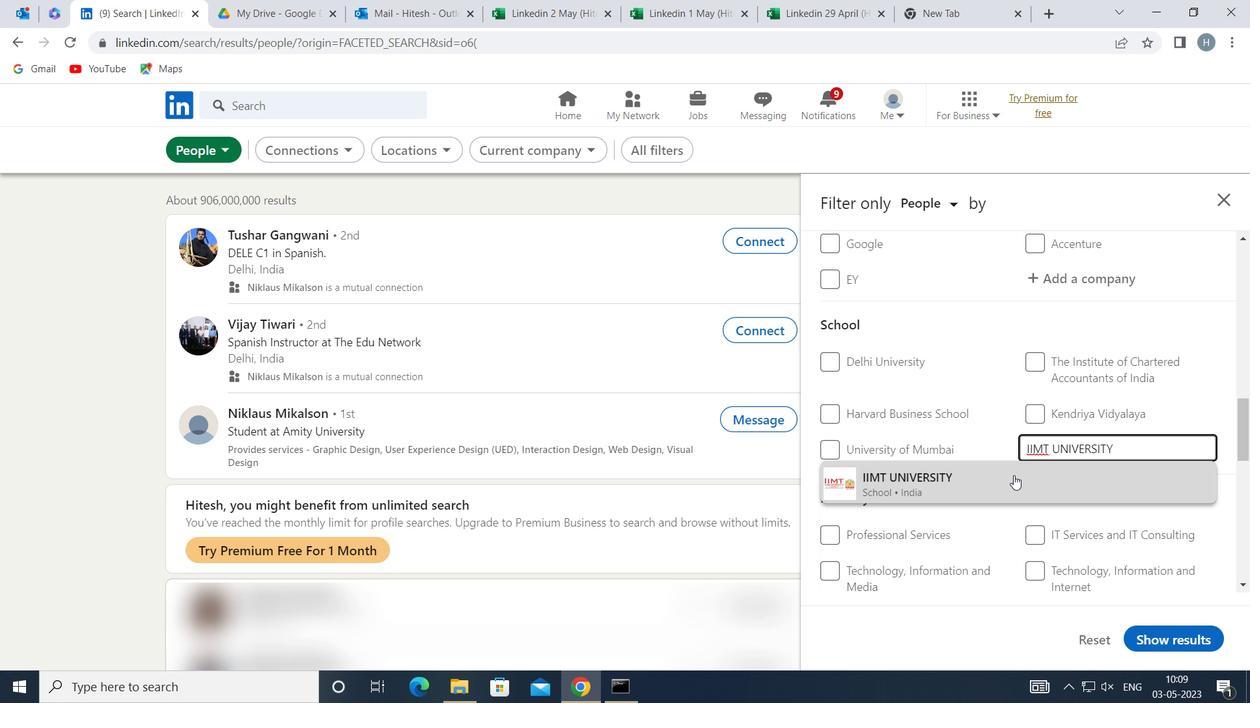 
Action: Mouse moved to (973, 466)
Screenshot: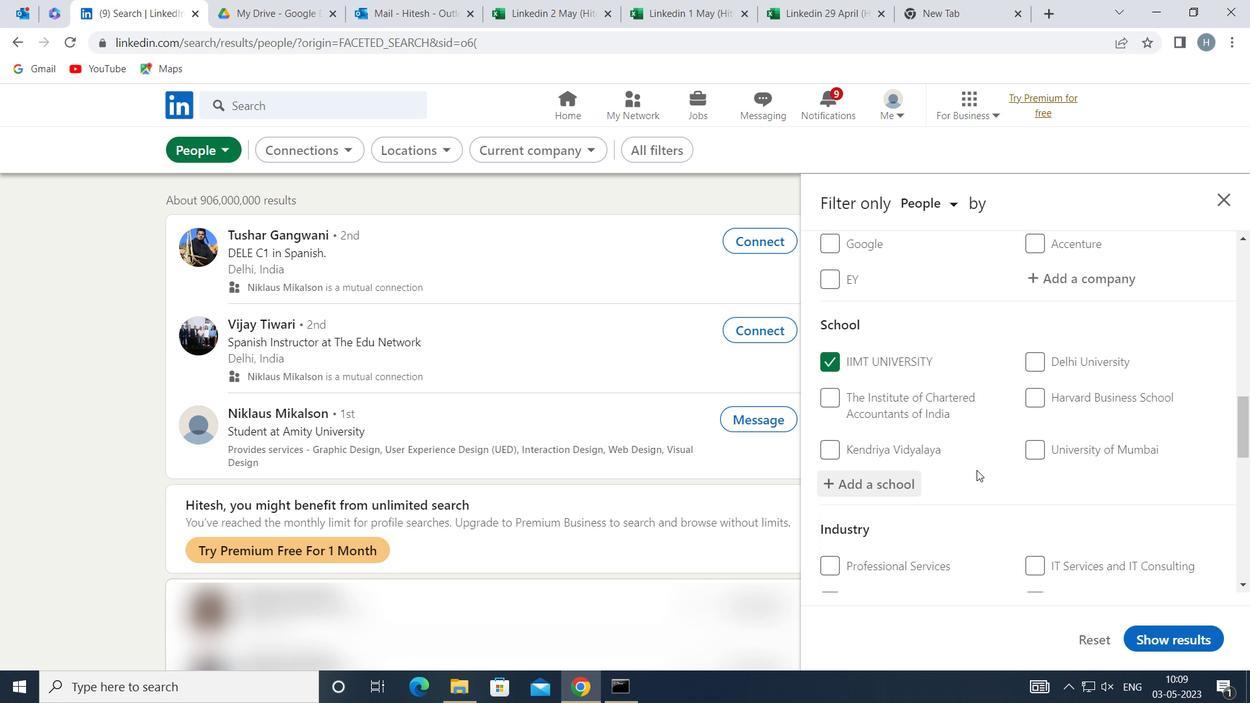
Action: Mouse scrolled (973, 466) with delta (0, 0)
Screenshot: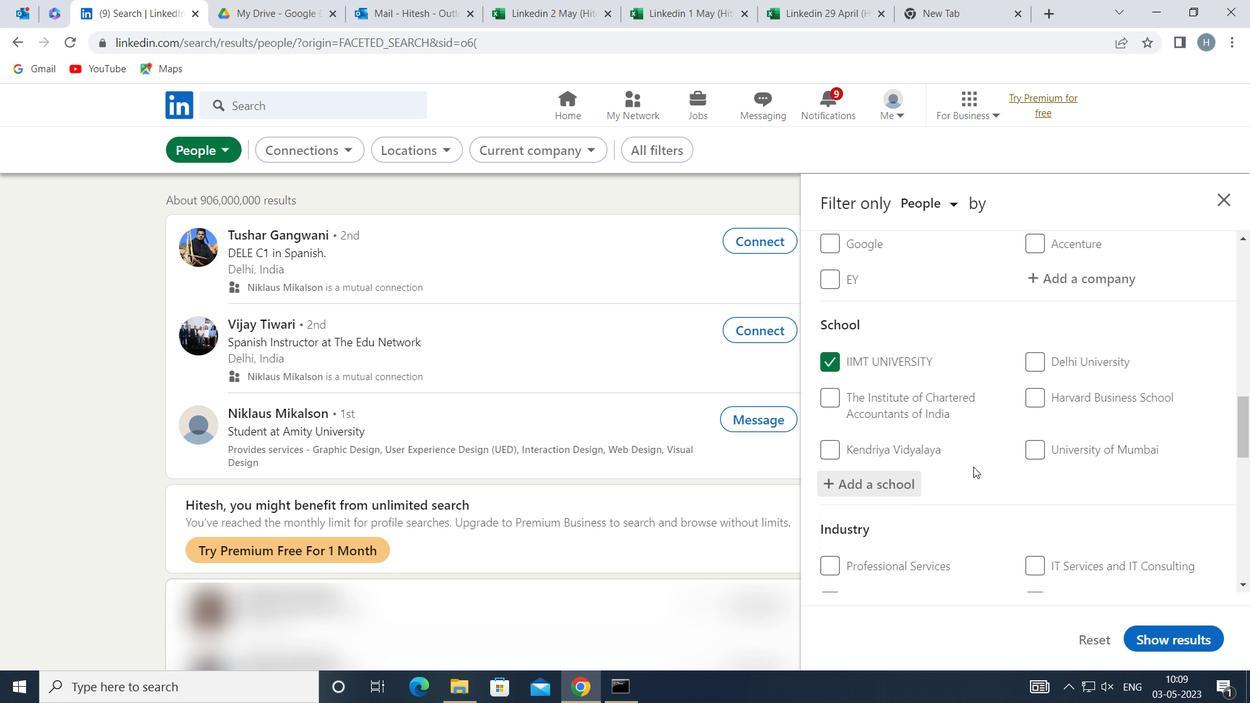 
Action: Mouse scrolled (973, 466) with delta (0, 0)
Screenshot: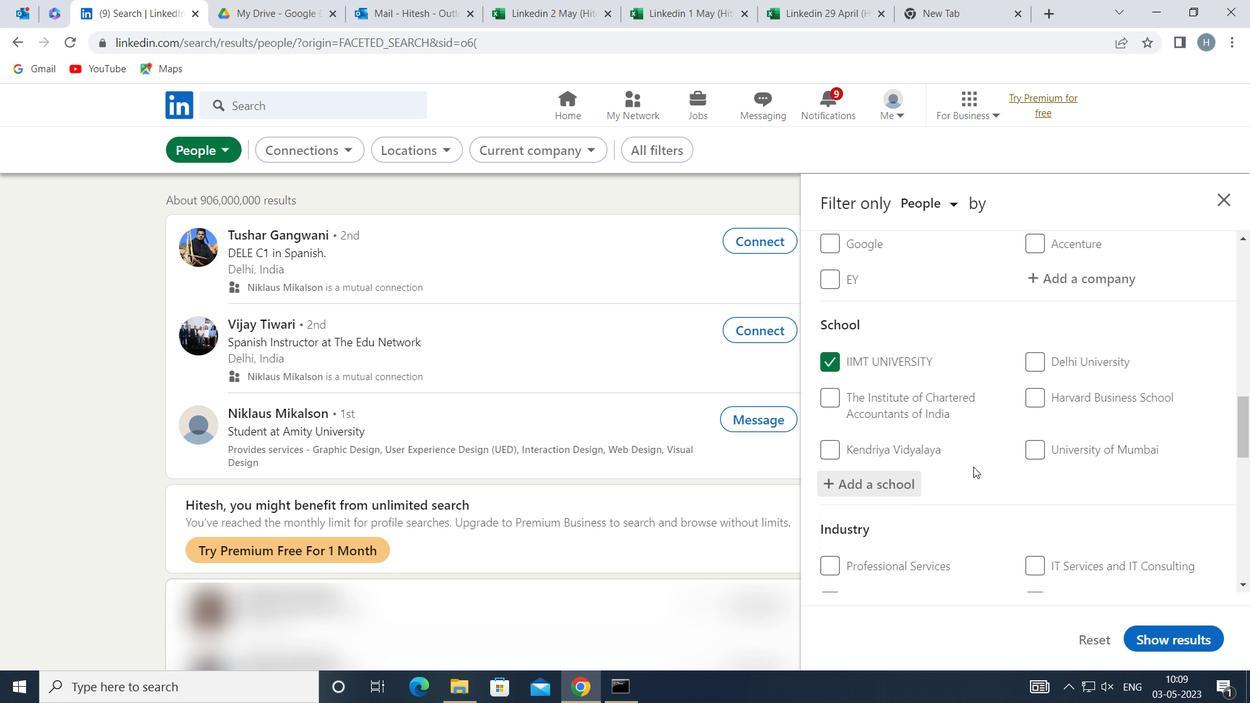 
Action: Mouse moved to (973, 465)
Screenshot: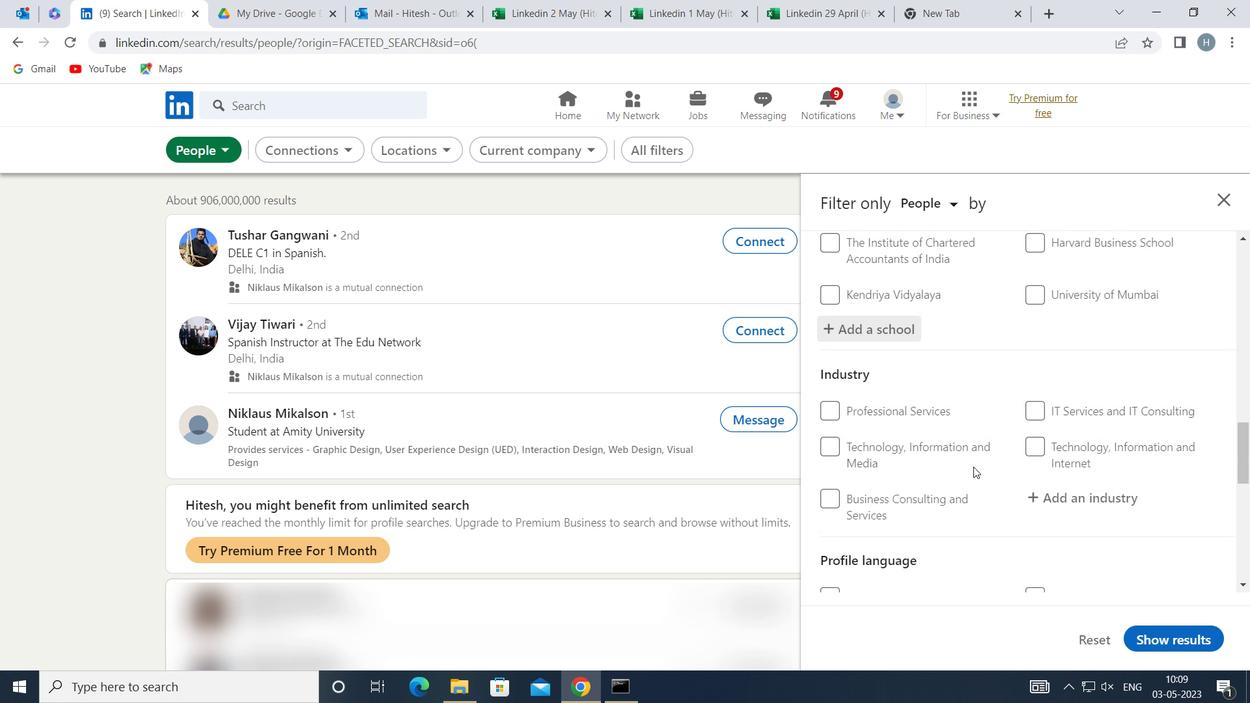 
Action: Mouse scrolled (973, 464) with delta (0, 0)
Screenshot: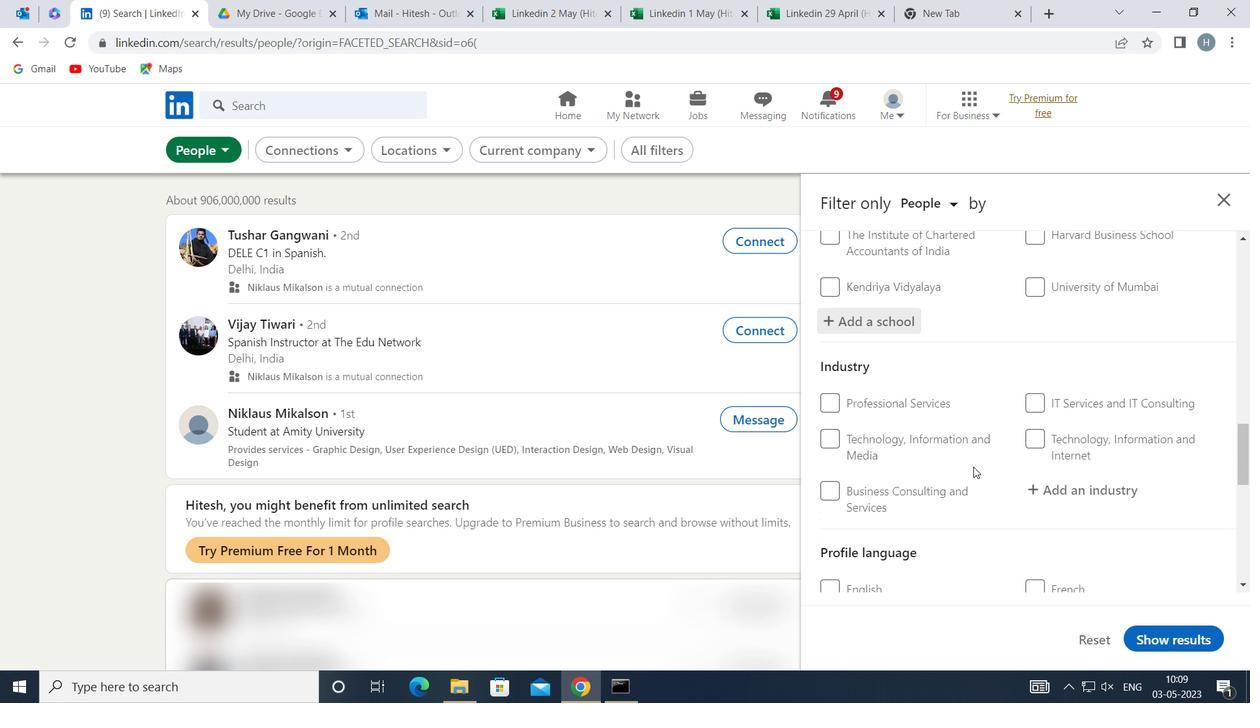 
Action: Mouse moved to (1100, 414)
Screenshot: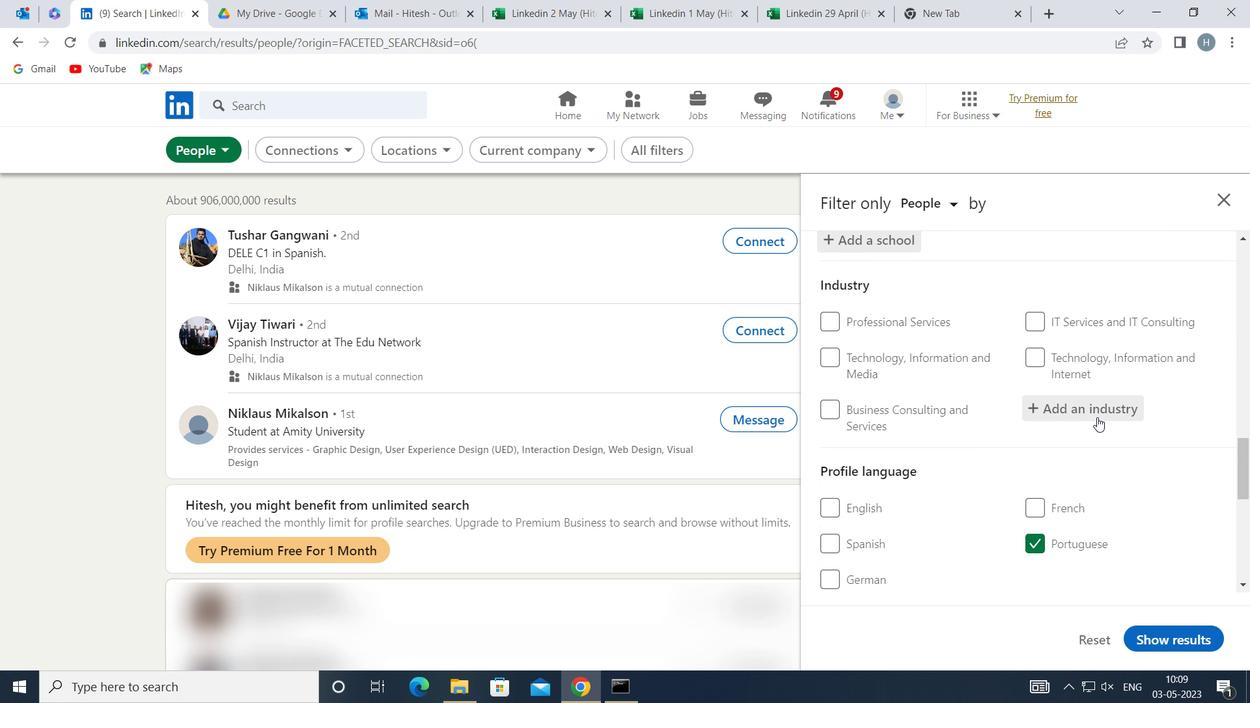 
Action: Mouse pressed left at (1100, 414)
Screenshot: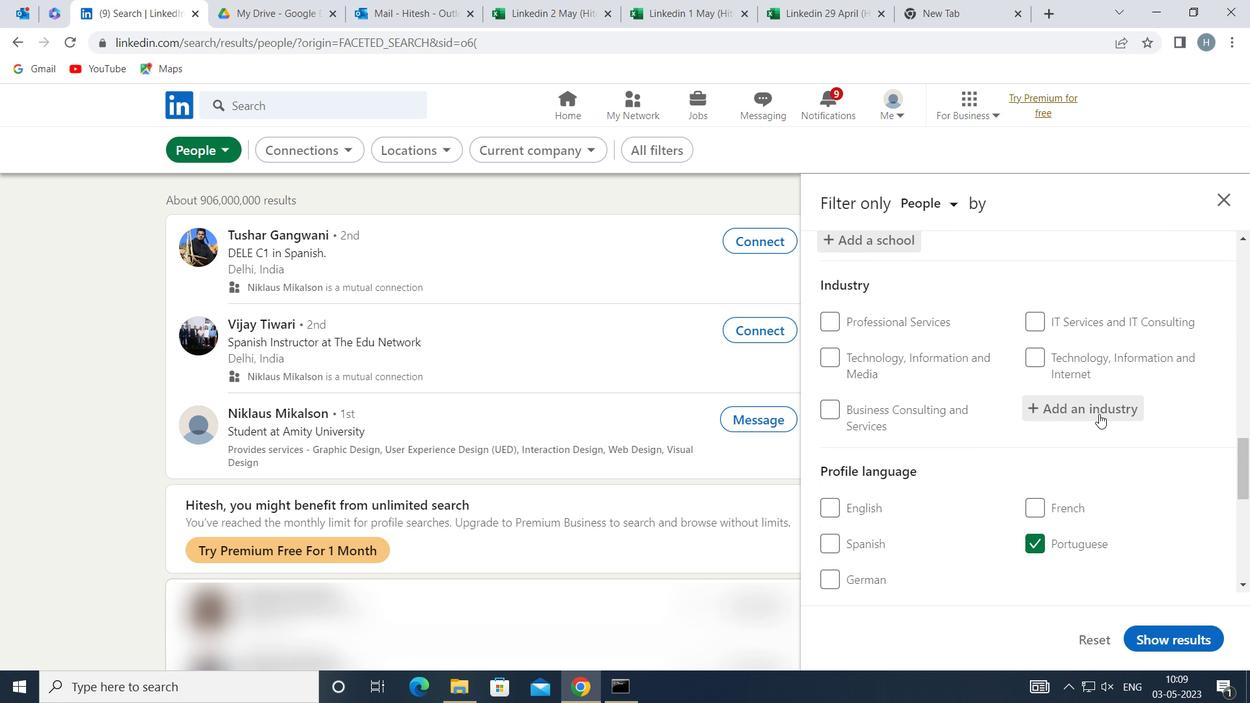 
Action: Key pressed <Key.shift>COMPUTER<Key.space><Key.shift>GAMES
Screenshot: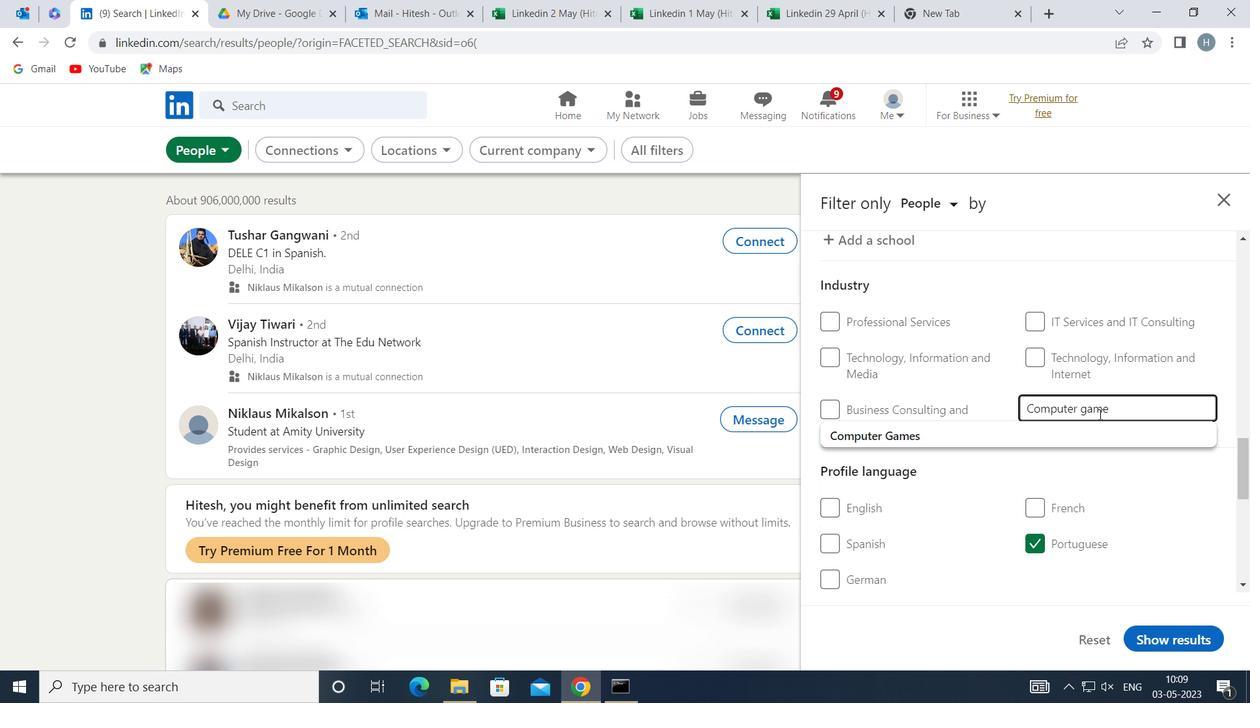
Action: Mouse moved to (1029, 433)
Screenshot: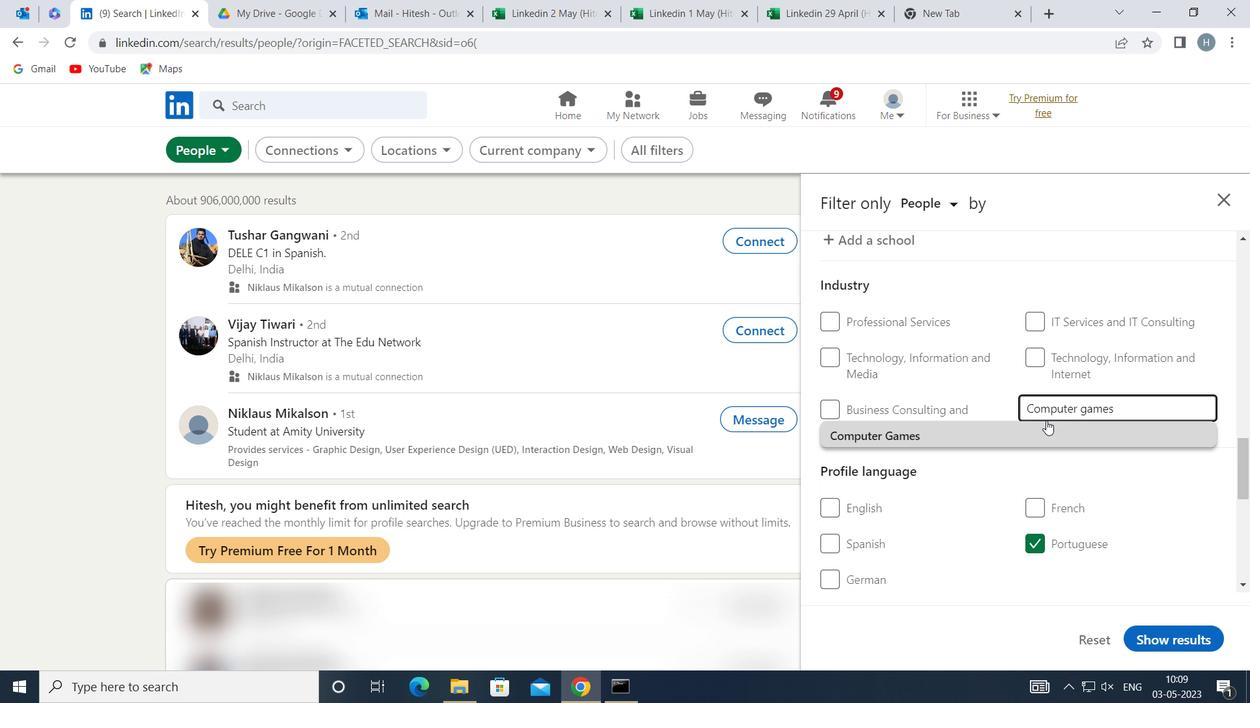 
Action: Mouse pressed left at (1029, 433)
Screenshot: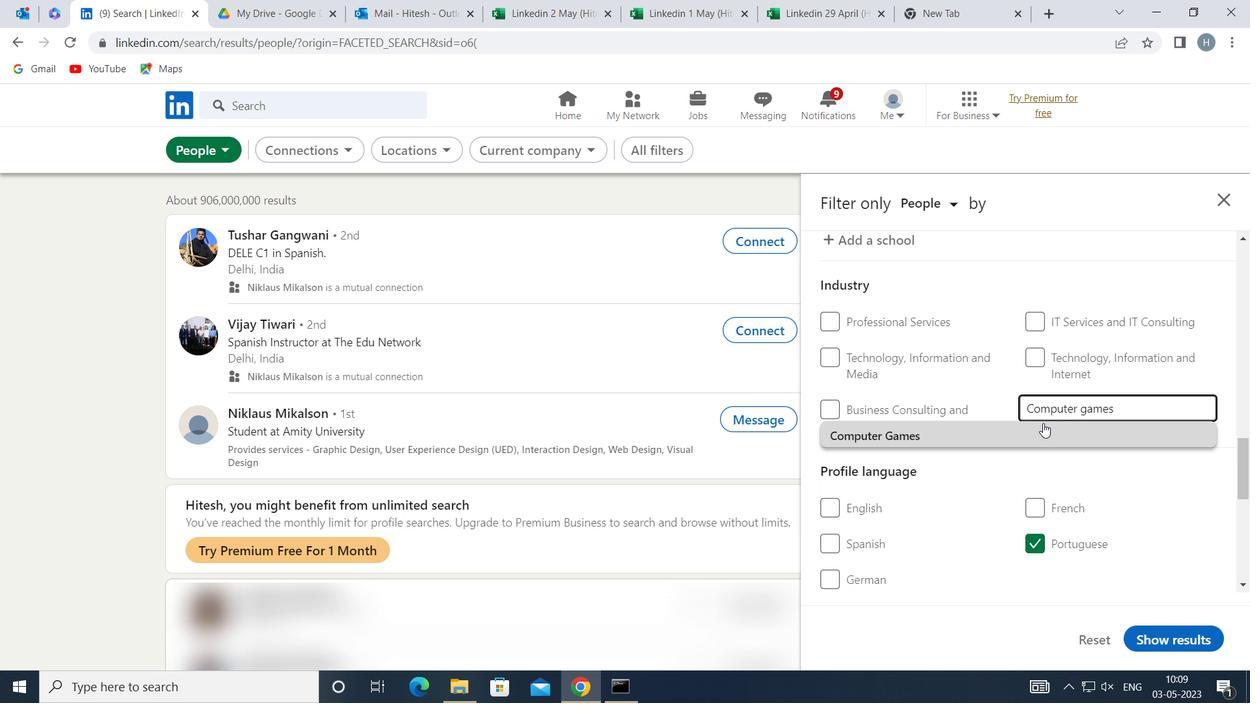 
Action: Mouse moved to (1006, 440)
Screenshot: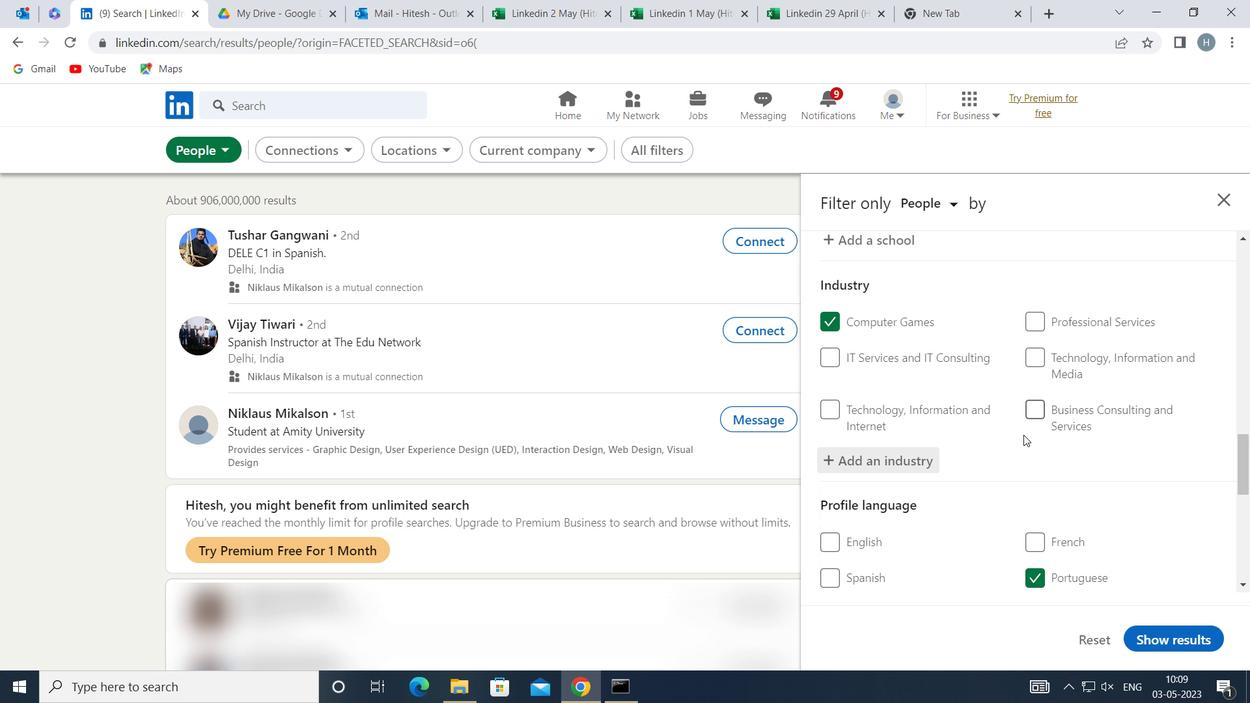 
Action: Mouse scrolled (1006, 440) with delta (0, 0)
Screenshot: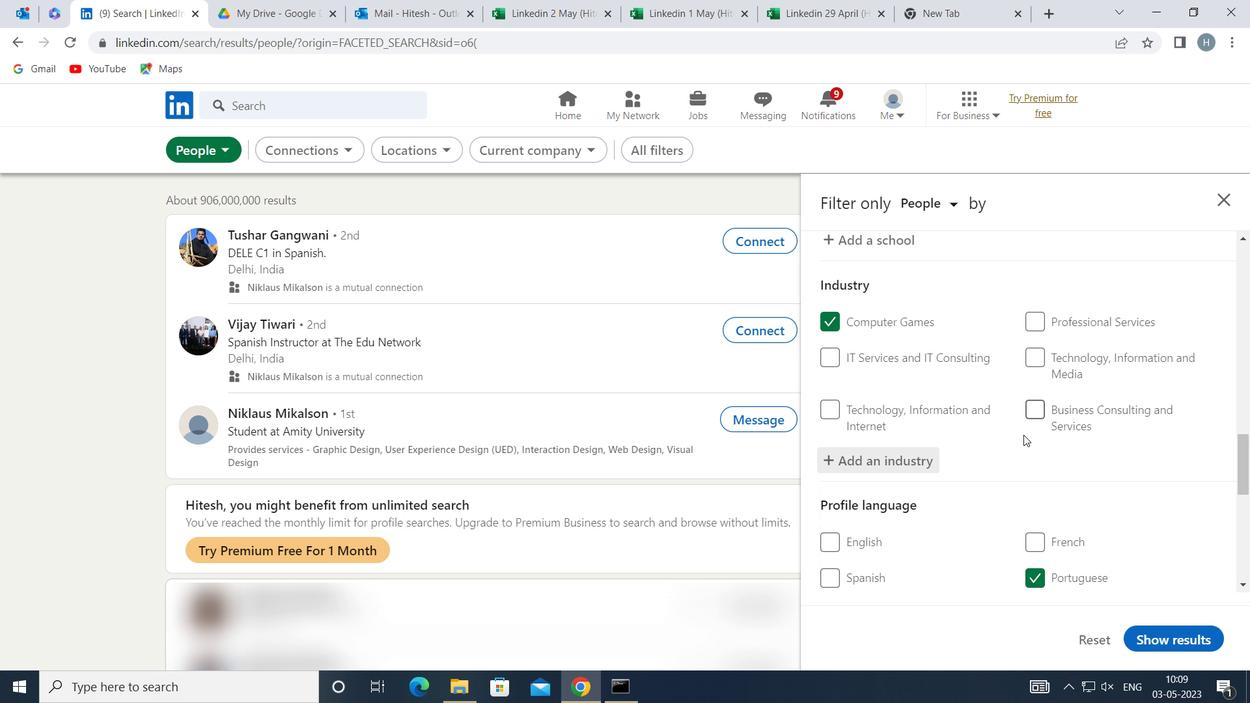 
Action: Mouse moved to (1001, 444)
Screenshot: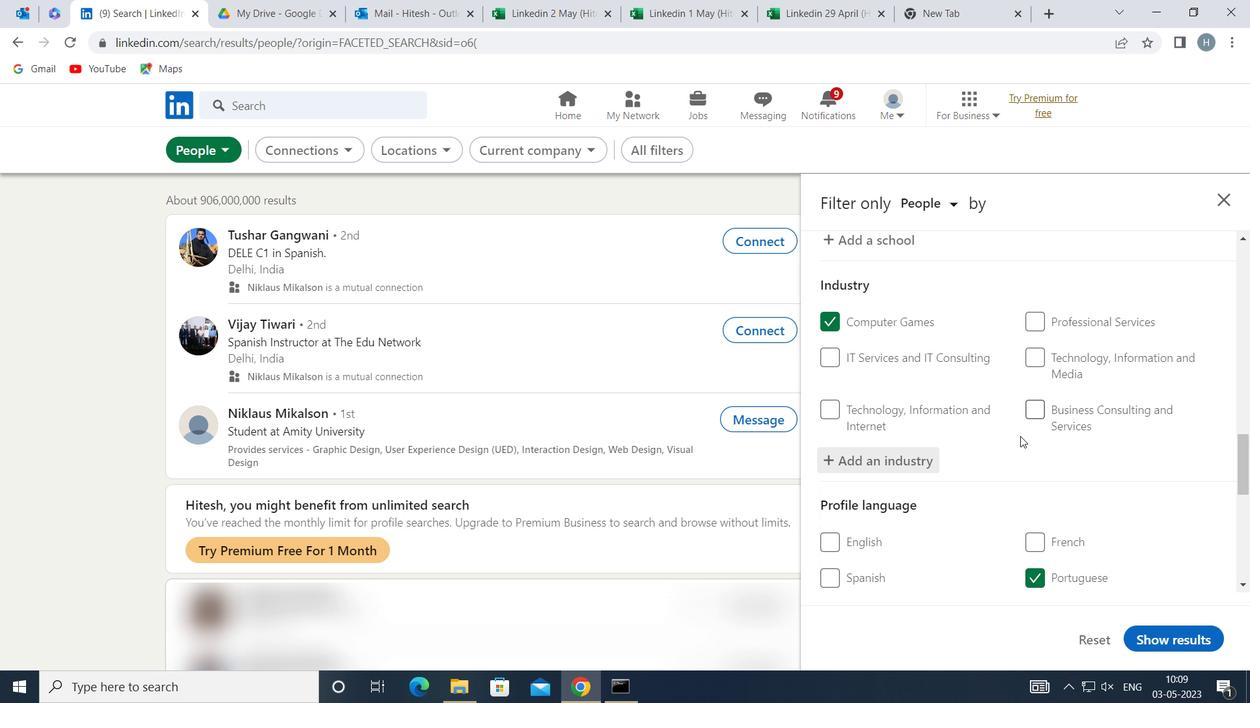 
Action: Mouse scrolled (1001, 443) with delta (0, 0)
Screenshot: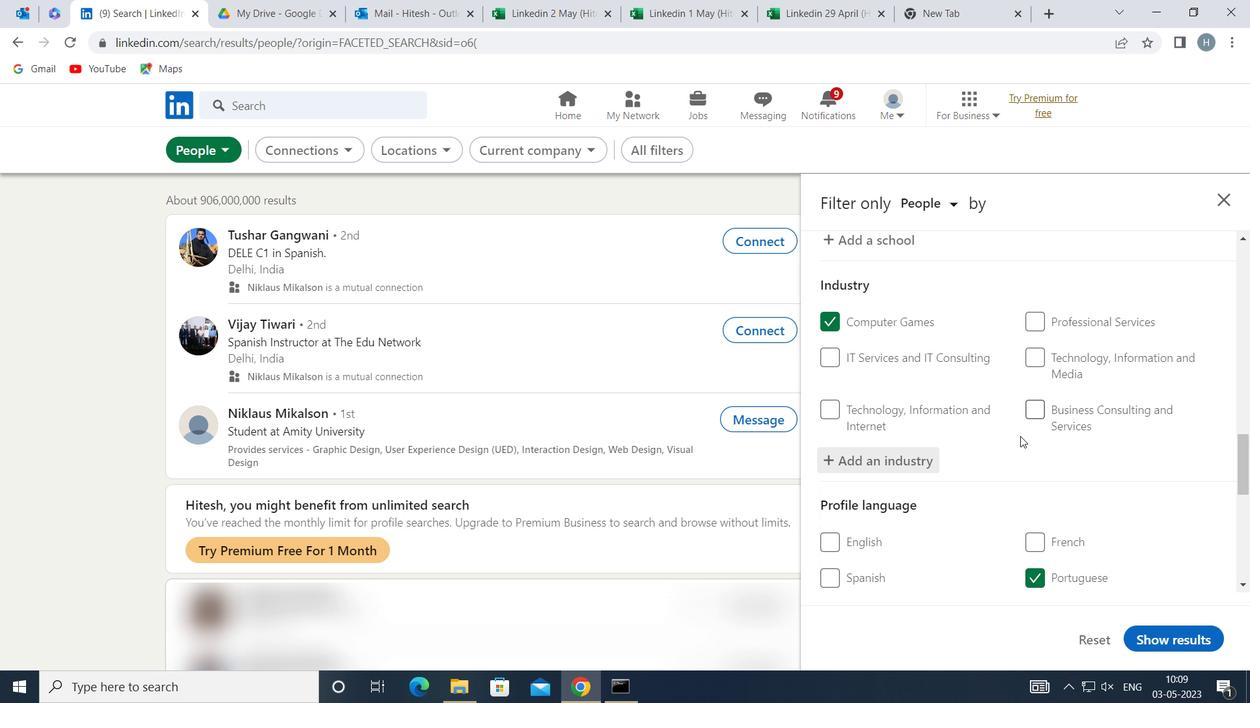 
Action: Mouse moved to (998, 444)
Screenshot: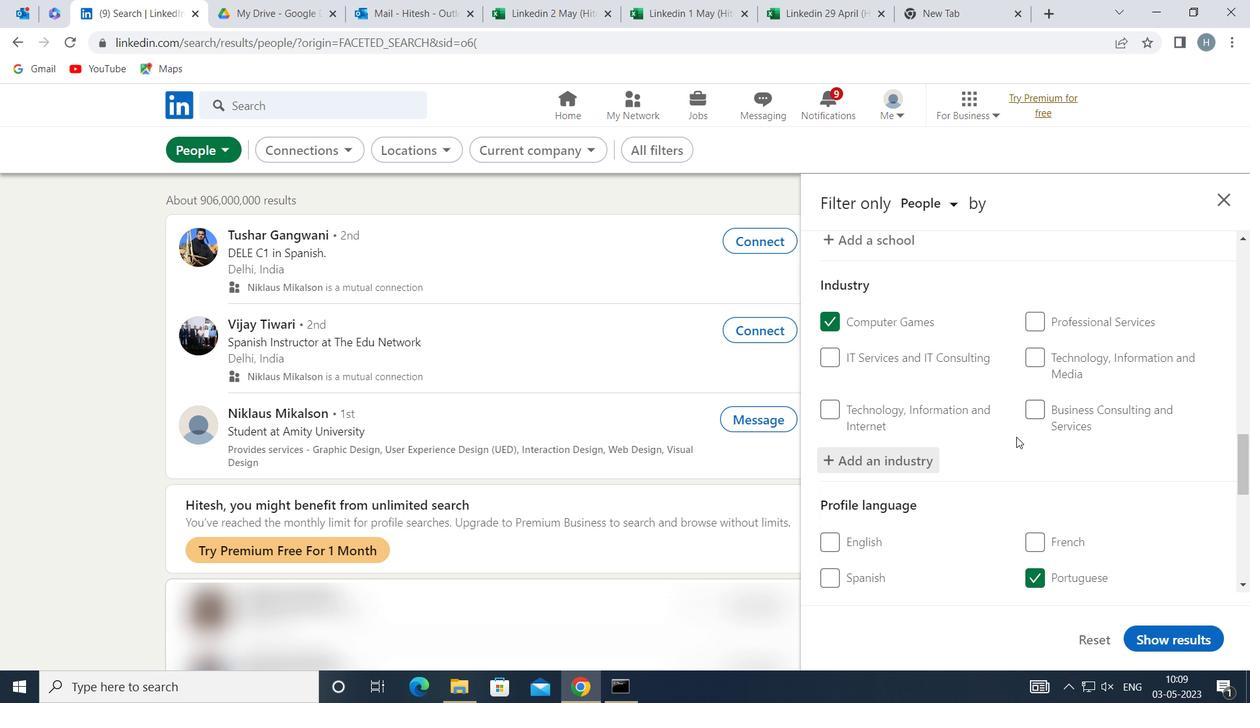 
Action: Mouse scrolled (998, 444) with delta (0, 0)
Screenshot: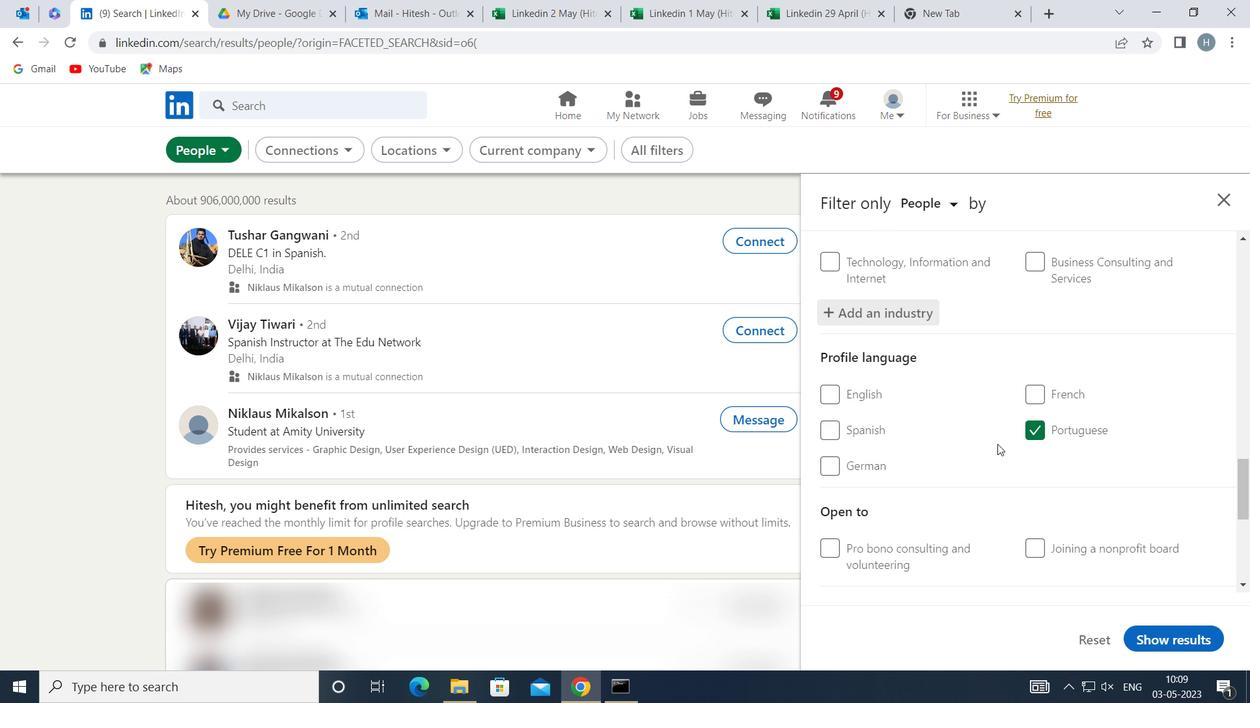 
Action: Mouse scrolled (998, 444) with delta (0, 0)
Screenshot: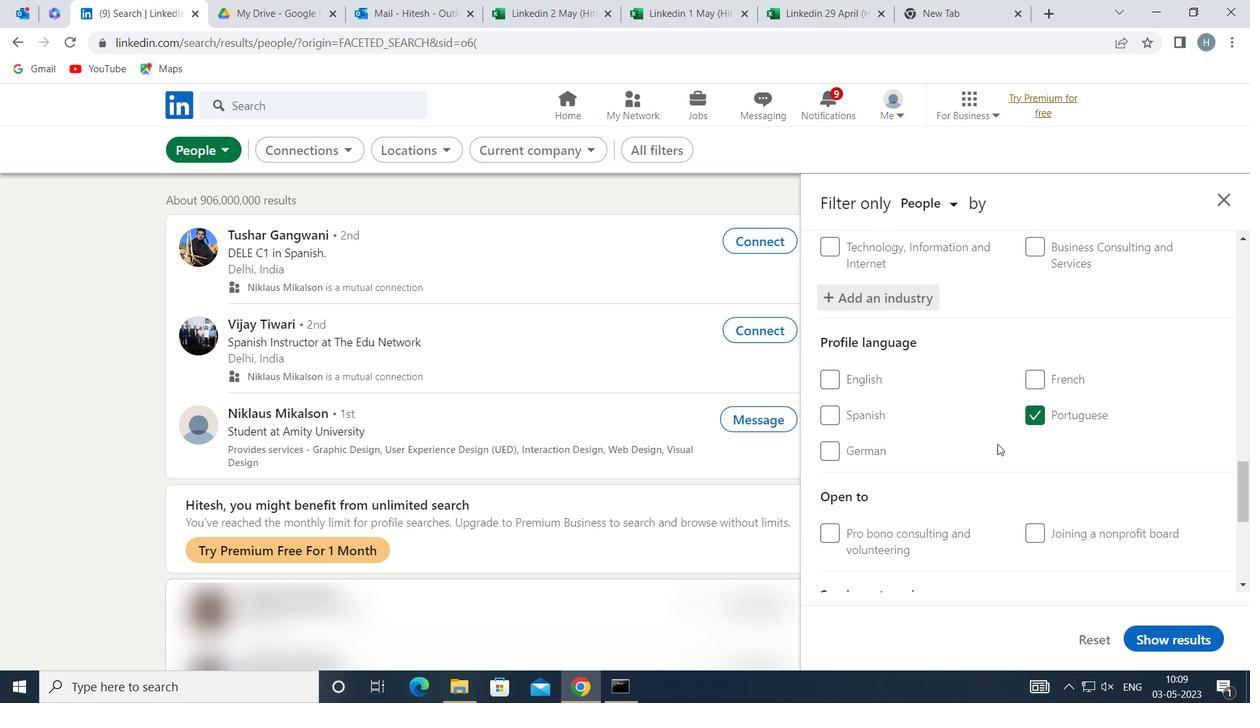 
Action: Mouse scrolled (998, 444) with delta (0, 0)
Screenshot: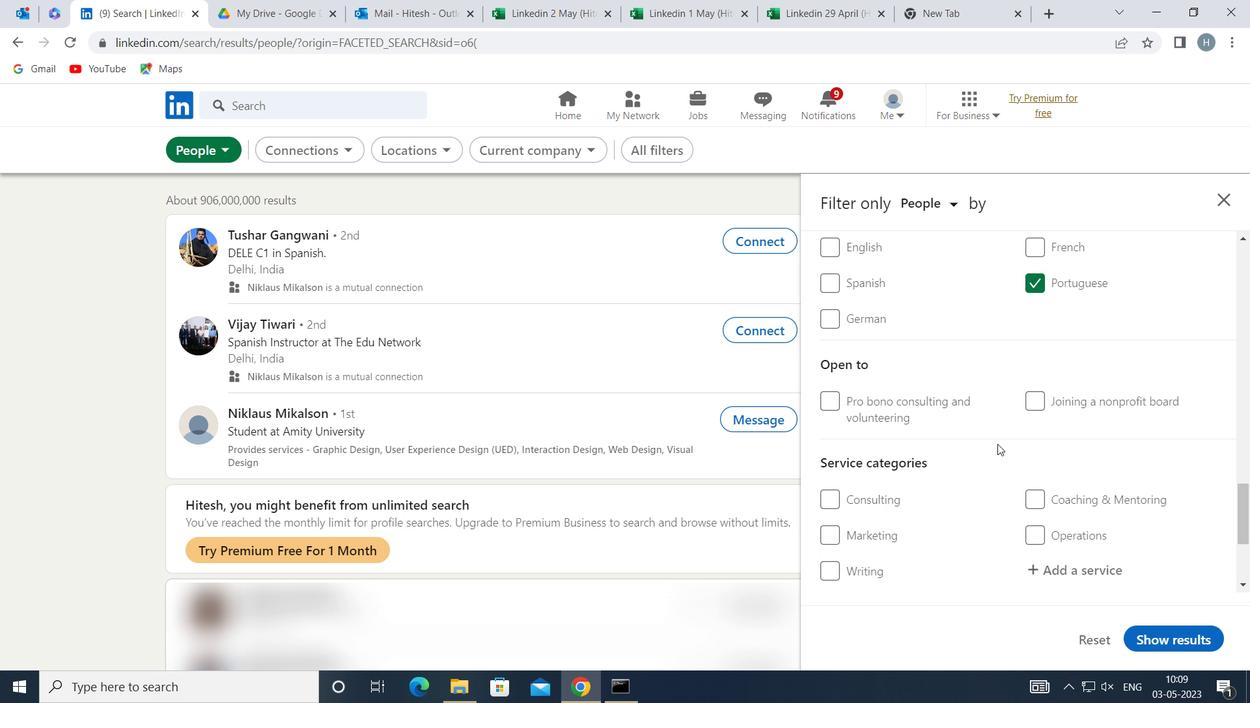 
Action: Mouse scrolled (998, 444) with delta (0, 0)
Screenshot: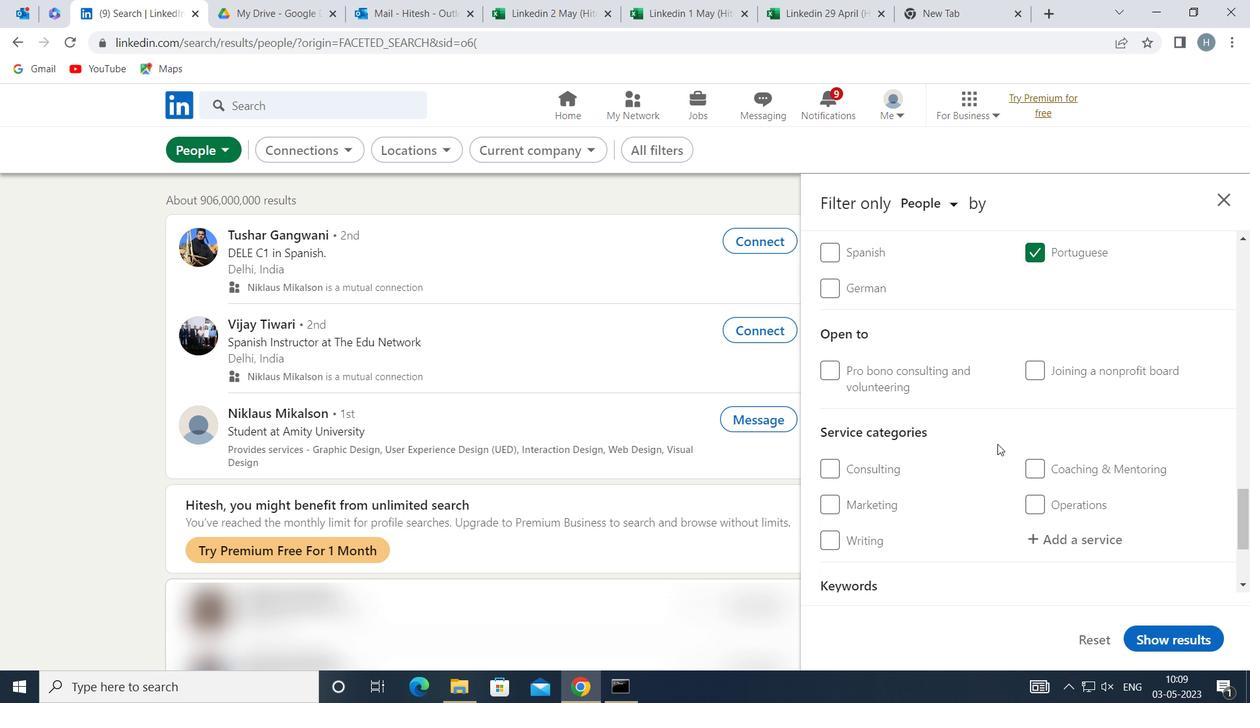 
Action: Mouse moved to (1113, 375)
Screenshot: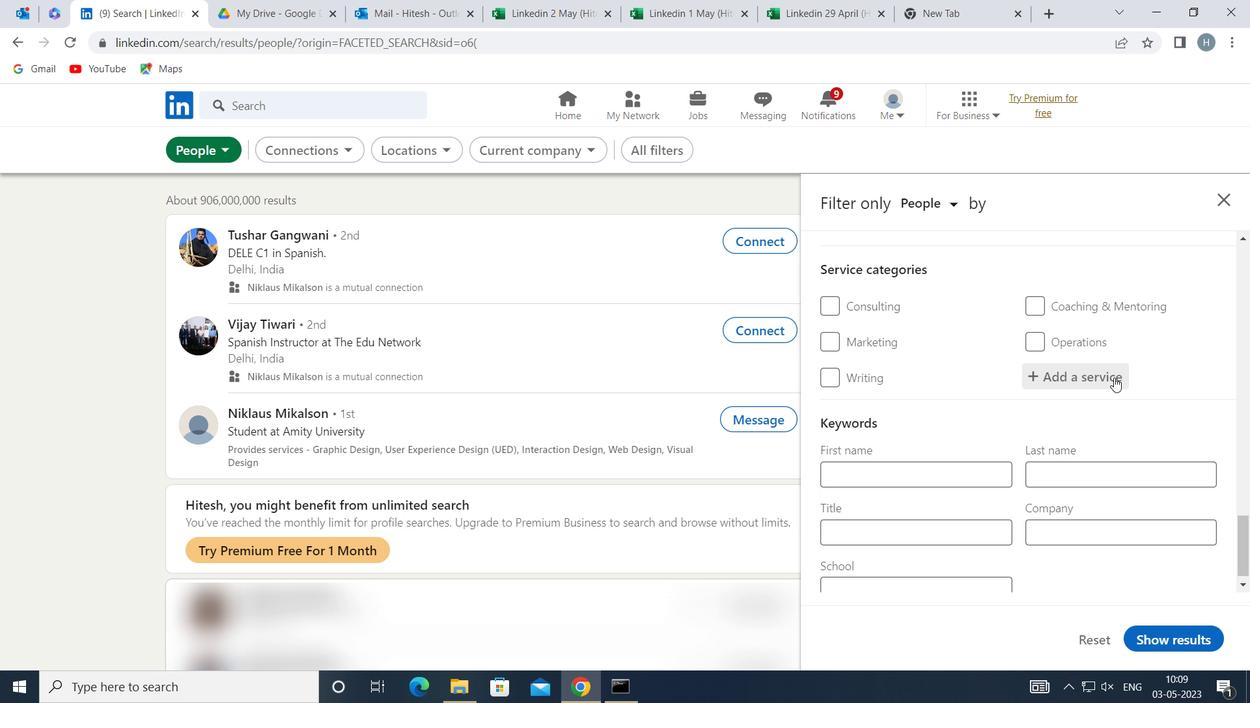 
Action: Mouse pressed left at (1113, 375)
Screenshot: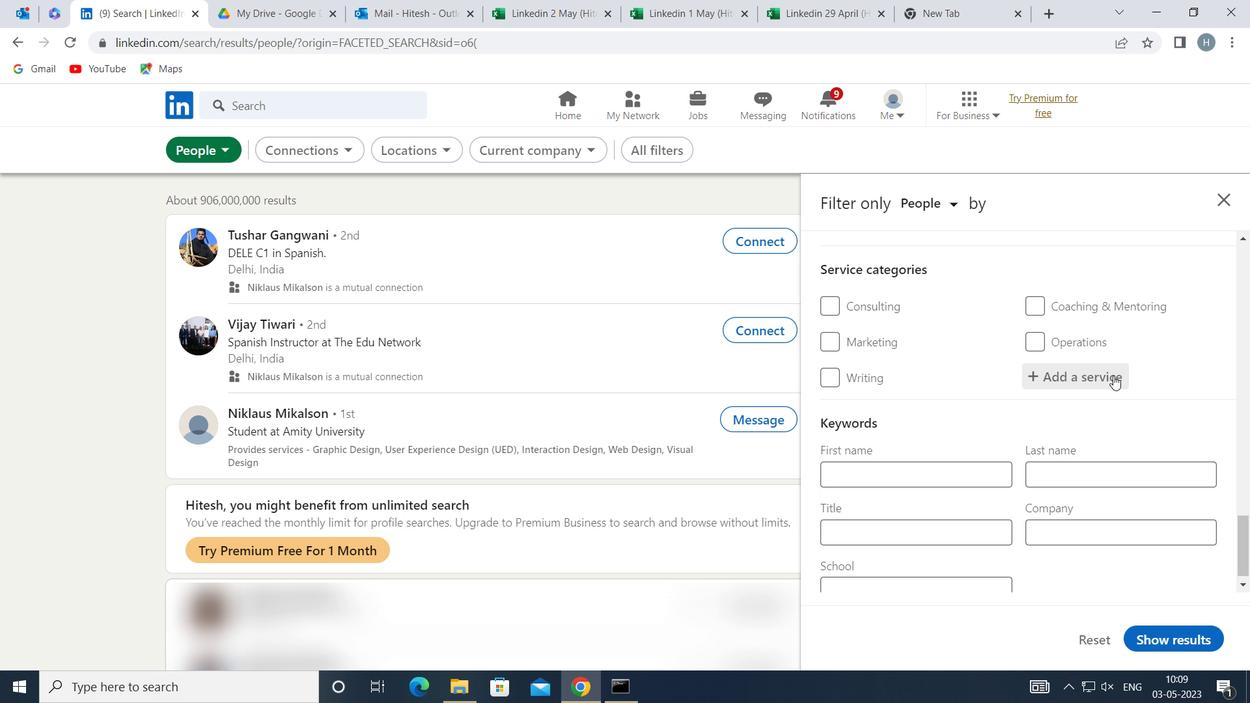 
Action: Key pressed <Key.shift>EMAIL<Key.space><Key.shift>MA
Screenshot: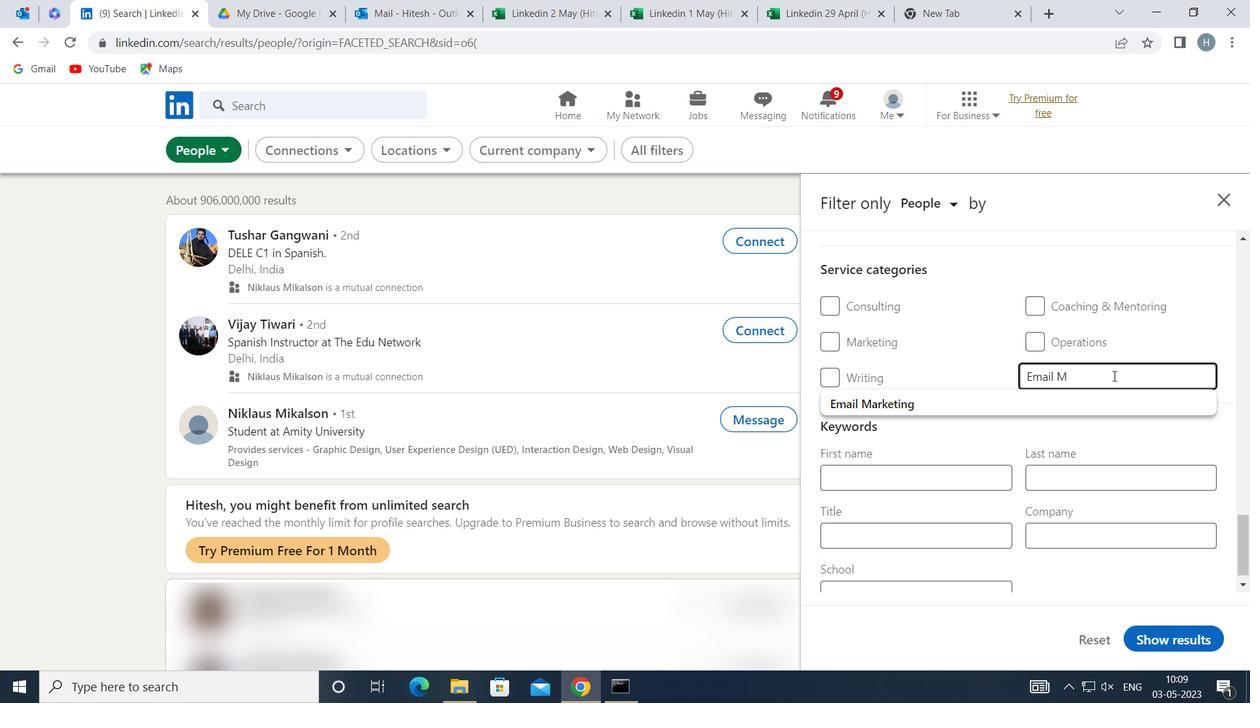 
Action: Mouse moved to (1045, 400)
Screenshot: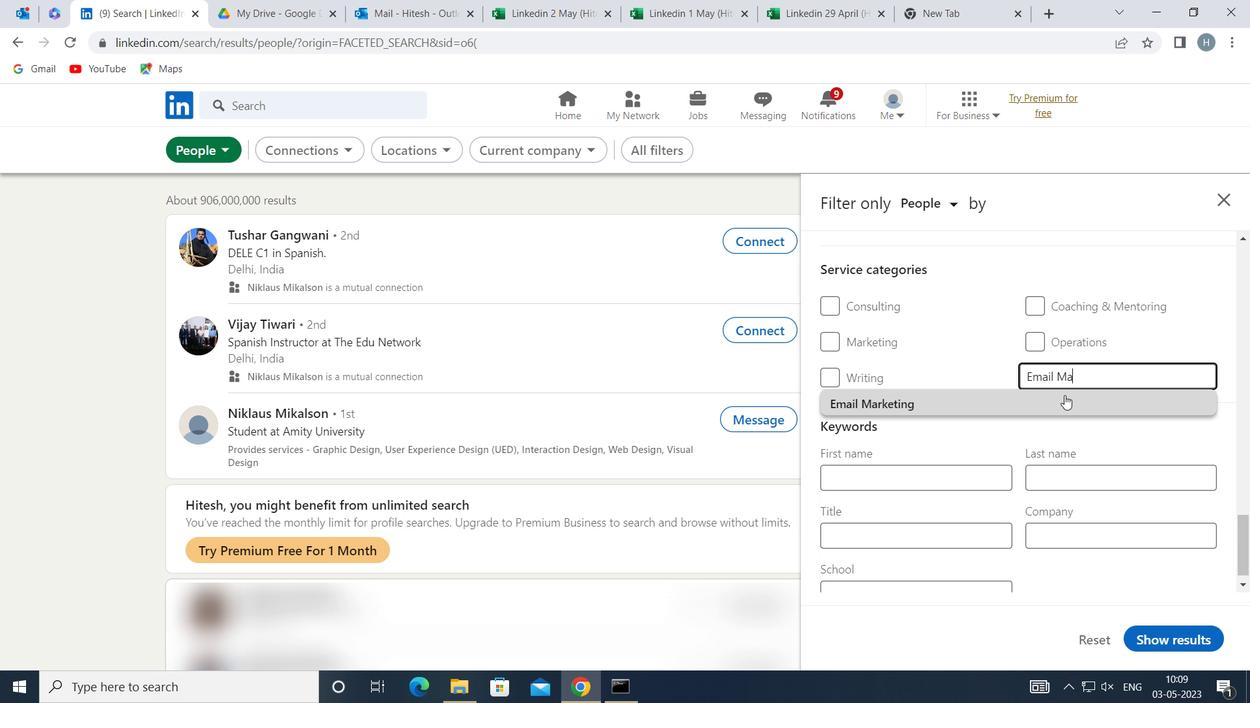 
Action: Mouse pressed left at (1045, 400)
Screenshot: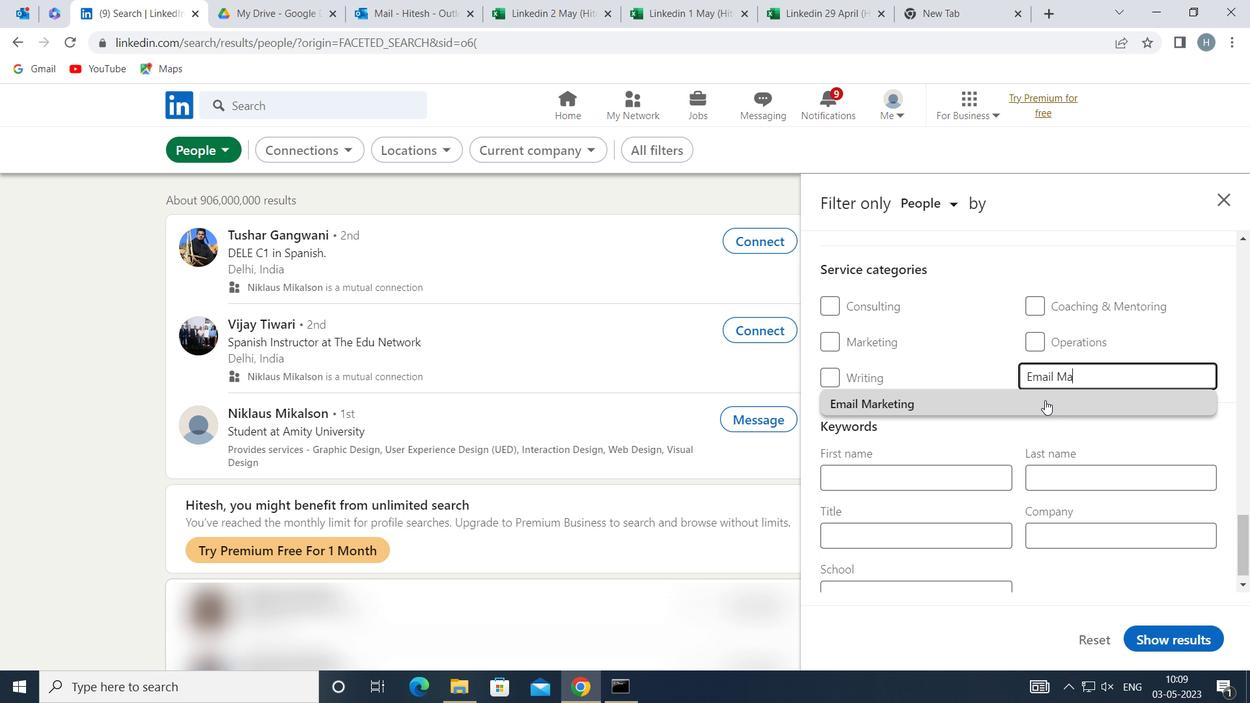 
Action: Mouse moved to (999, 421)
Screenshot: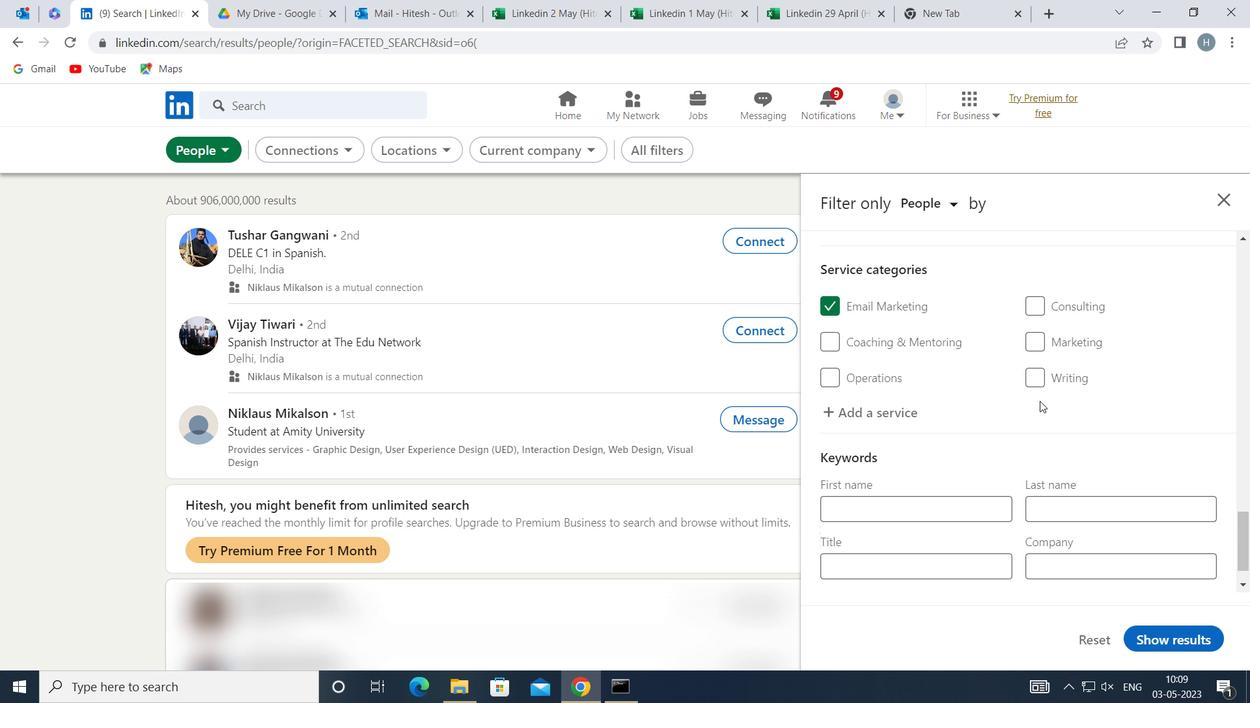 
Action: Mouse scrolled (999, 420) with delta (0, 0)
Screenshot: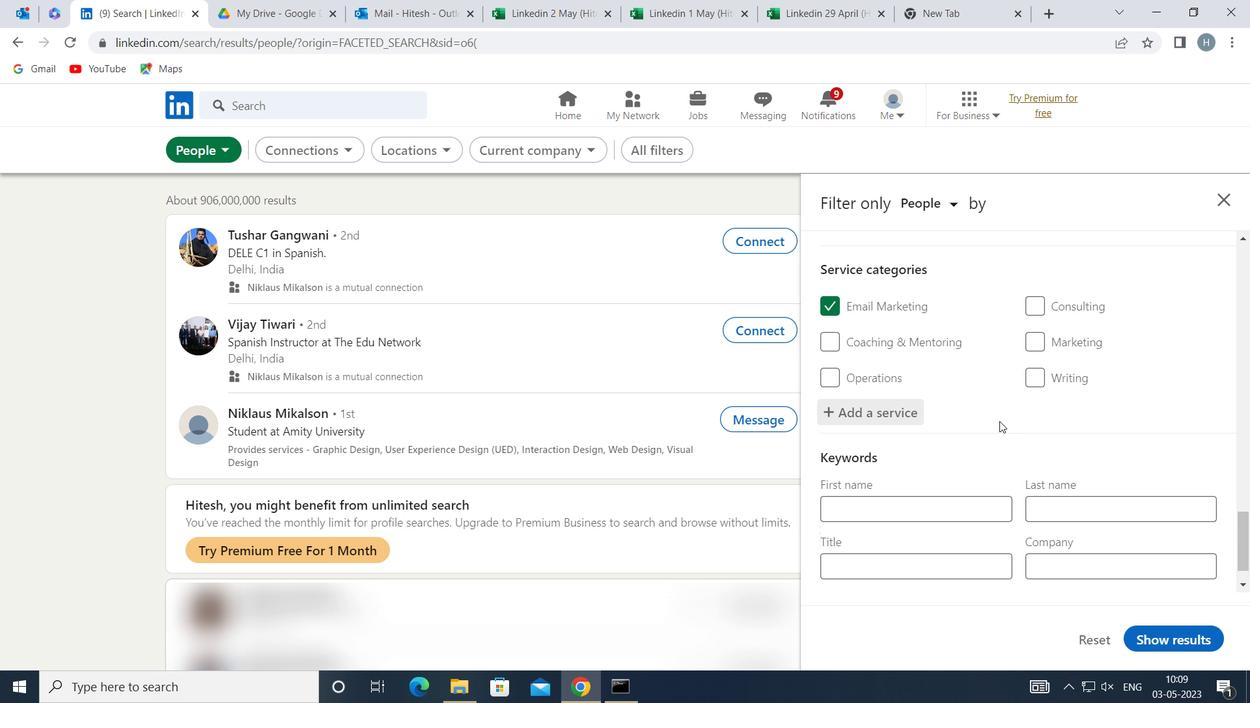 
Action: Mouse scrolled (999, 420) with delta (0, 0)
Screenshot: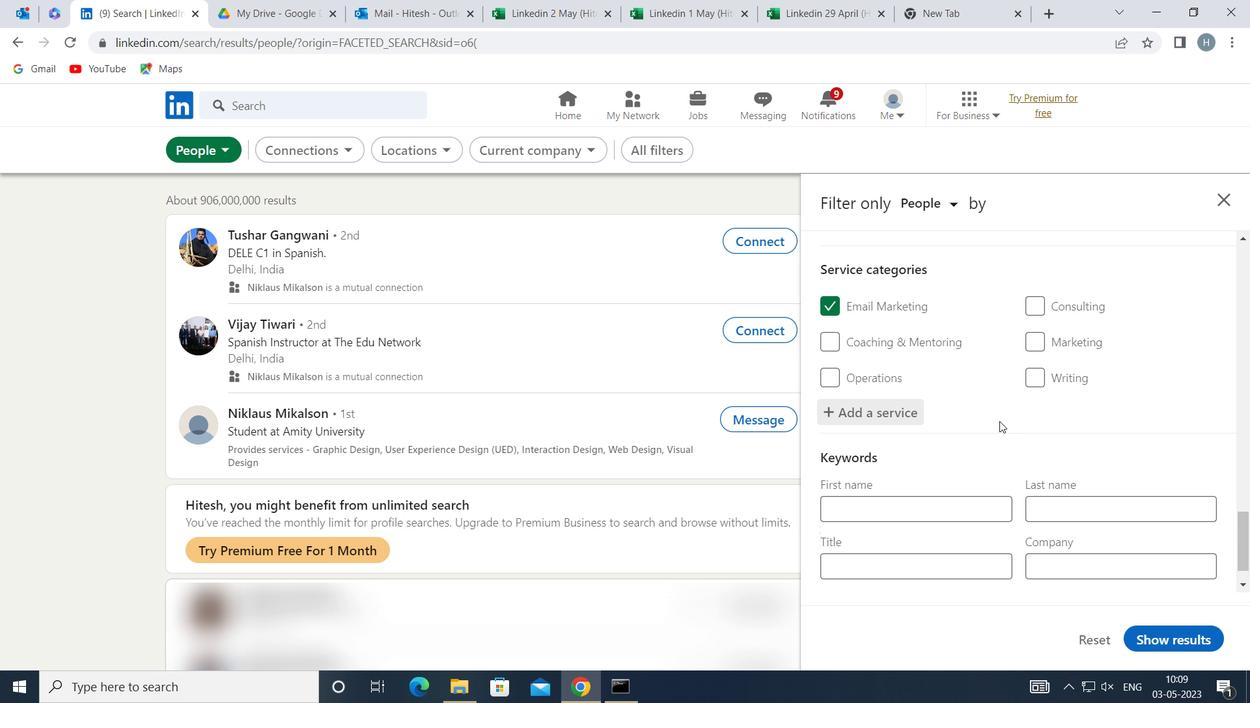
Action: Mouse scrolled (999, 420) with delta (0, 0)
Screenshot: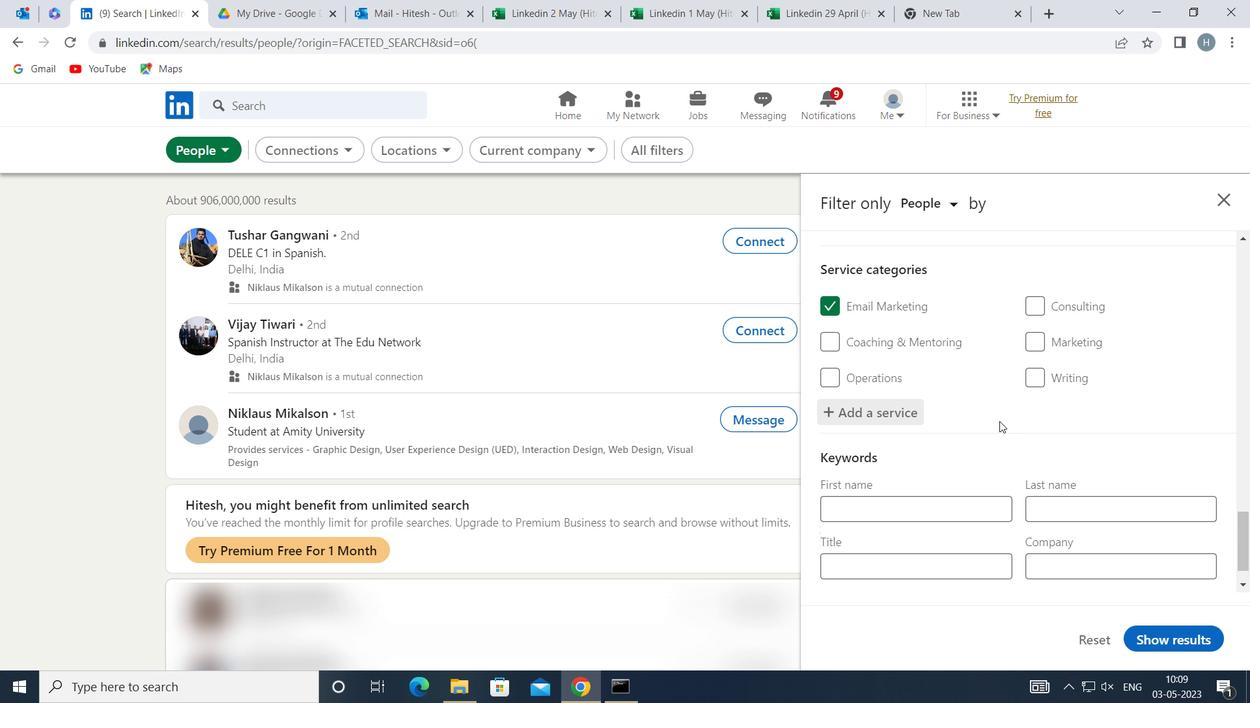 
Action: Mouse scrolled (999, 420) with delta (0, 0)
Screenshot: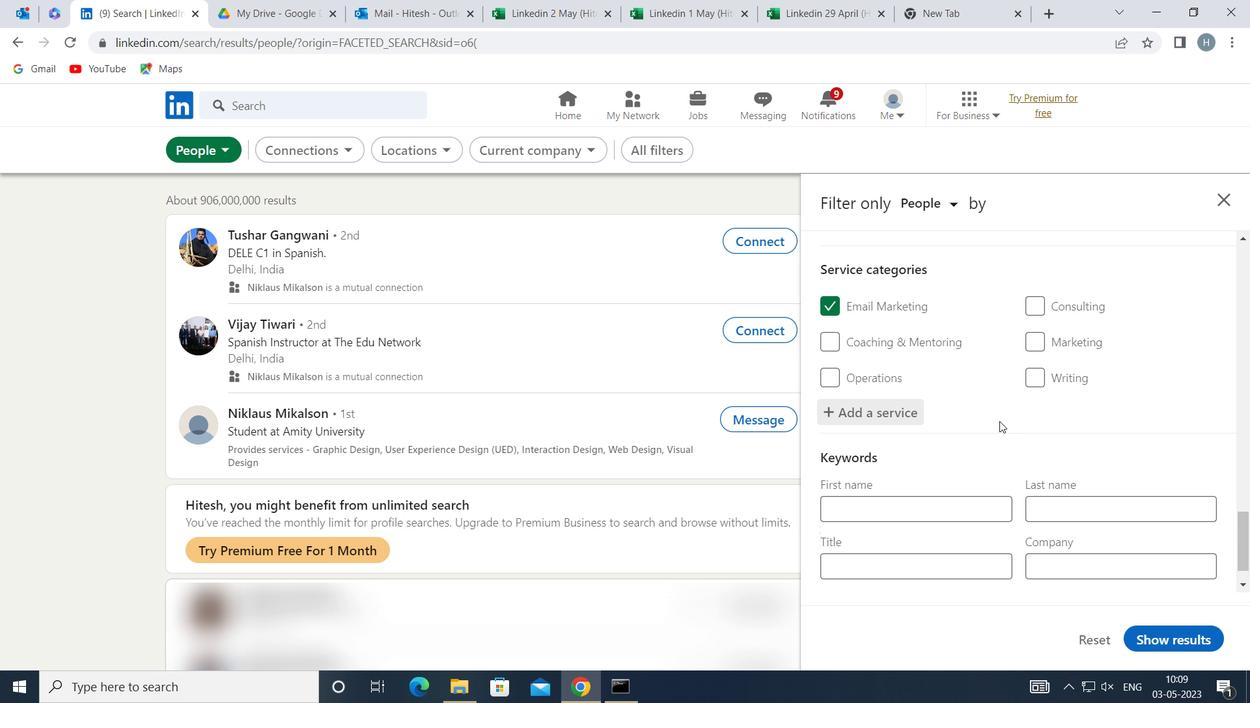 
Action: Mouse moved to (999, 418)
Screenshot: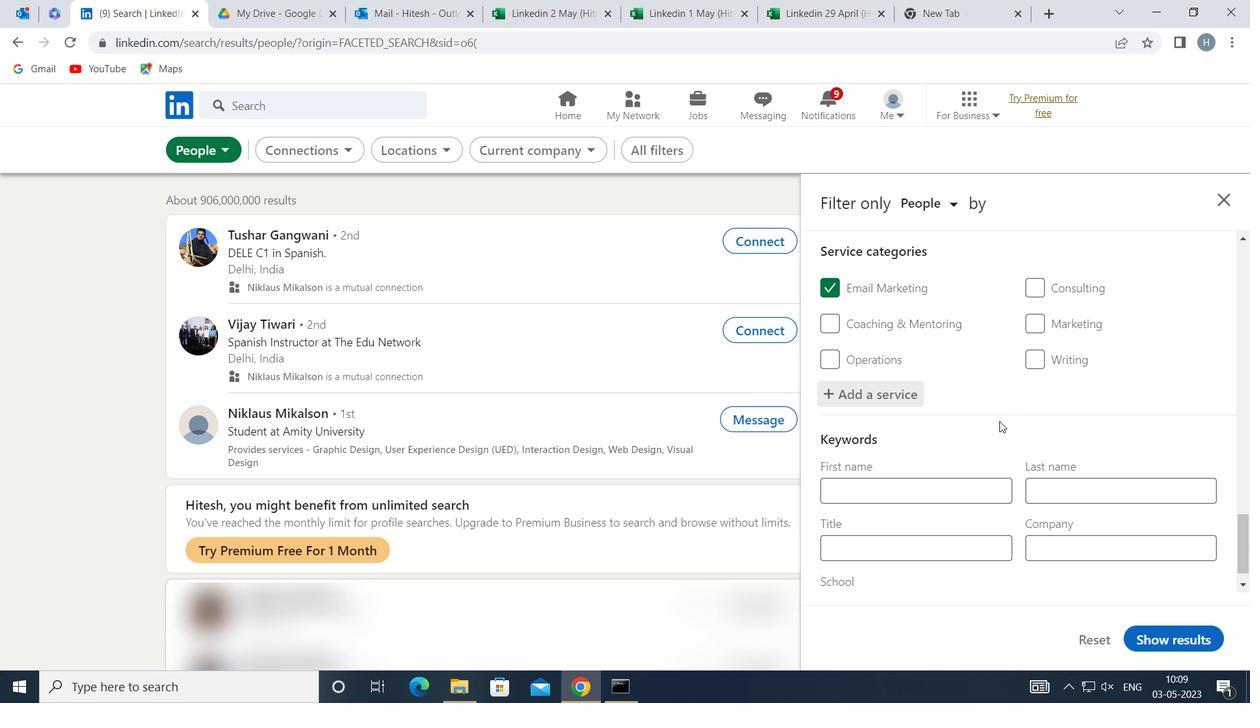 
Action: Mouse scrolled (999, 417) with delta (0, 0)
Screenshot: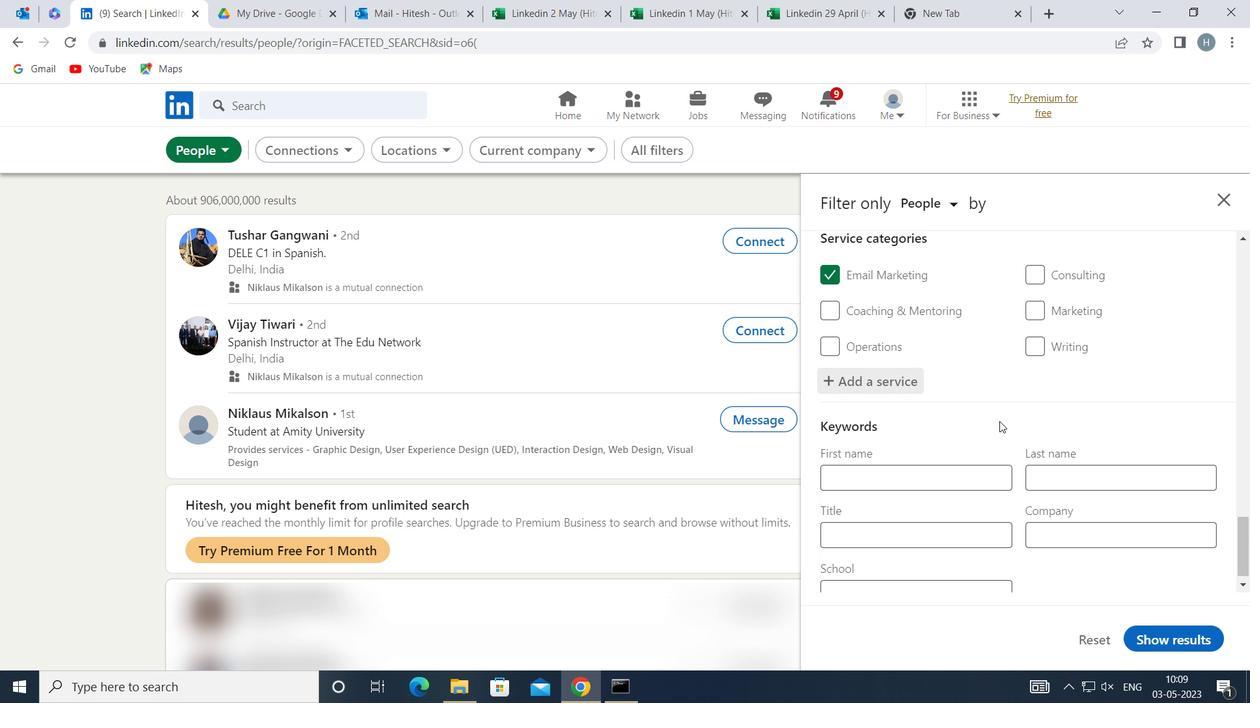 
Action: Mouse moved to (997, 418)
Screenshot: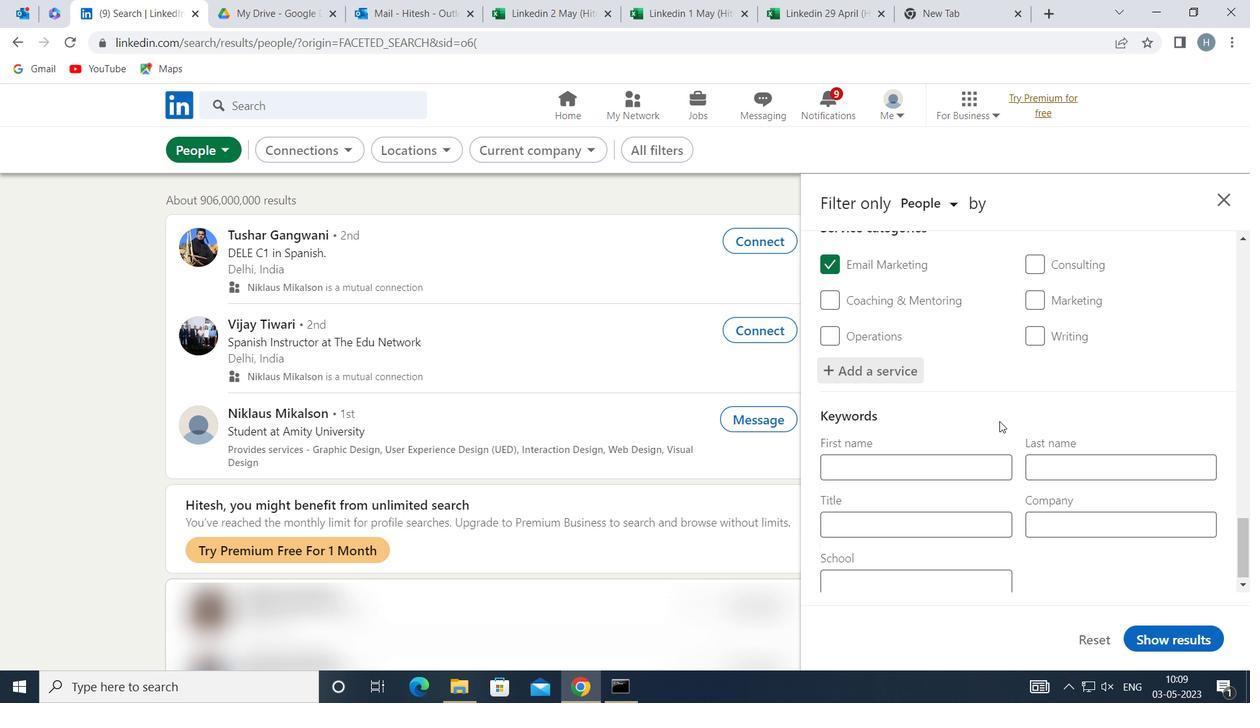 
Action: Mouse scrolled (997, 418) with delta (0, 0)
Screenshot: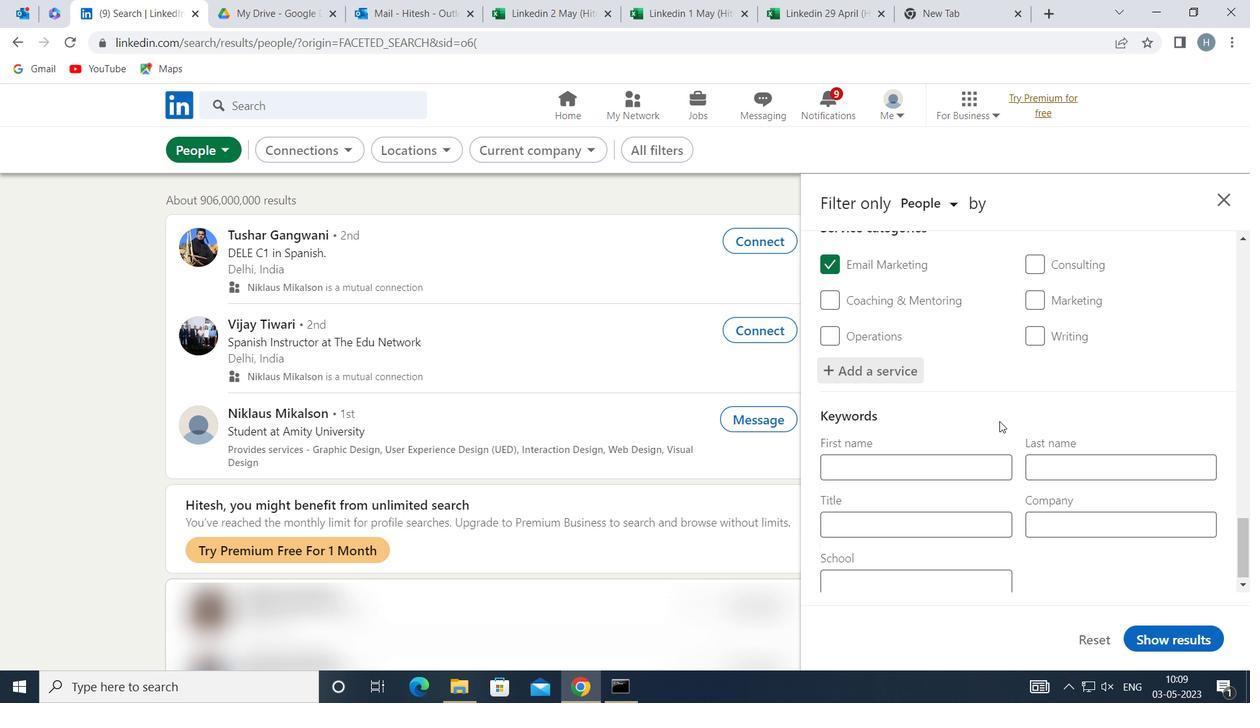 
Action: Mouse moved to (995, 422)
Screenshot: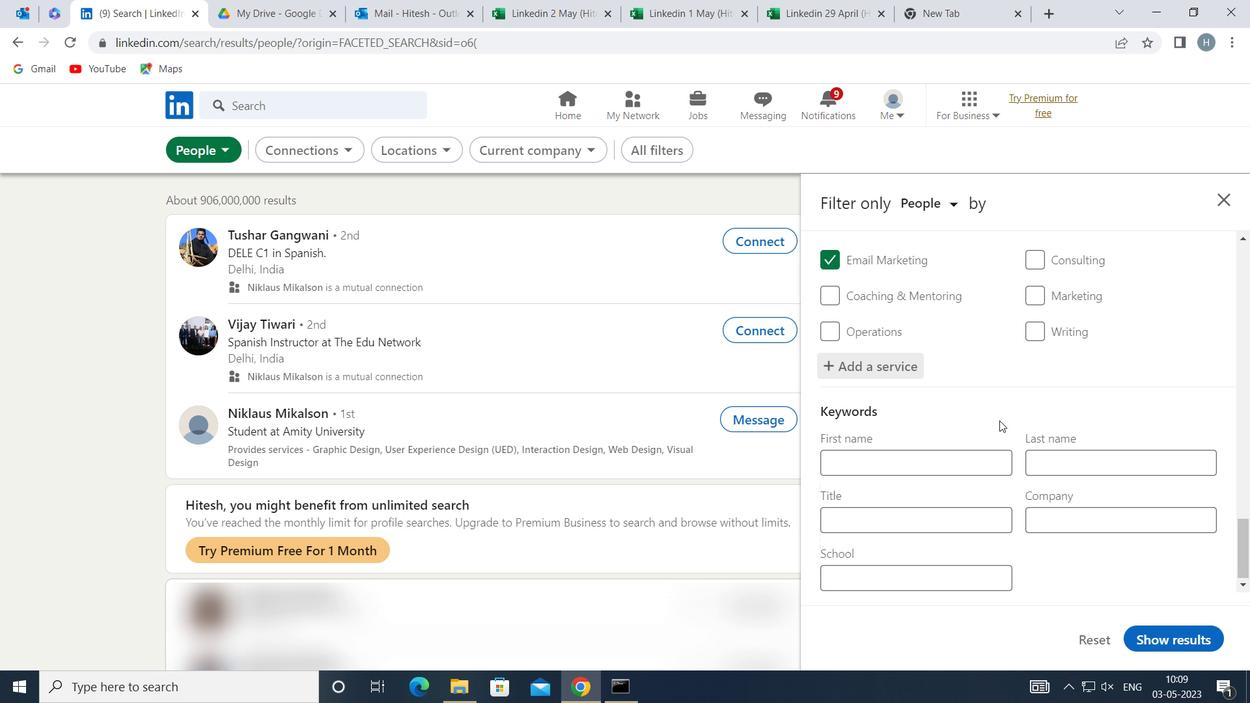 
Action: Mouse scrolled (995, 422) with delta (0, 0)
Screenshot: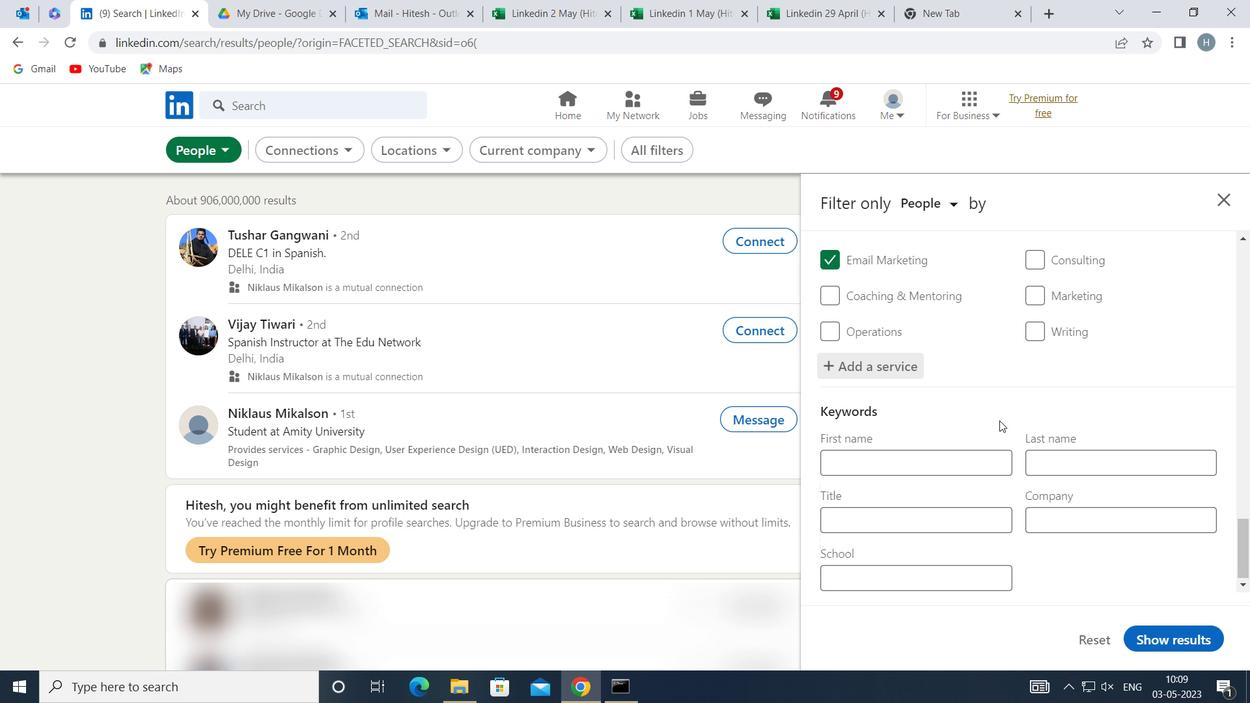 
Action: Mouse moved to (989, 433)
Screenshot: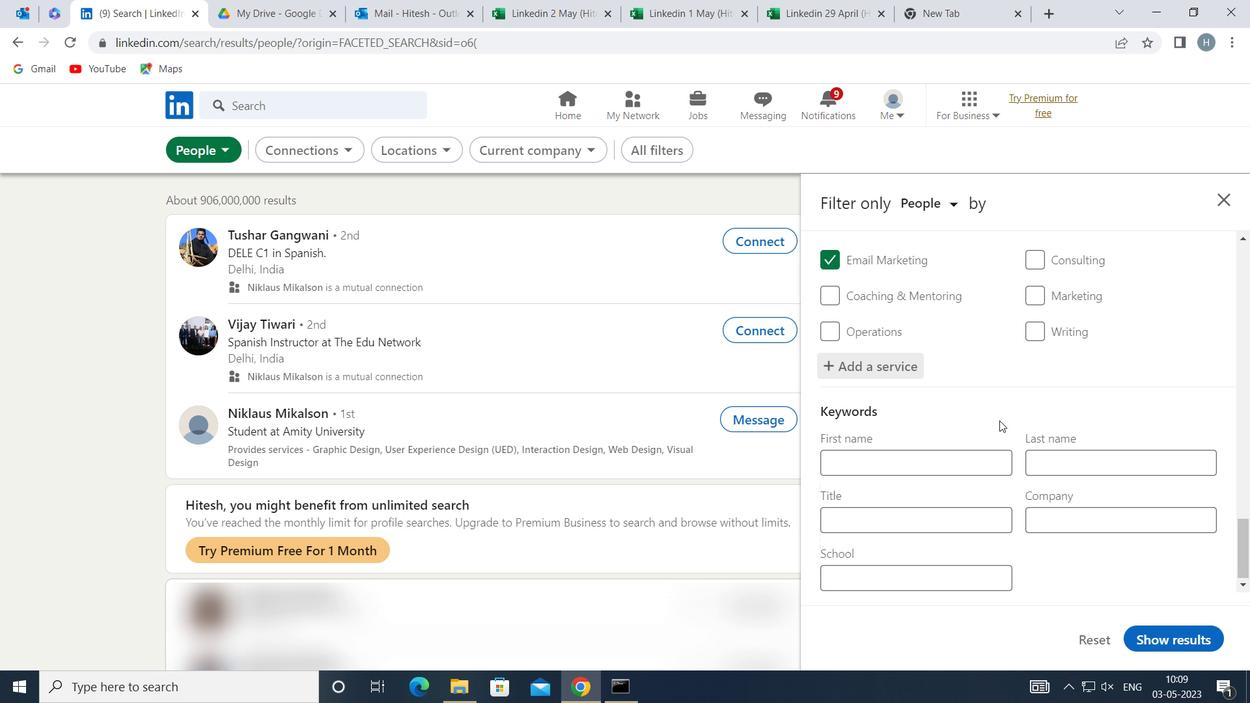 
Action: Mouse scrolled (989, 432) with delta (0, 0)
Screenshot: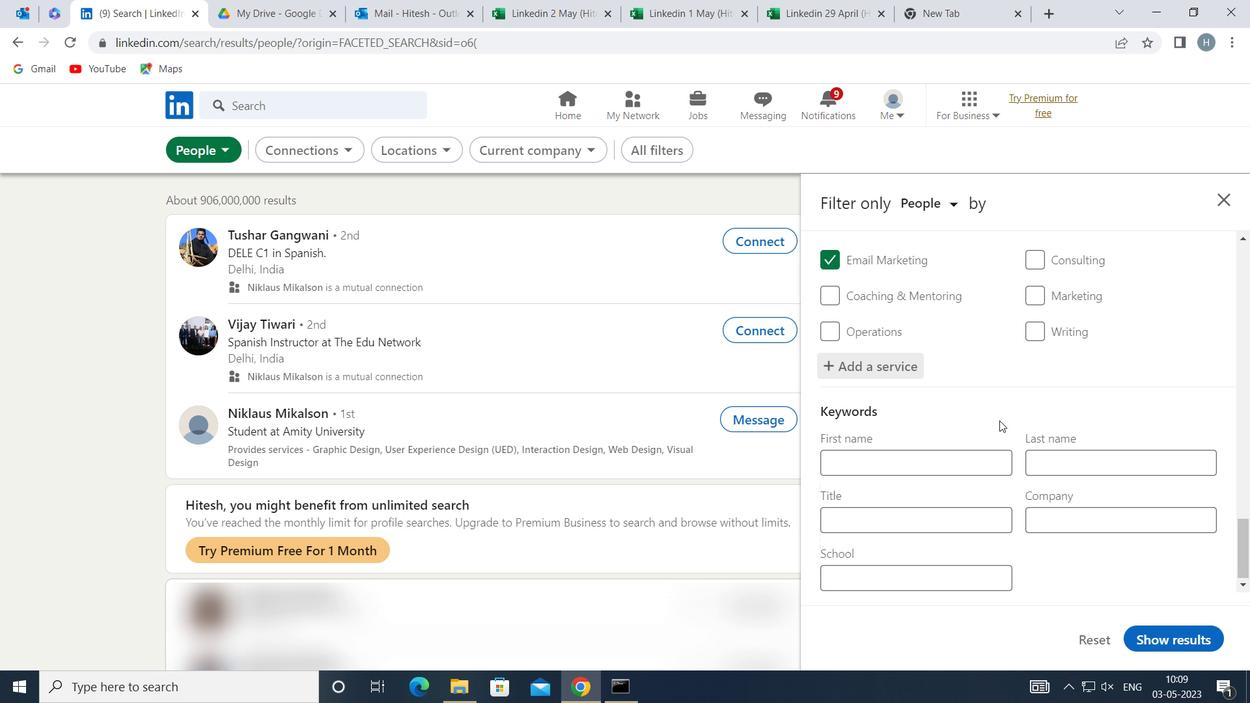 
Action: Mouse moved to (960, 514)
Screenshot: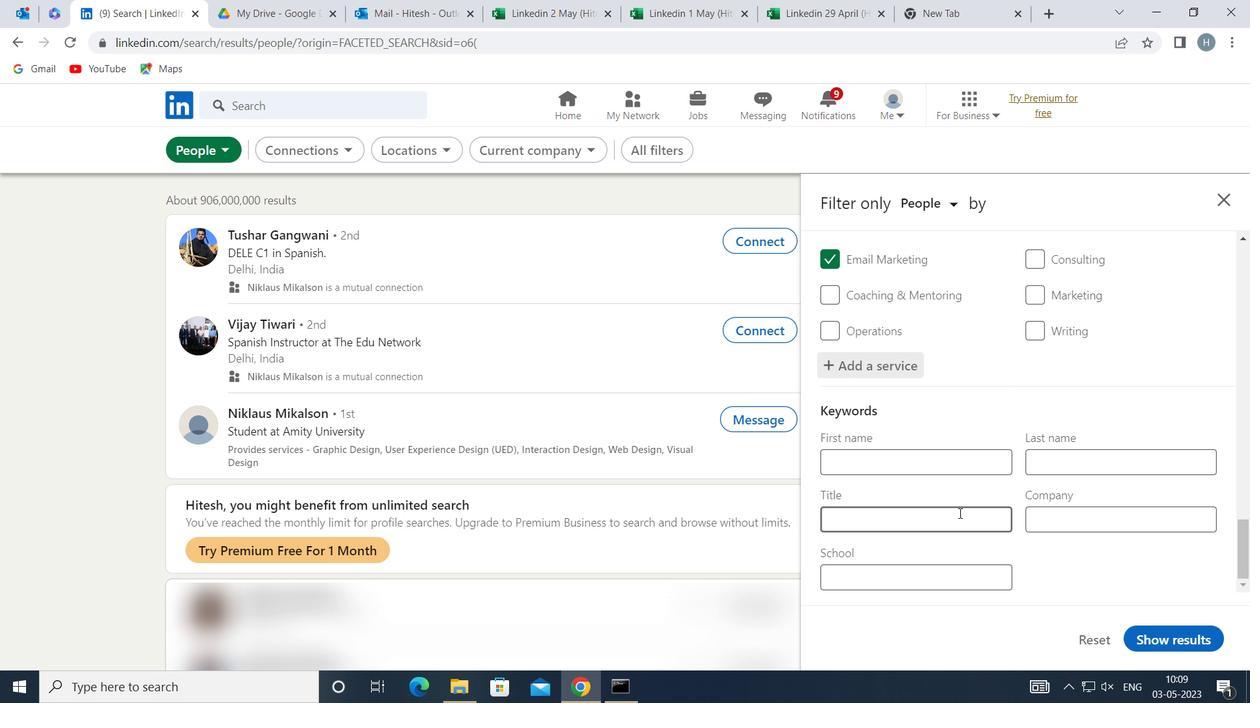 
Action: Mouse pressed left at (960, 514)
Screenshot: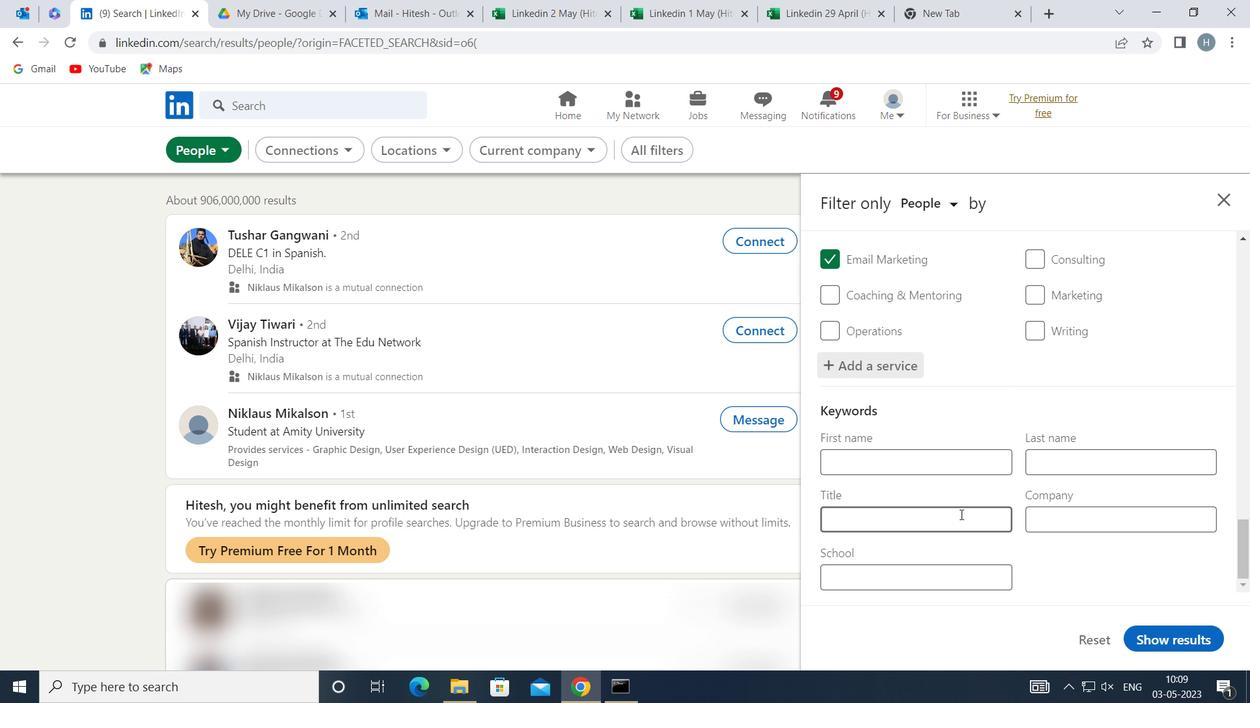 
Action: Mouse moved to (952, 514)
Screenshot: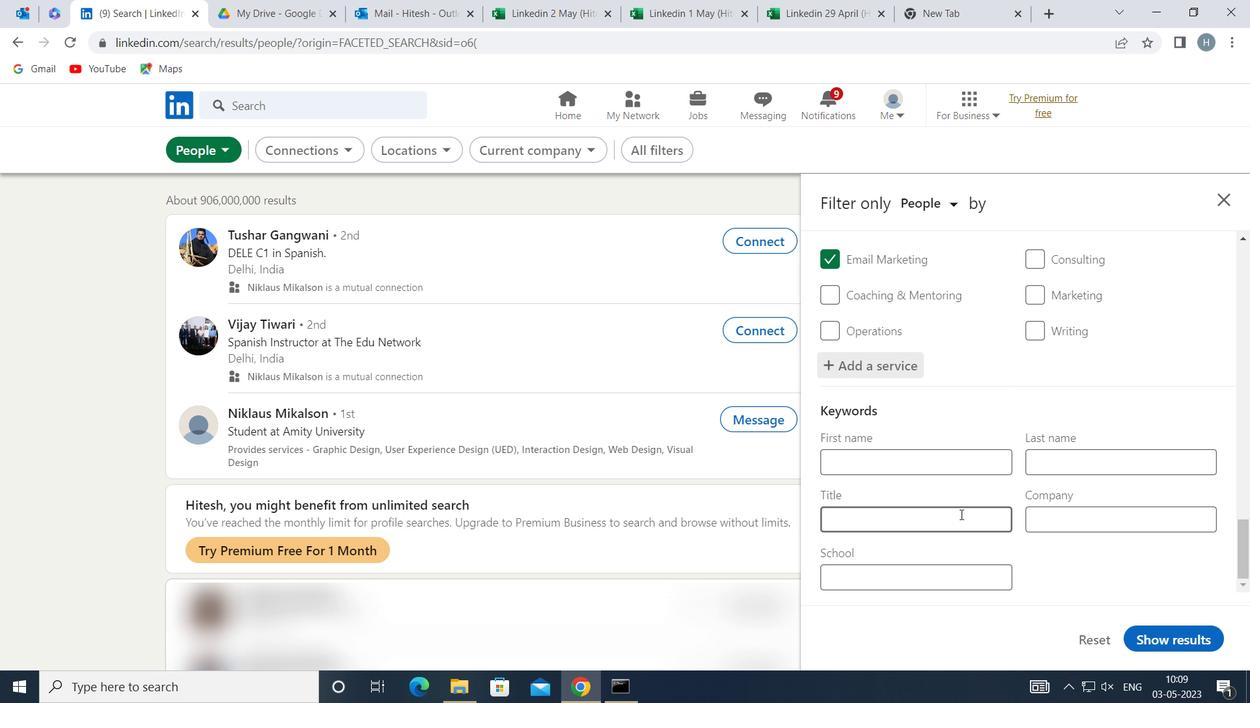 
Action: Key pressed <Key.shift>OFFICER
Screenshot: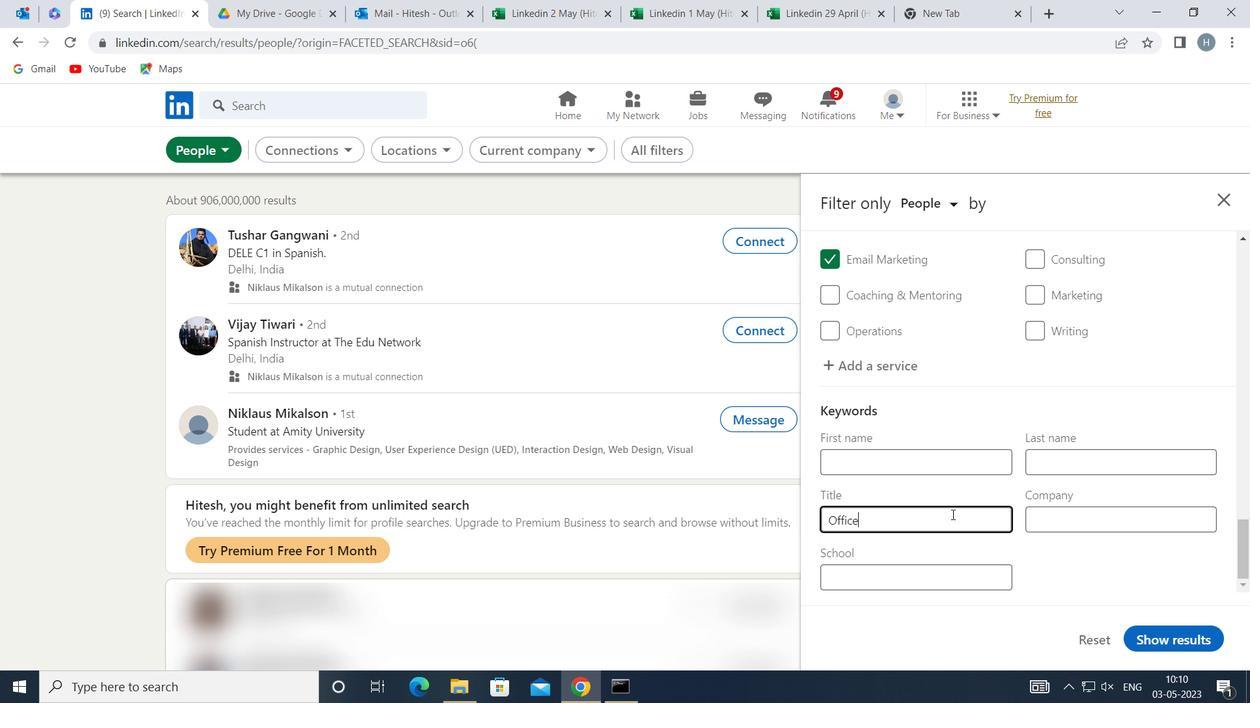 
Action: Mouse moved to (1179, 635)
Screenshot: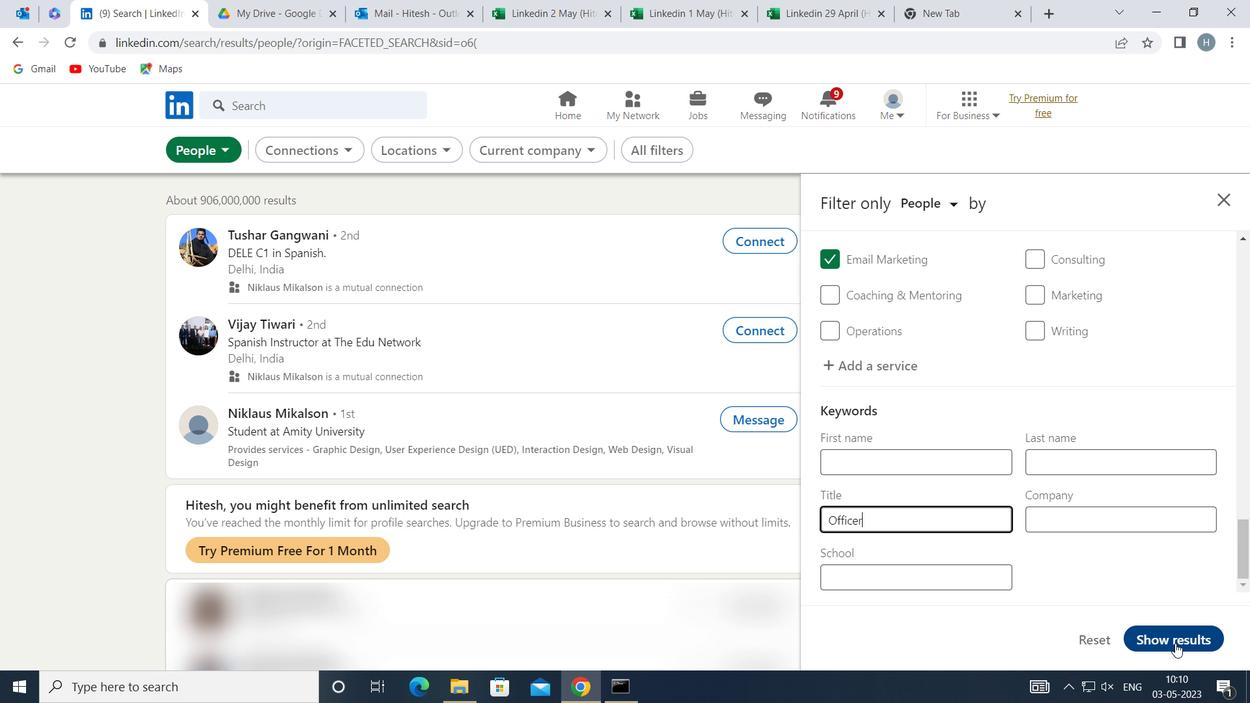 
Action: Mouse pressed left at (1179, 635)
Screenshot: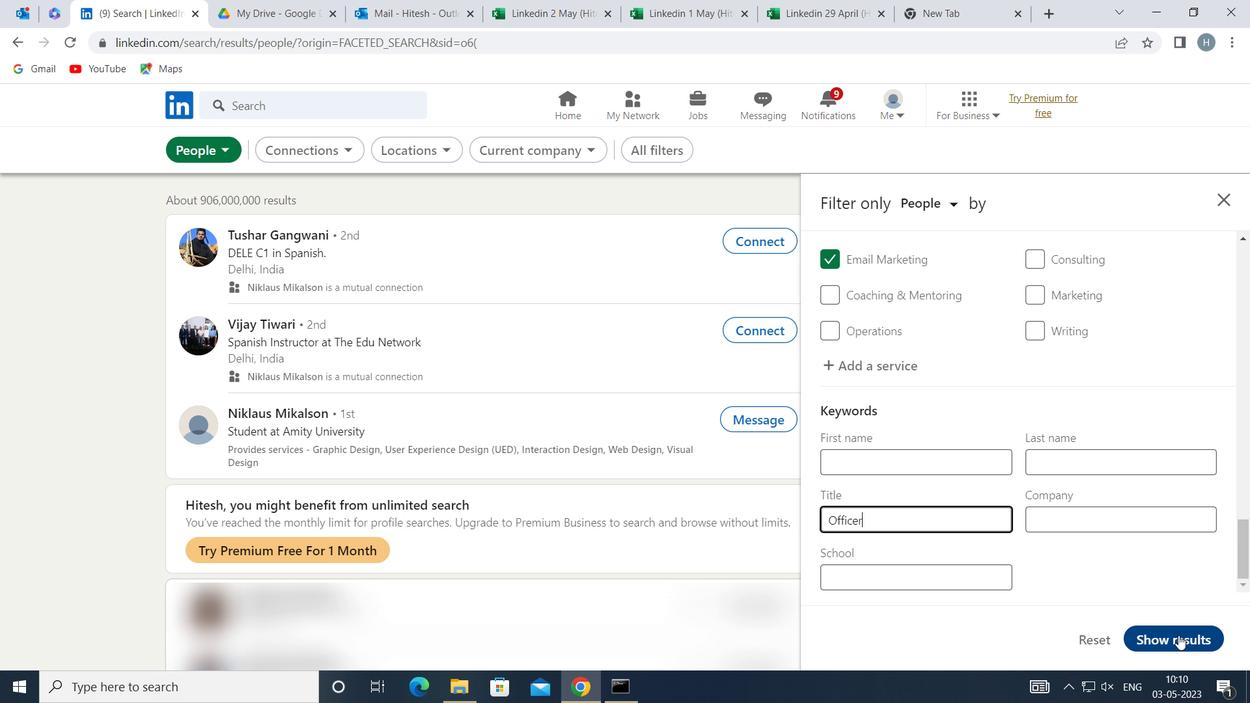 
Action: Mouse moved to (933, 429)
Screenshot: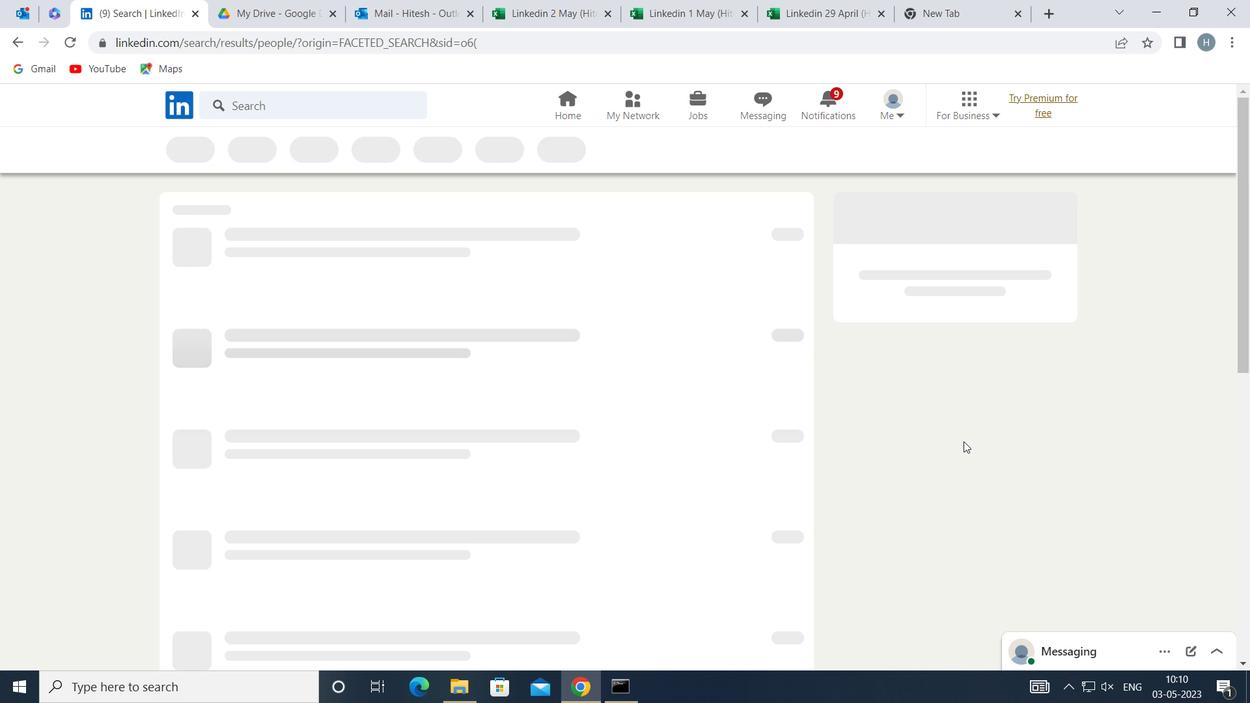 
